 Task: Create a repository and manage access tokens.
Action: Mouse moved to (1050, 79)
Screenshot: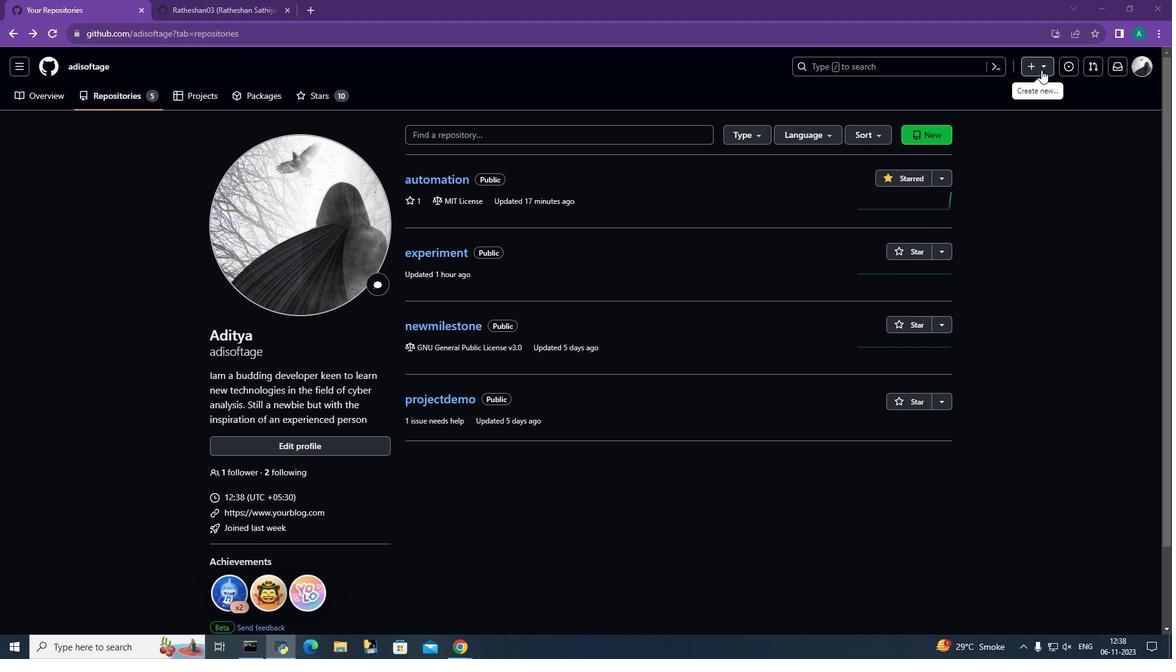 
Action: Mouse pressed left at (1050, 79)
Screenshot: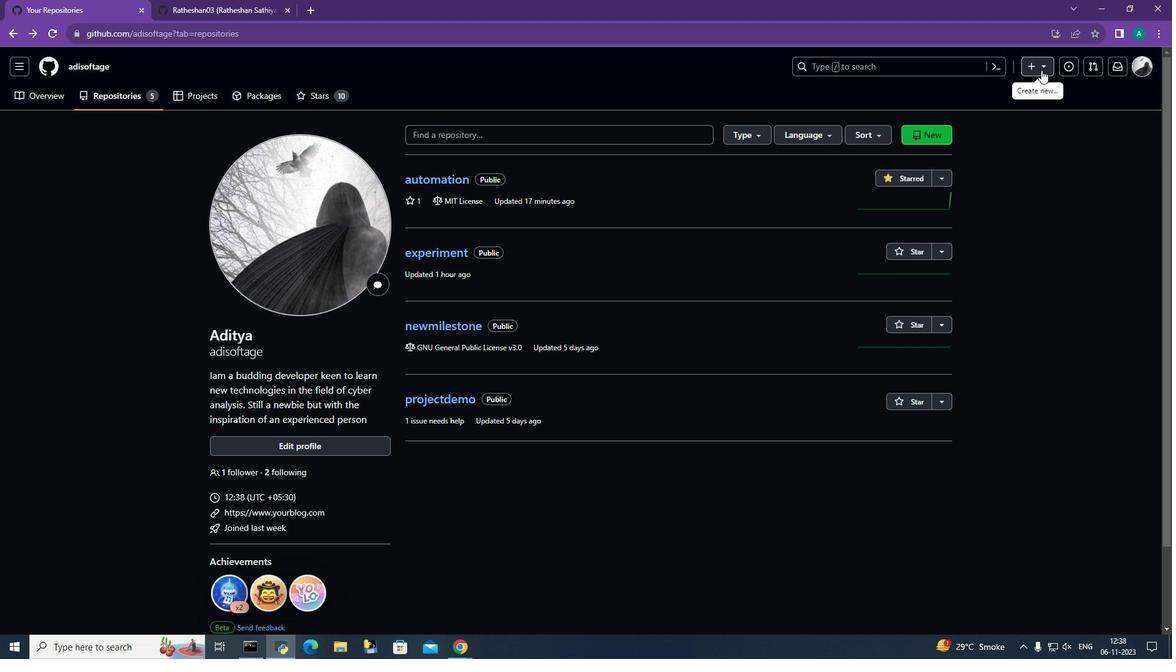 
Action: Mouse moved to (1027, 106)
Screenshot: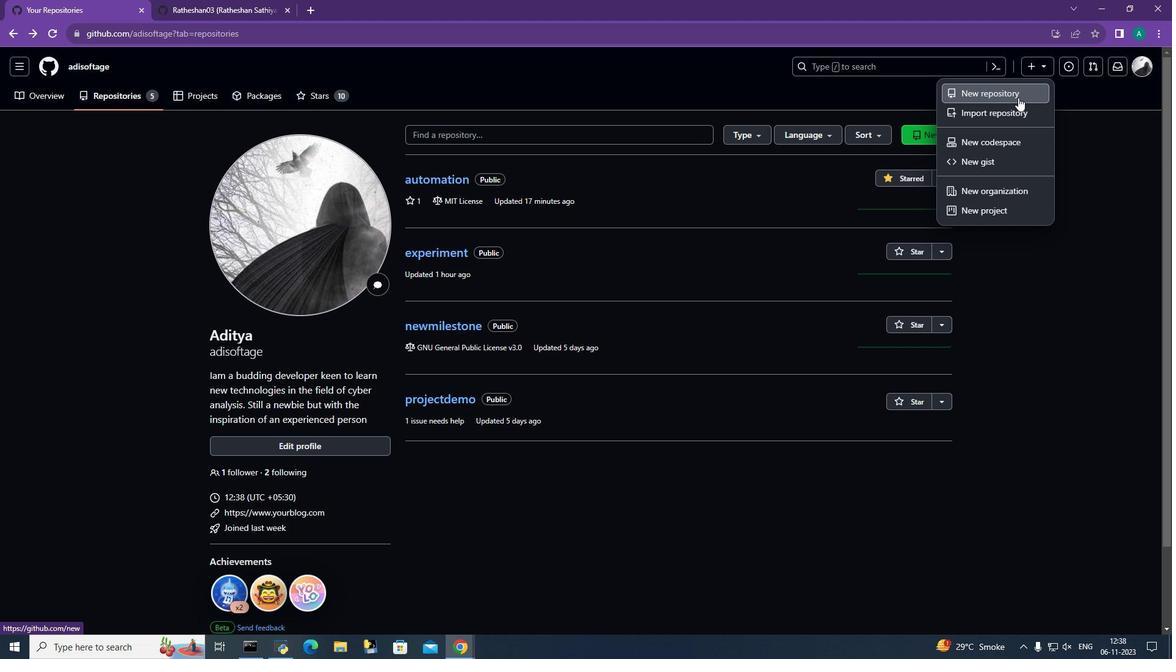 
Action: Mouse pressed left at (1027, 106)
Screenshot: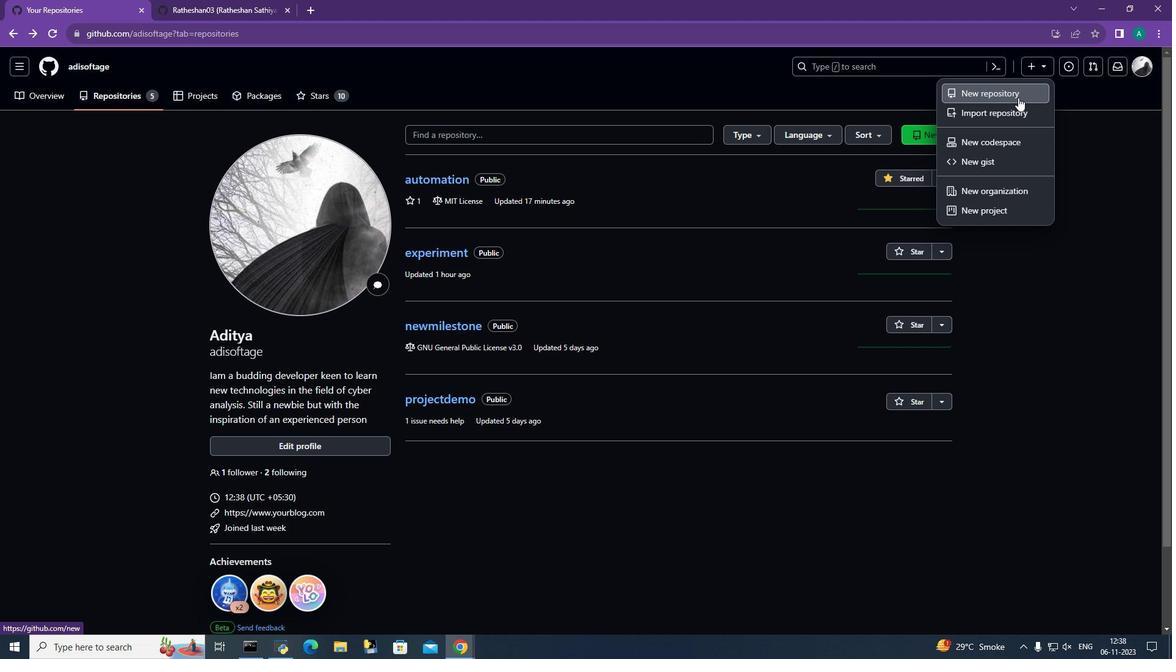 
Action: Mouse moved to (550, 231)
Screenshot: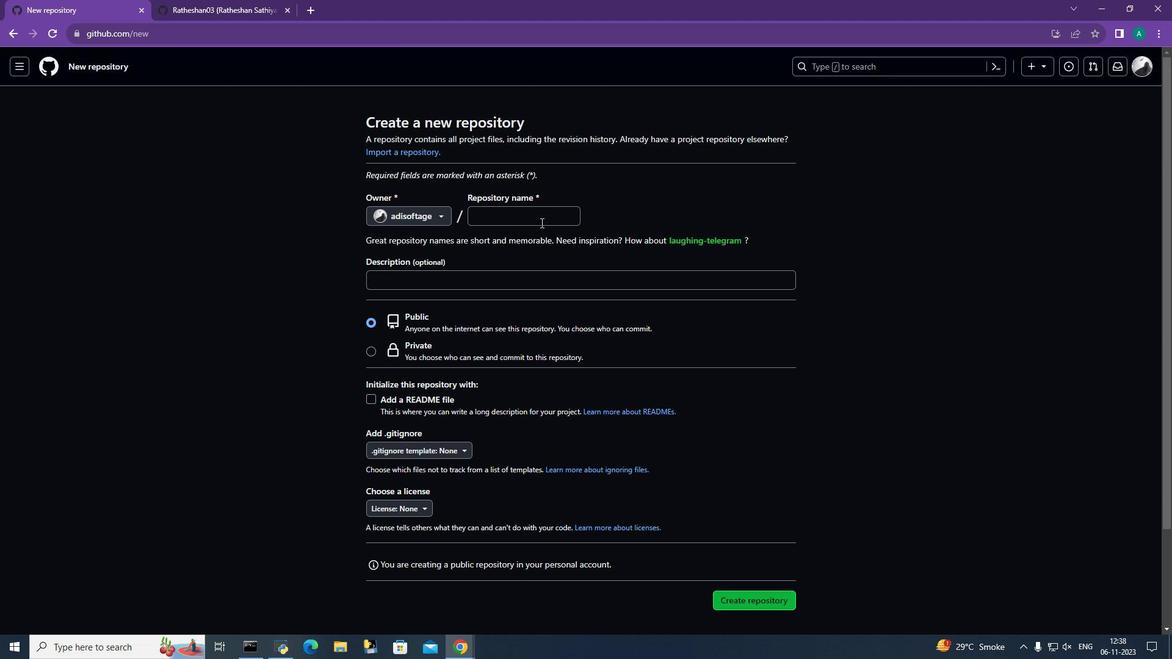 
Action: Mouse pressed left at (550, 231)
Screenshot: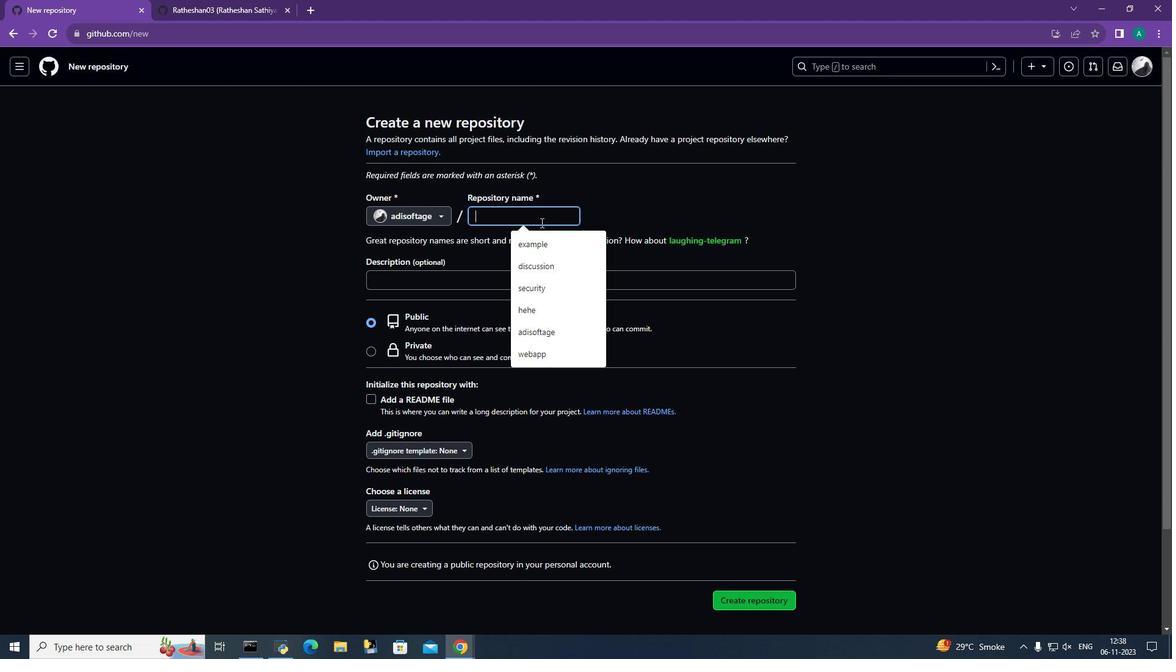 
Action: Key pressed example1
Screenshot: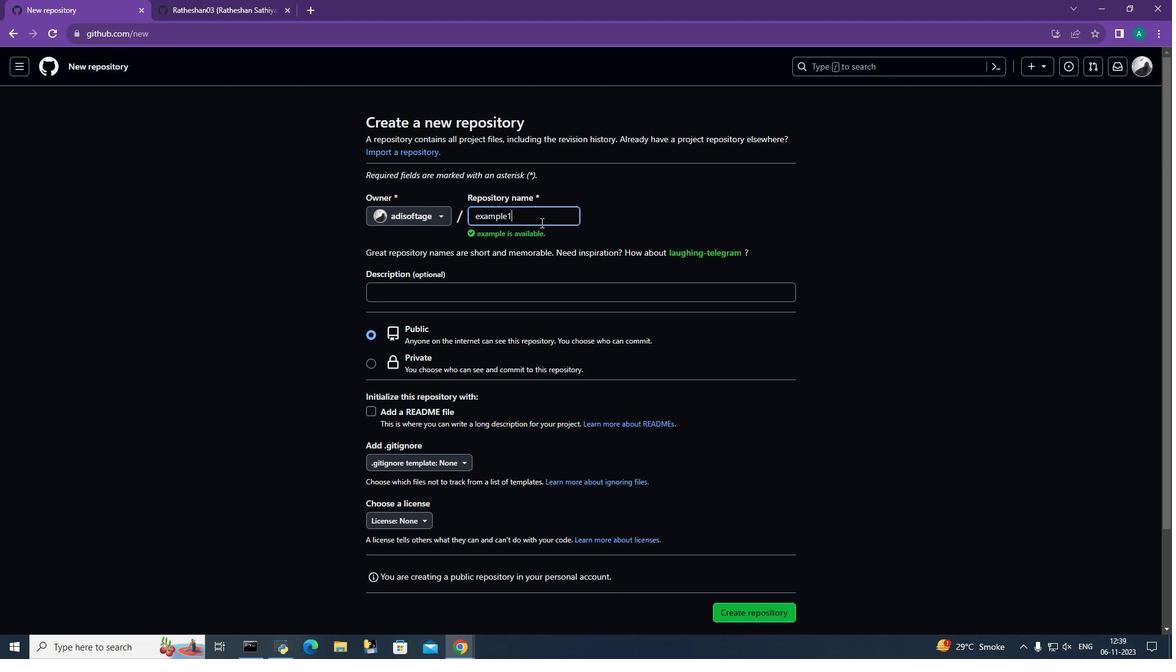 
Action: Mouse scrolled (550, 231) with delta (0, 0)
Screenshot: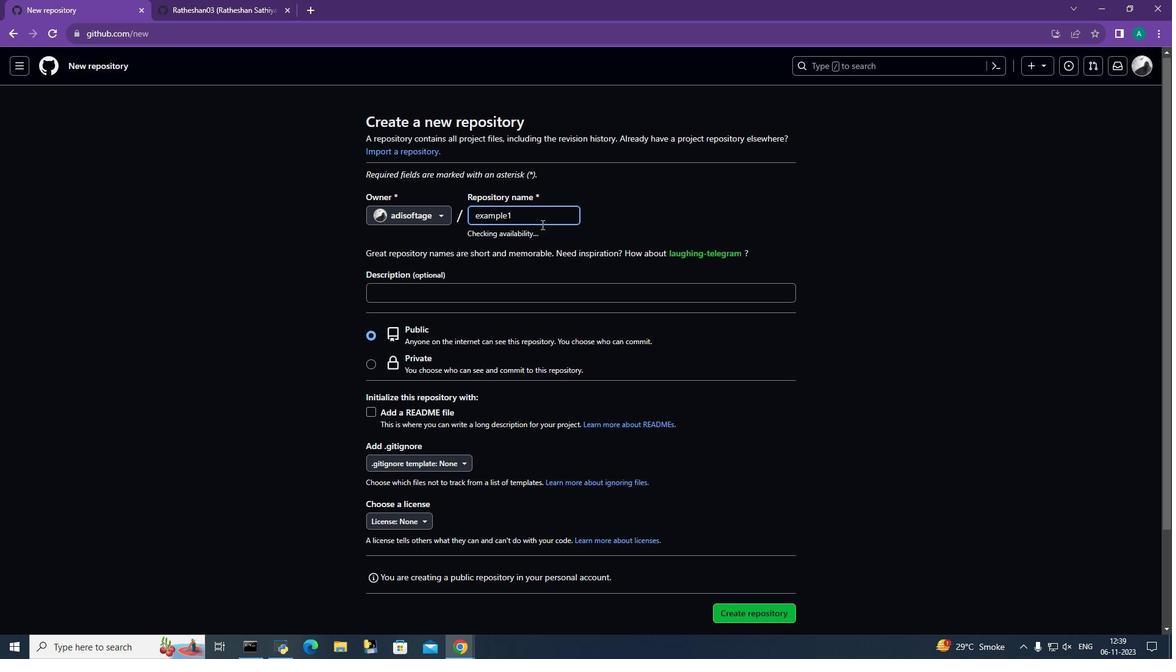 
Action: Mouse moved to (556, 249)
Screenshot: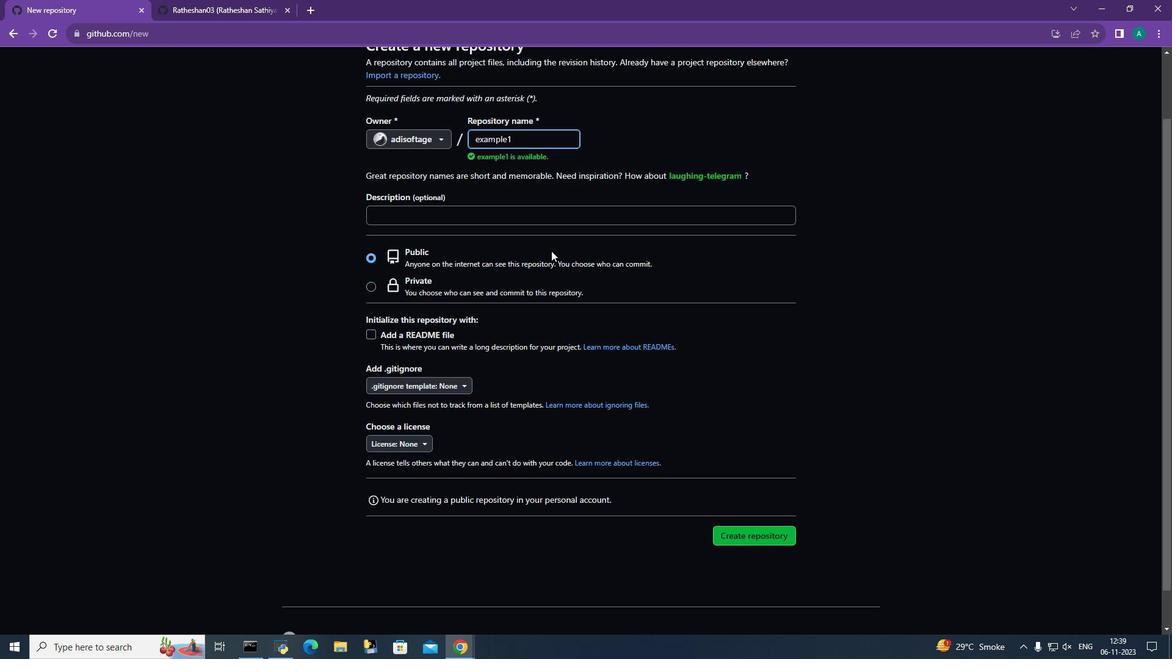 
Action: Mouse scrolled (556, 249) with delta (0, 0)
Screenshot: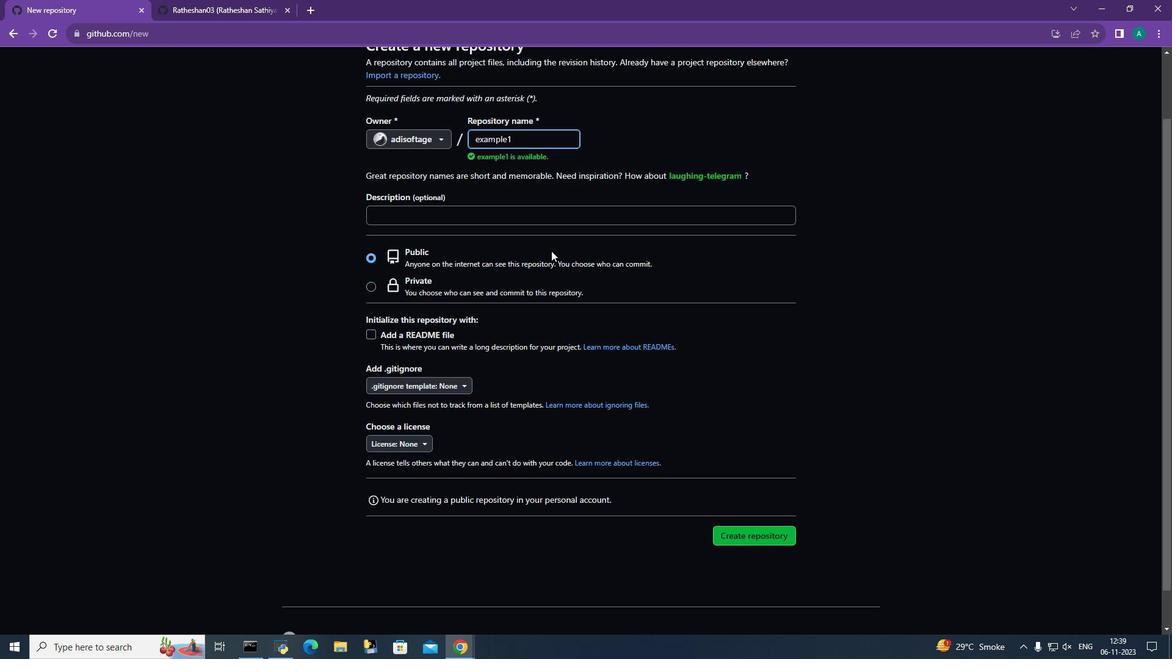 
Action: Mouse moved to (567, 280)
Screenshot: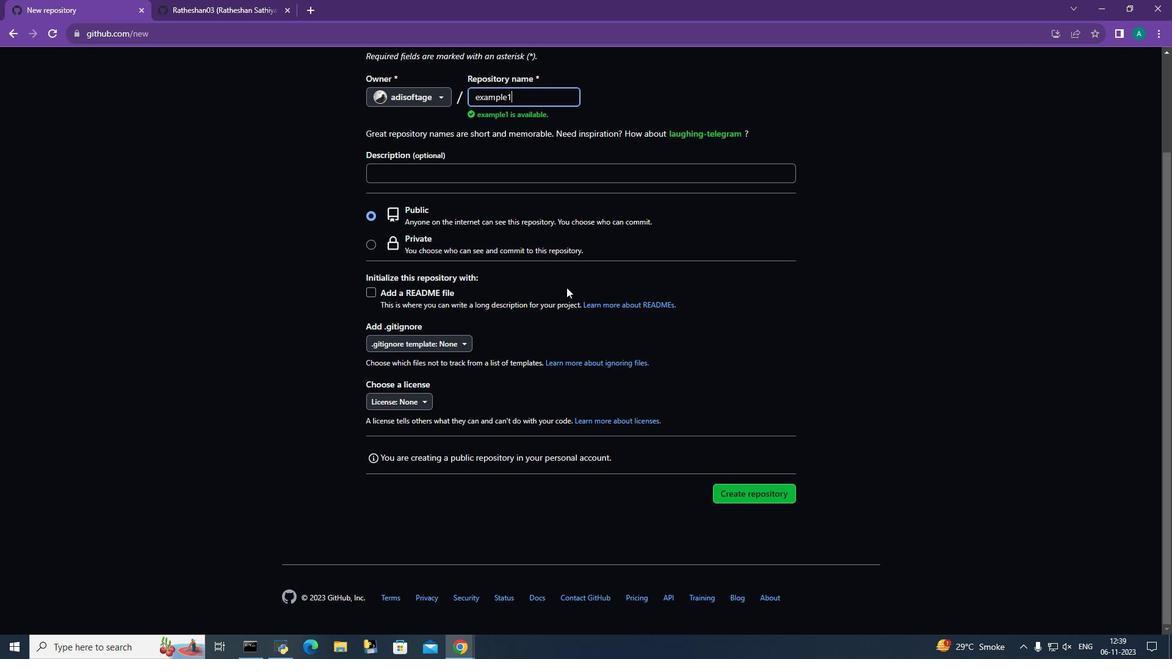 
Action: Mouse scrolled (567, 279) with delta (0, 0)
Screenshot: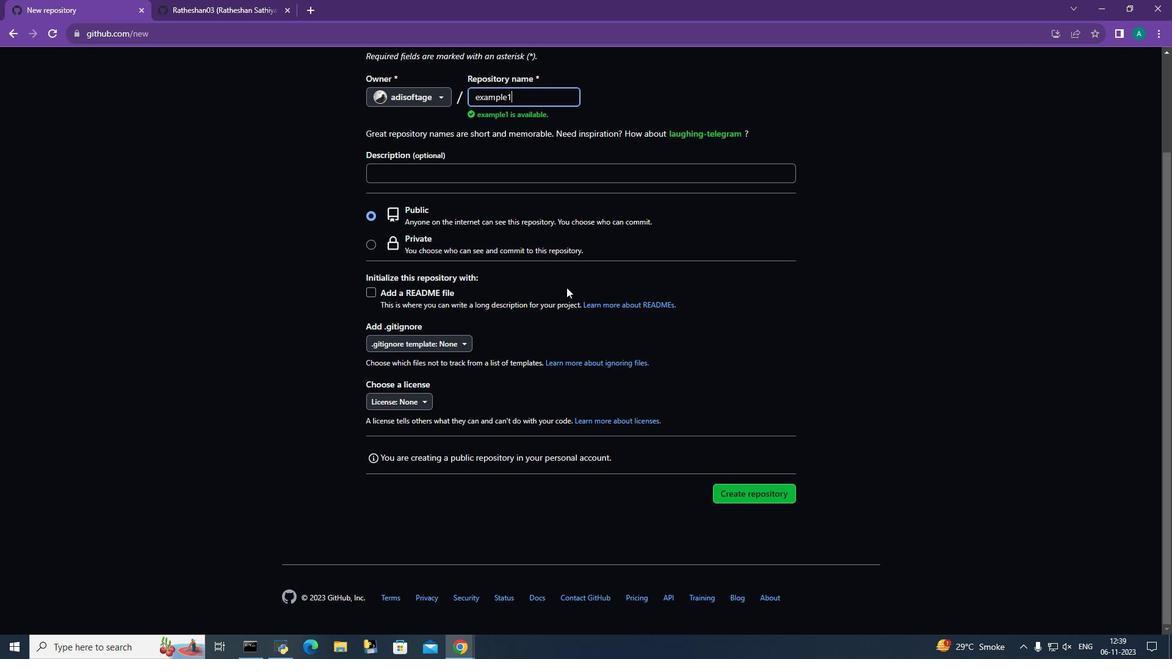 
Action: Mouse moved to (569, 286)
Screenshot: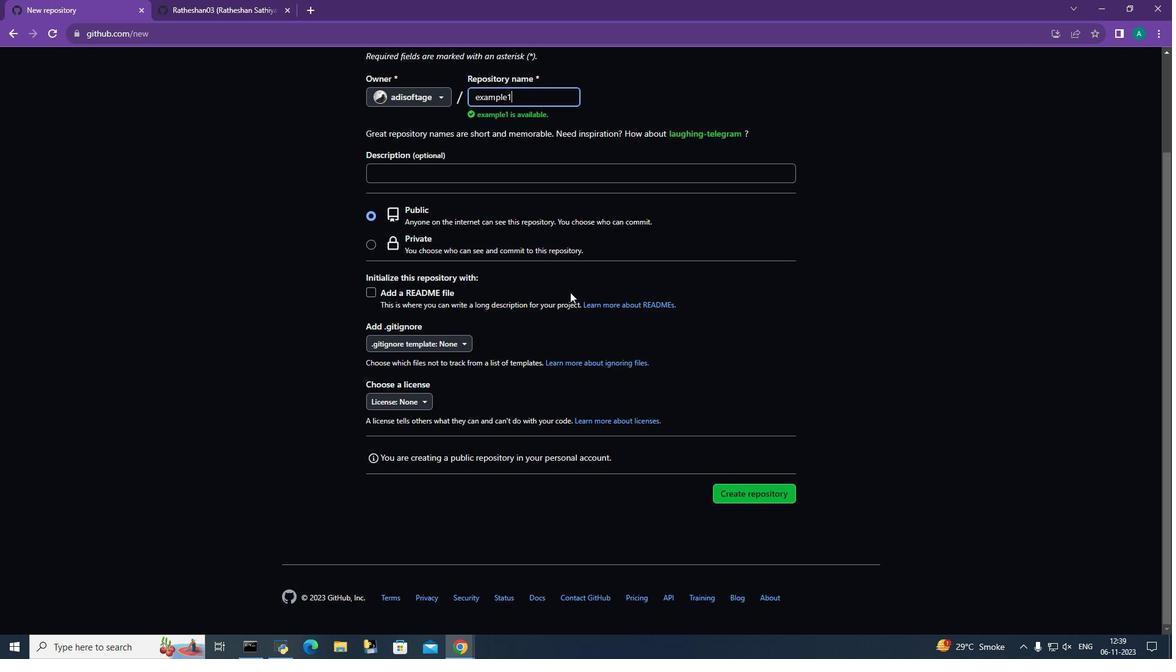 
Action: Mouse scrolled (569, 285) with delta (0, 0)
Screenshot: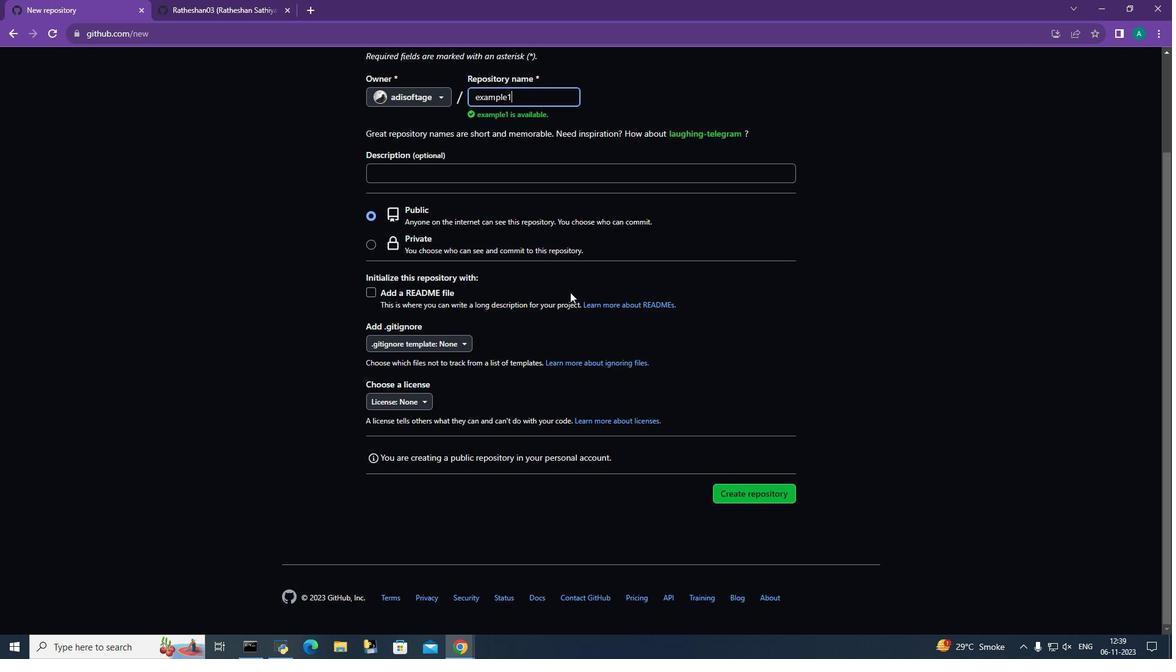 
Action: Mouse moved to (573, 294)
Screenshot: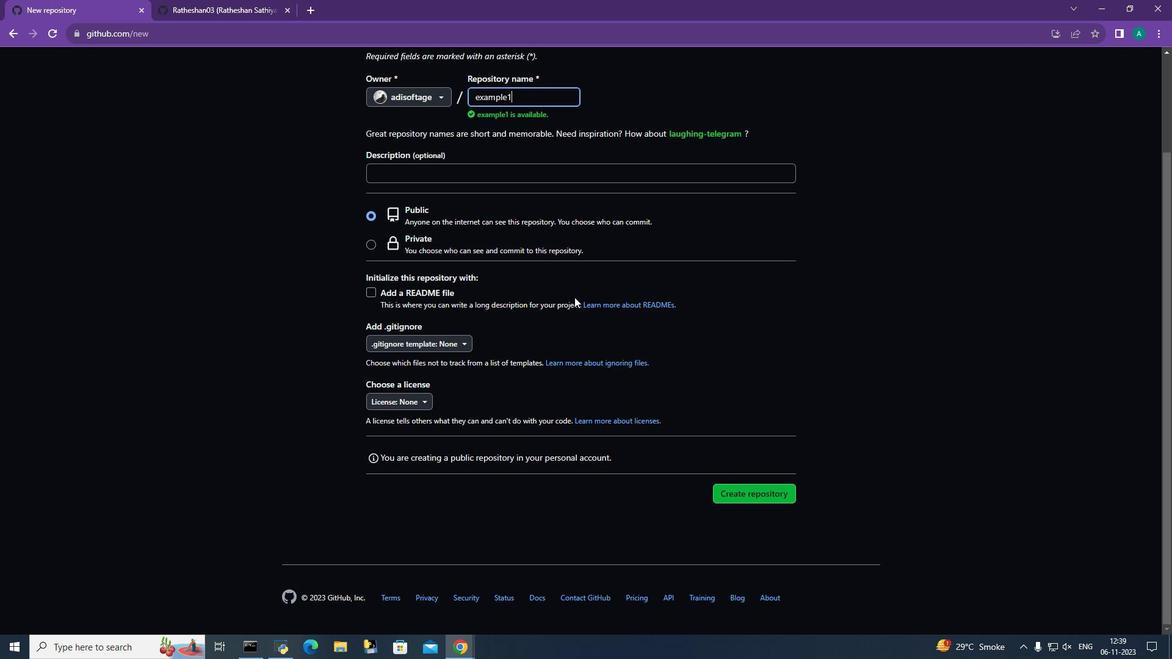 
Action: Mouse scrolled (573, 293) with delta (0, 0)
Screenshot: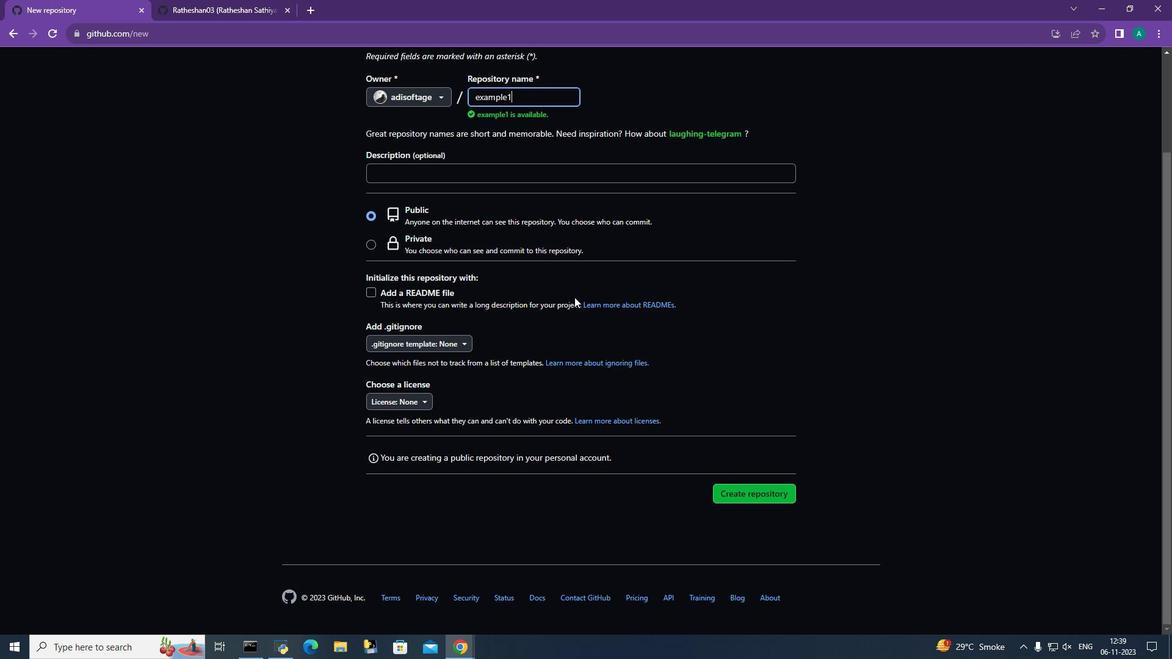
Action: Mouse moved to (577, 299)
Screenshot: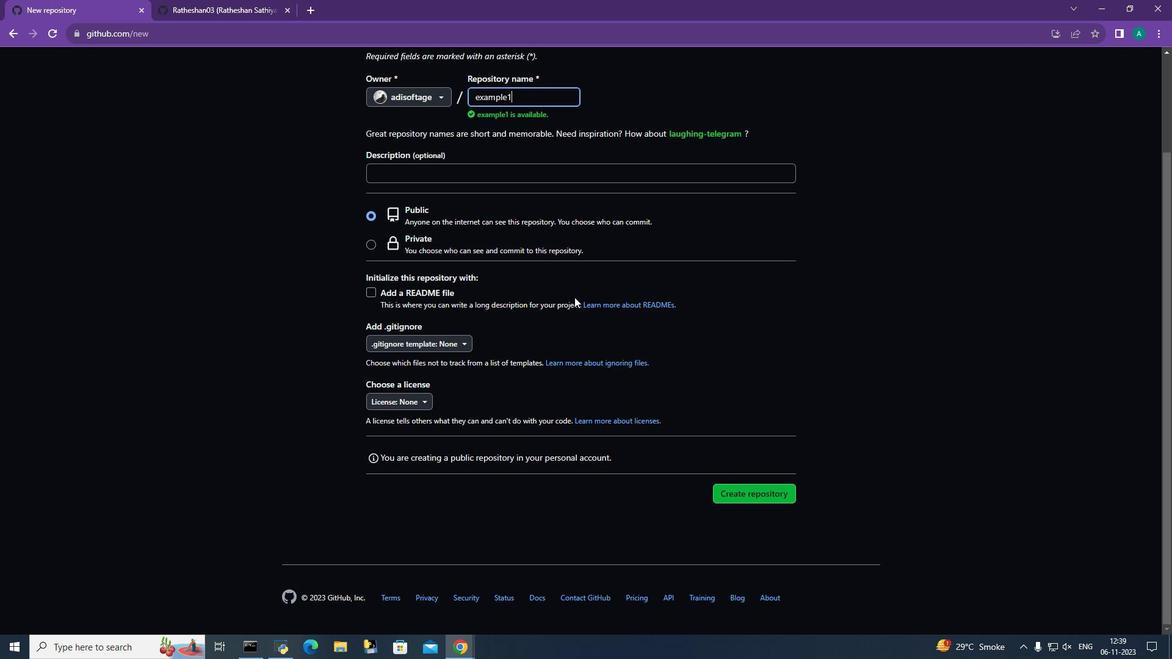 
Action: Mouse scrolled (577, 298) with delta (0, 0)
Screenshot: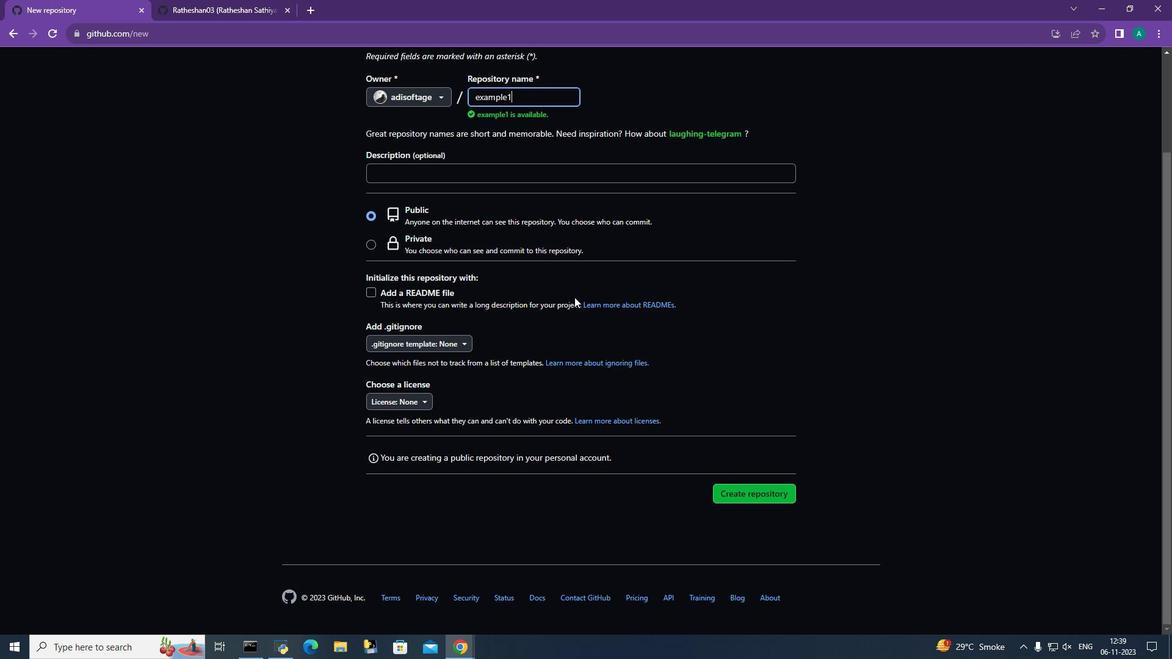 
Action: Mouse moved to (583, 306)
Screenshot: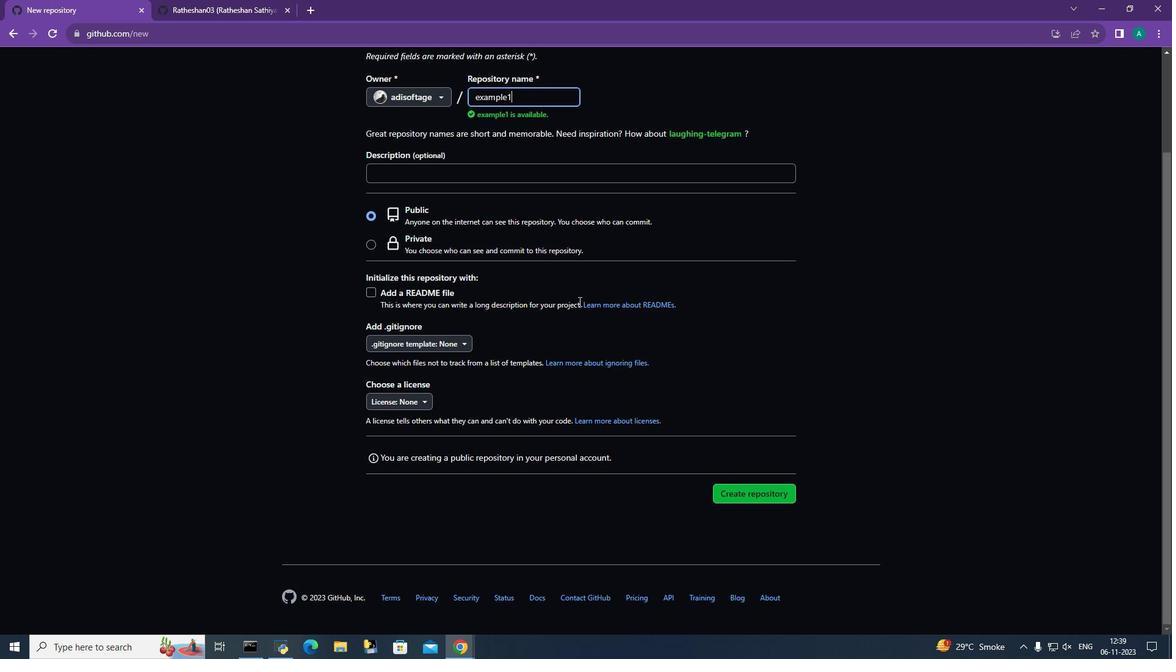
Action: Mouse scrolled (583, 305) with delta (0, 0)
Screenshot: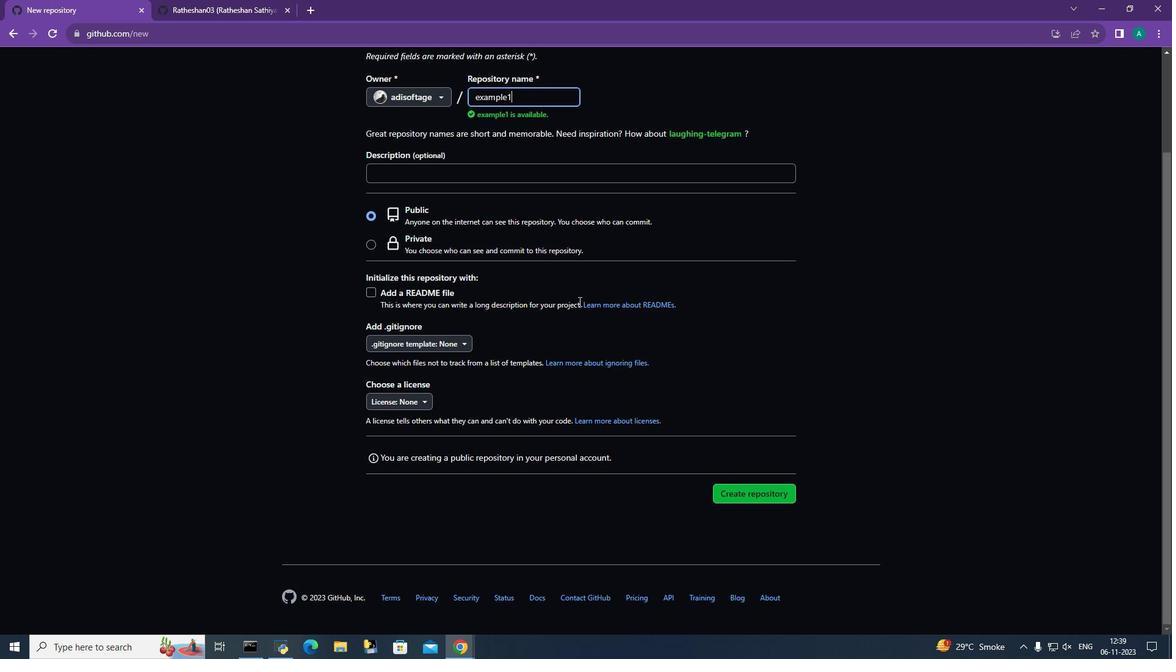 
Action: Mouse moved to (746, 498)
Screenshot: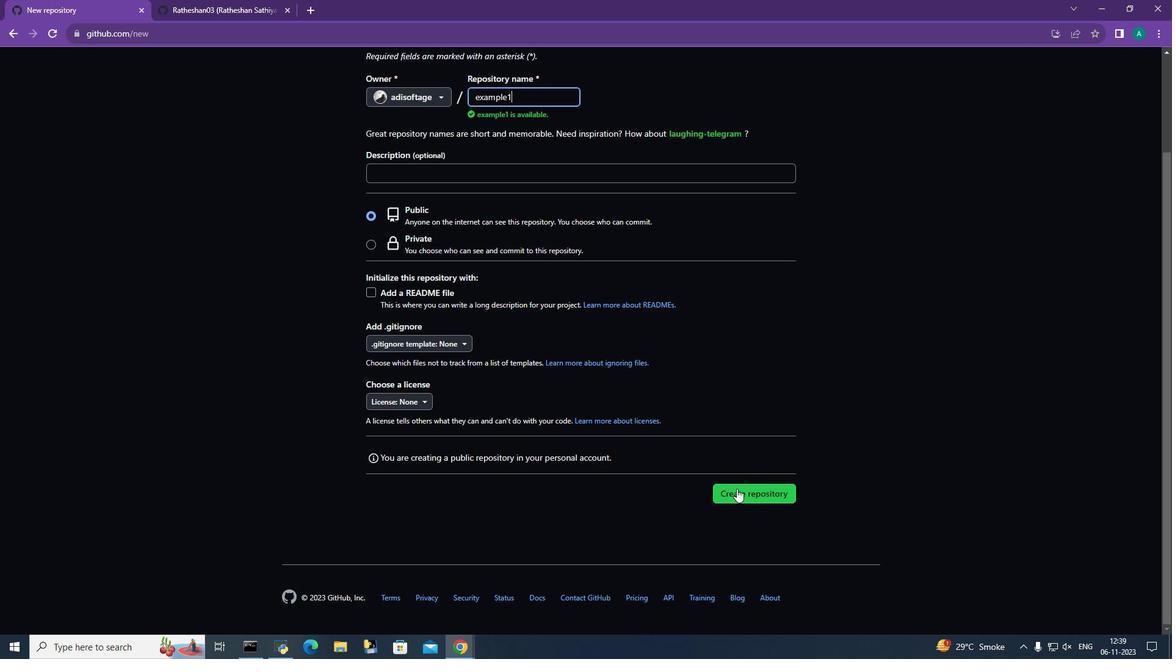 
Action: Mouse pressed left at (746, 498)
Screenshot: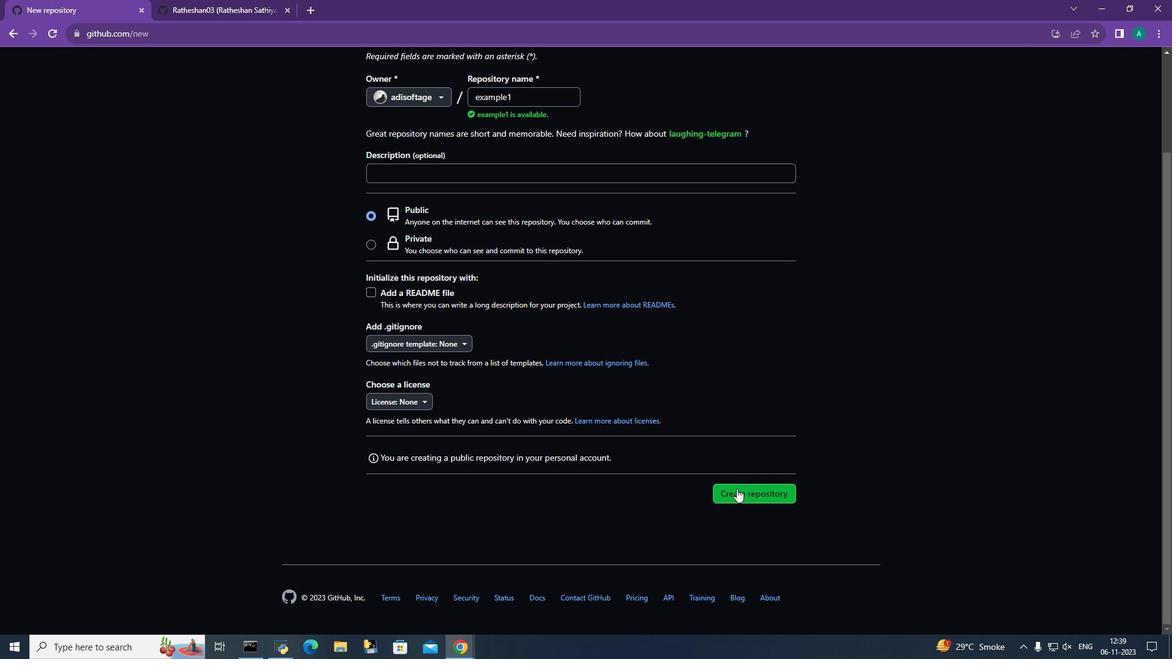 
Action: Mouse moved to (1142, 78)
Screenshot: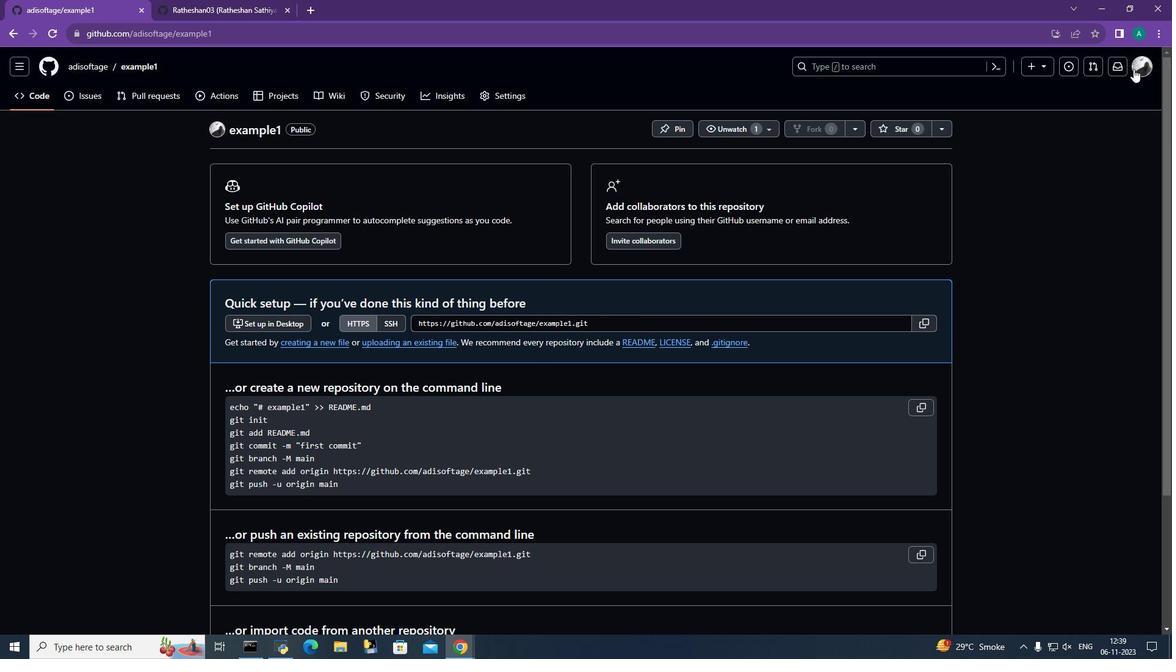 
Action: Mouse pressed left at (1142, 78)
Screenshot: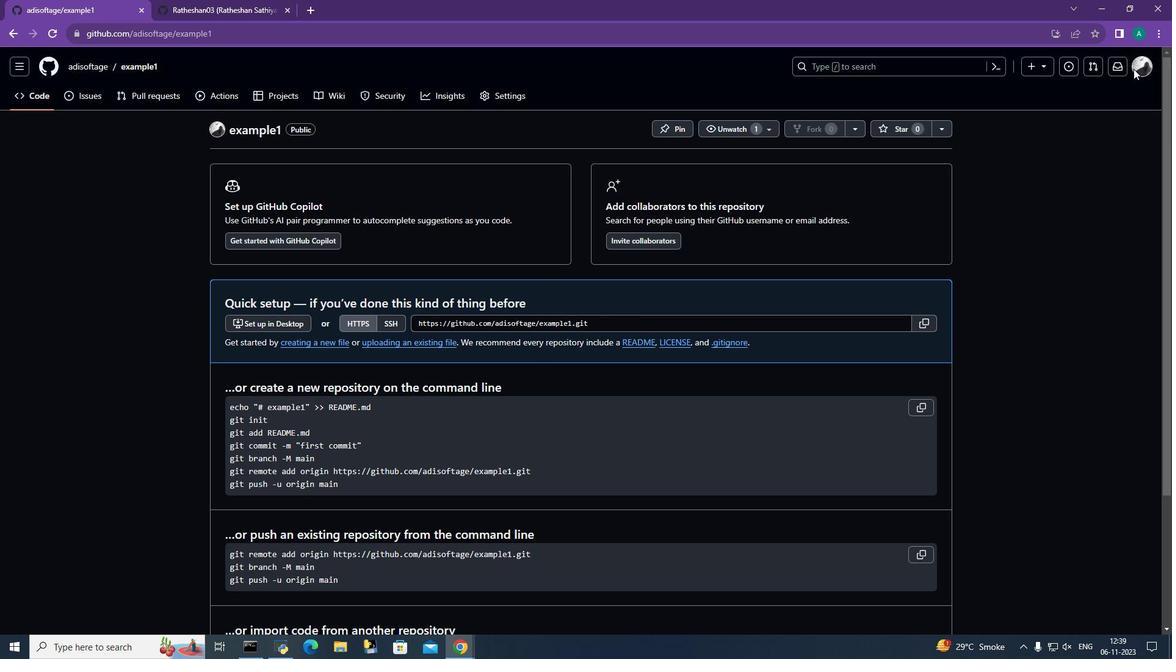 
Action: Mouse moved to (1037, 413)
Screenshot: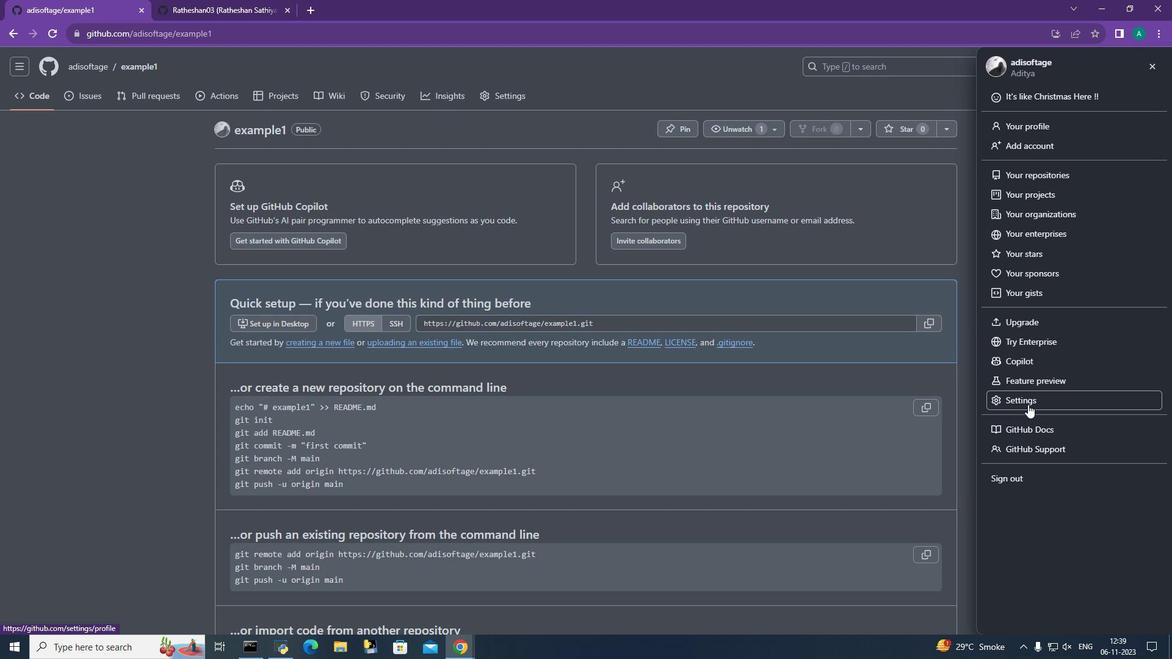 
Action: Mouse pressed left at (1037, 413)
Screenshot: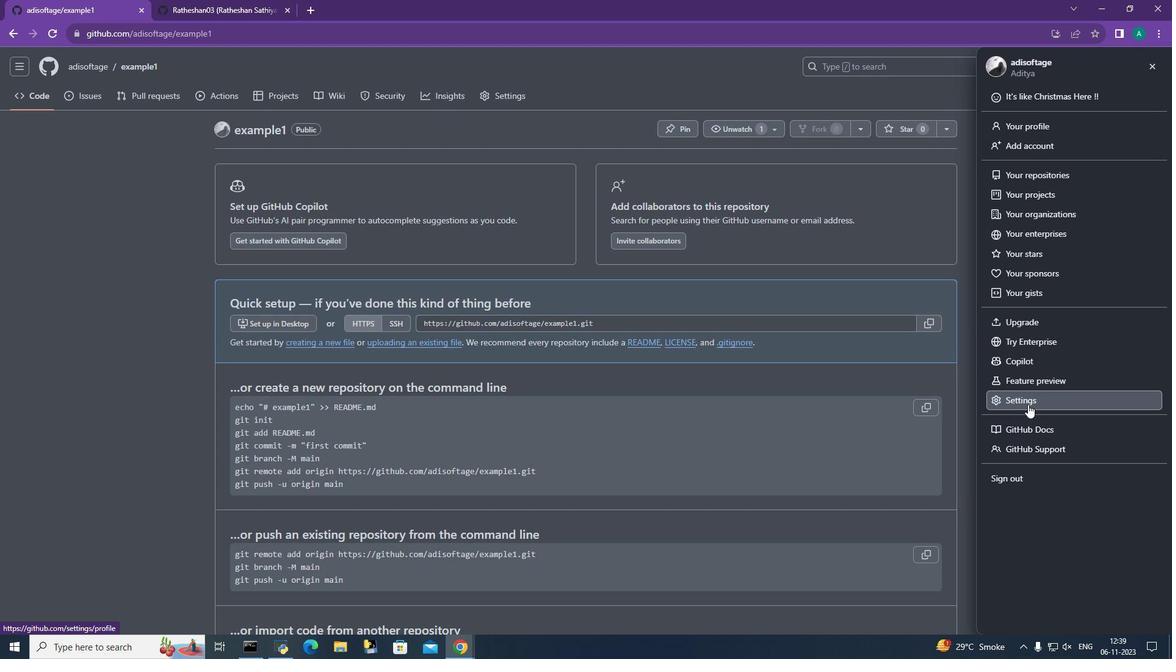 
Action: Mouse moved to (237, 511)
Screenshot: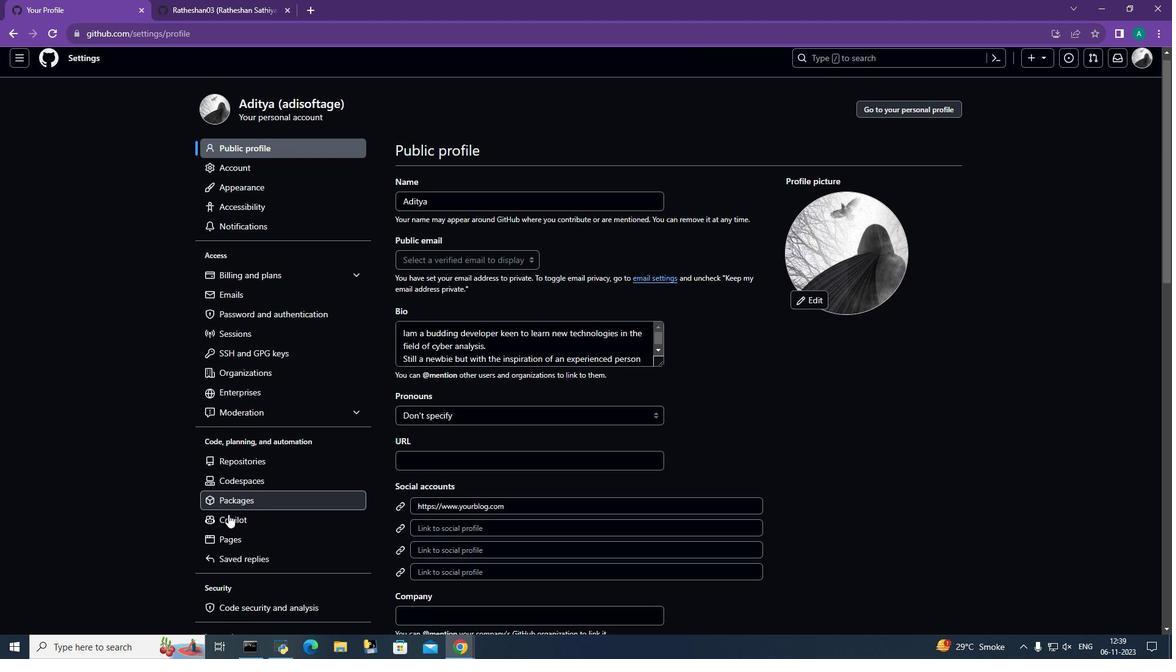 
Action: Mouse scrolled (237, 510) with delta (0, 0)
Screenshot: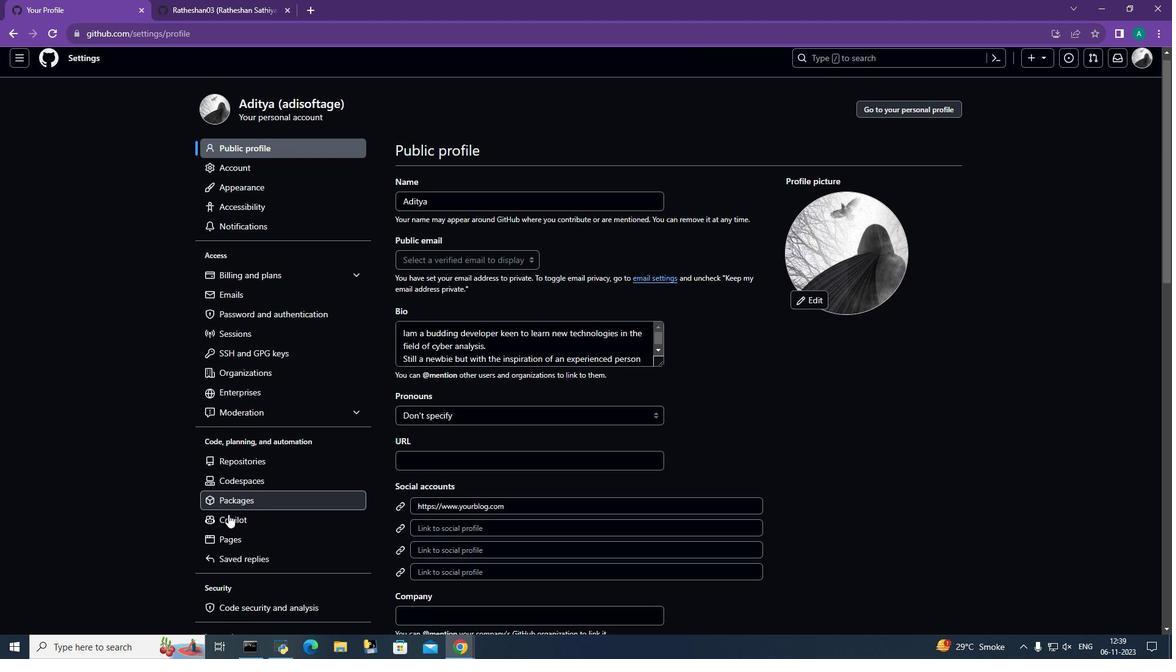 
Action: Mouse moved to (237, 516)
Screenshot: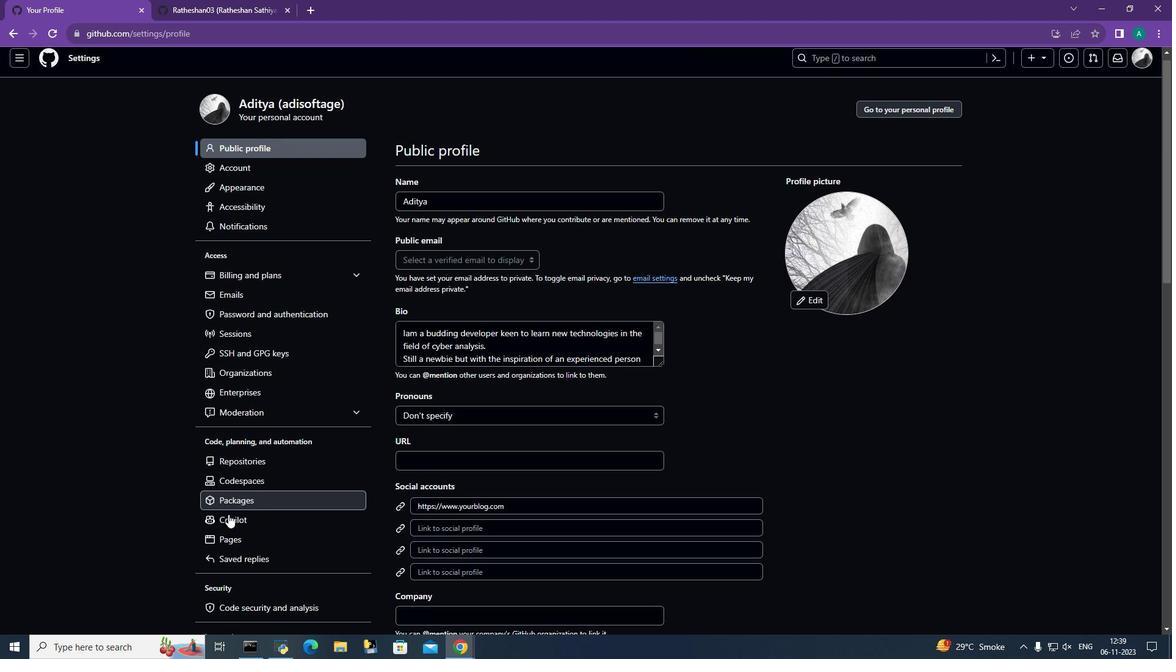 
Action: Mouse scrolled (237, 515) with delta (0, 0)
Screenshot: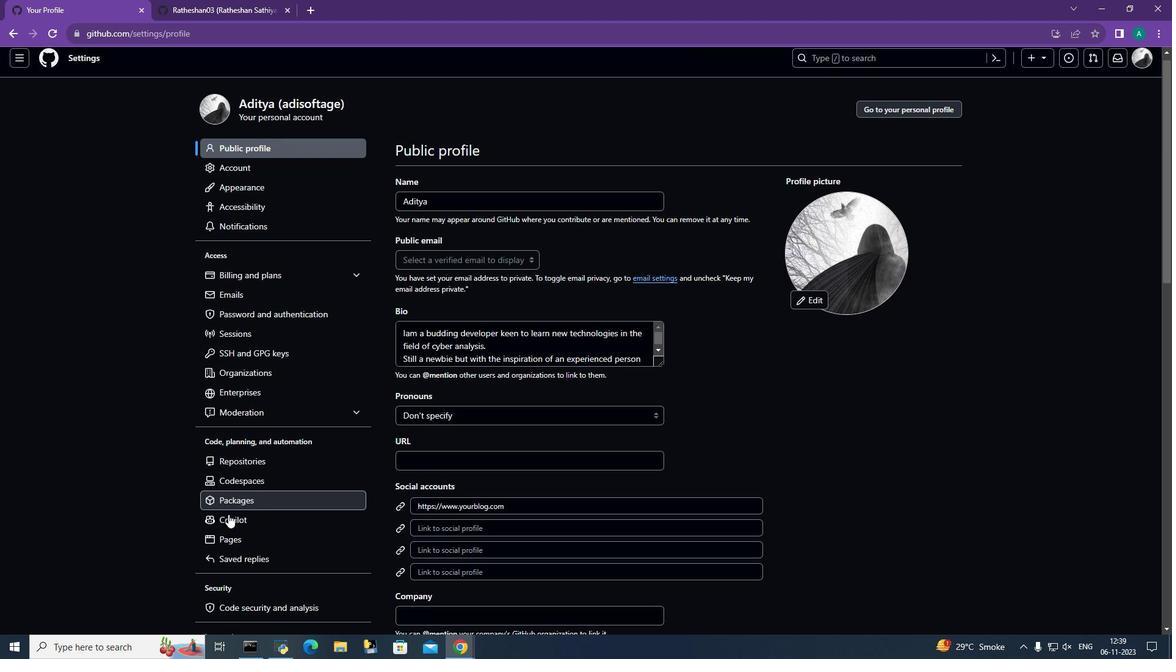 
Action: Mouse moved to (237, 520)
Screenshot: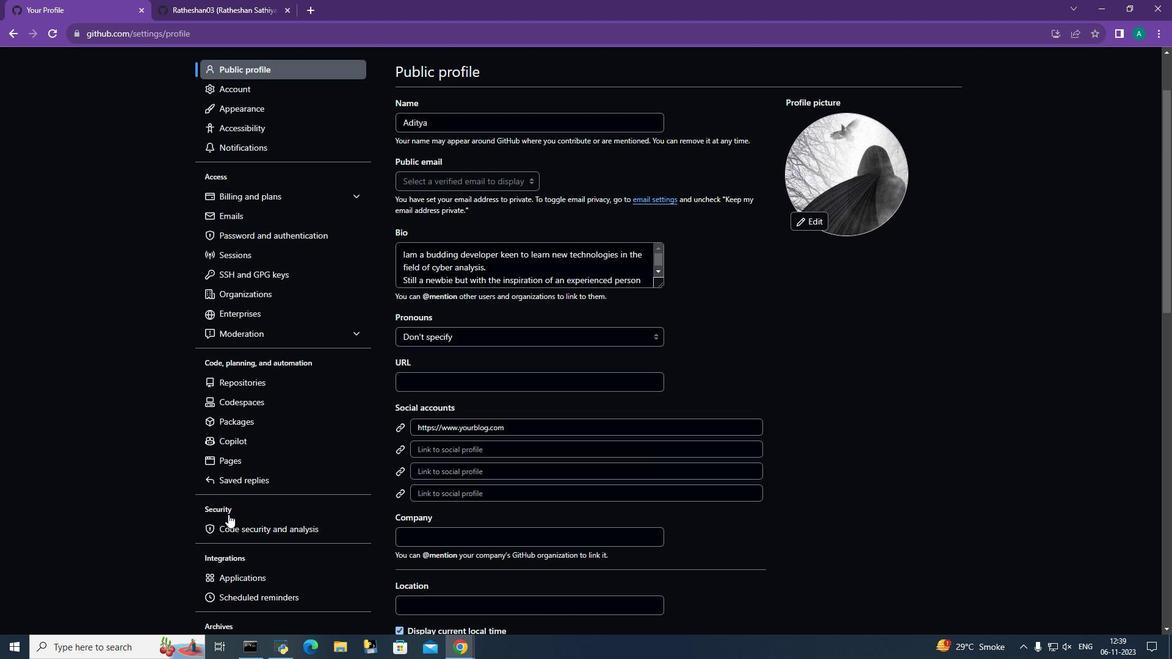 
Action: Mouse scrolled (237, 520) with delta (0, 0)
Screenshot: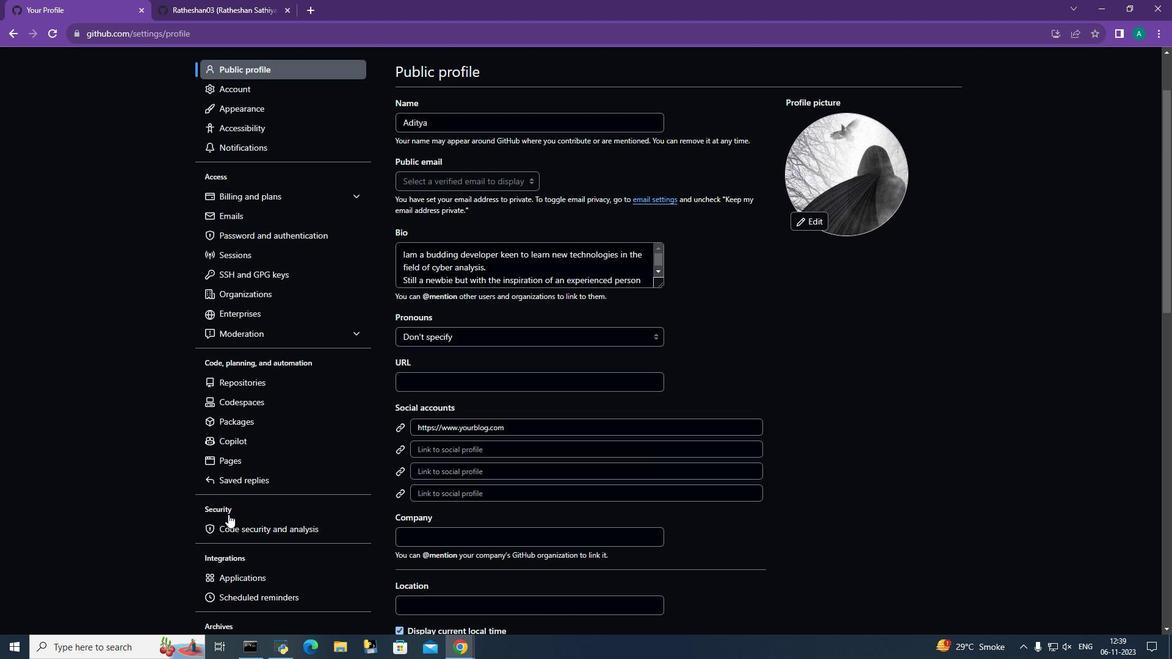 
Action: Mouse moved to (237, 523)
Screenshot: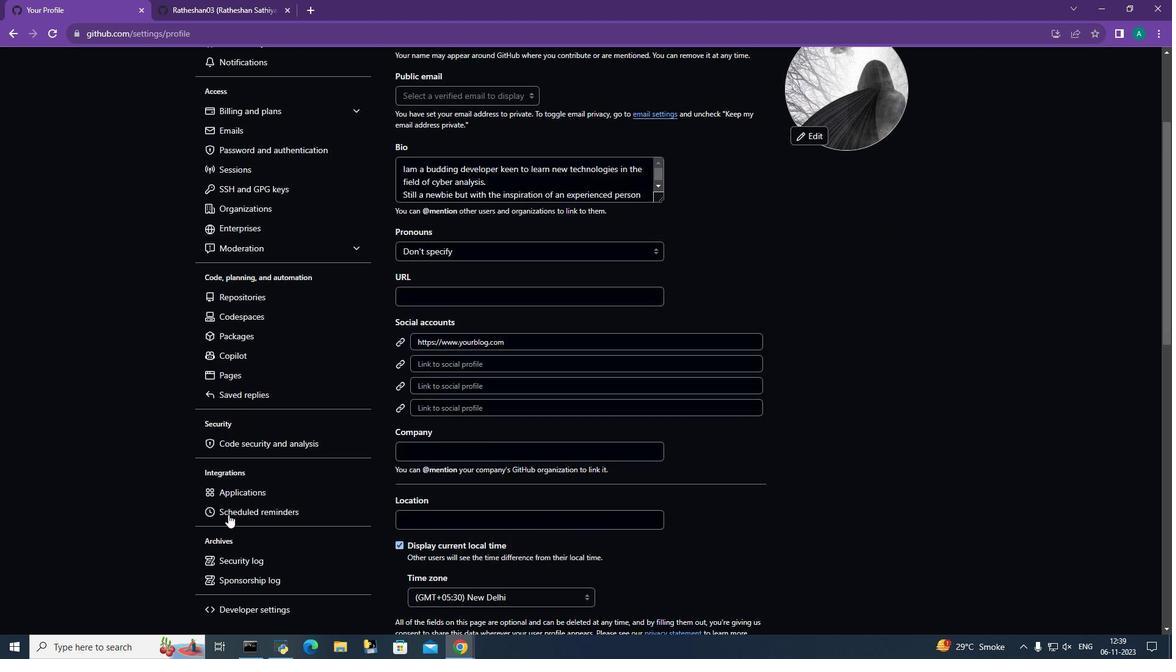 
Action: Mouse scrolled (237, 523) with delta (0, 0)
Screenshot: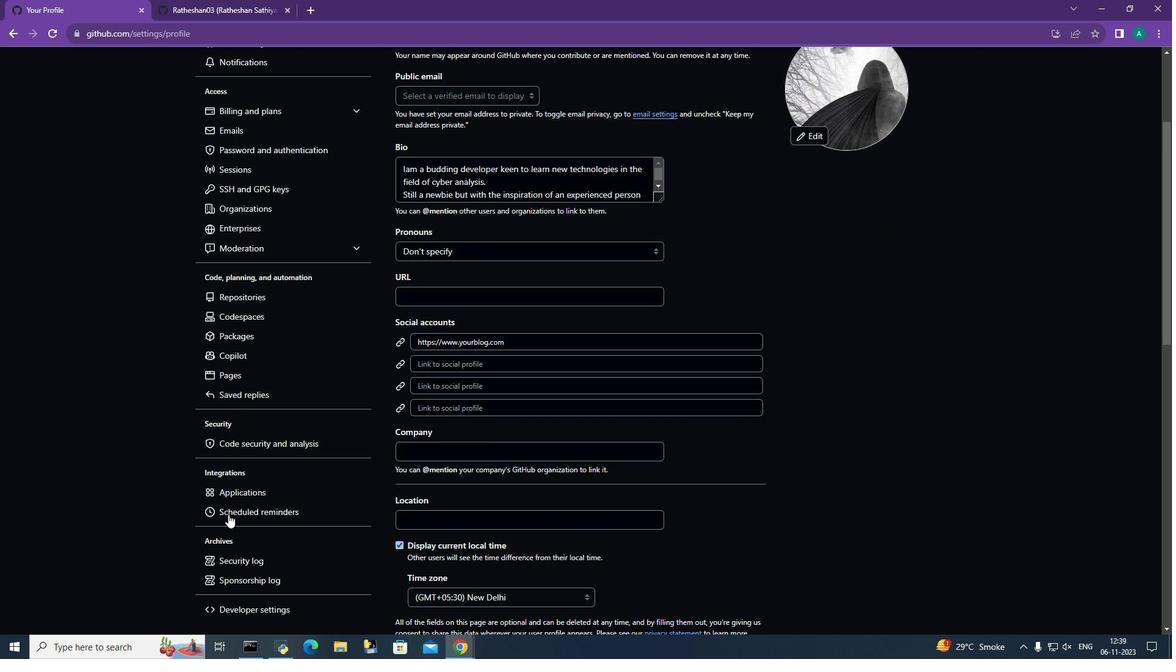 
Action: Mouse moved to (249, 544)
Screenshot: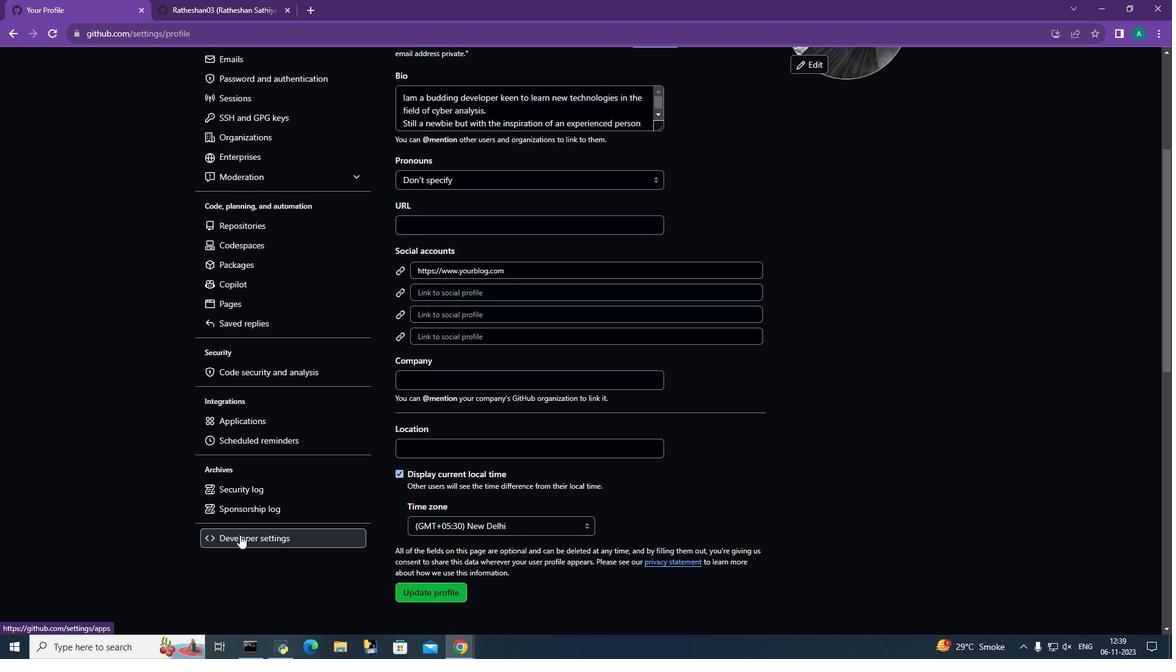 
Action: Mouse pressed left at (249, 544)
Screenshot: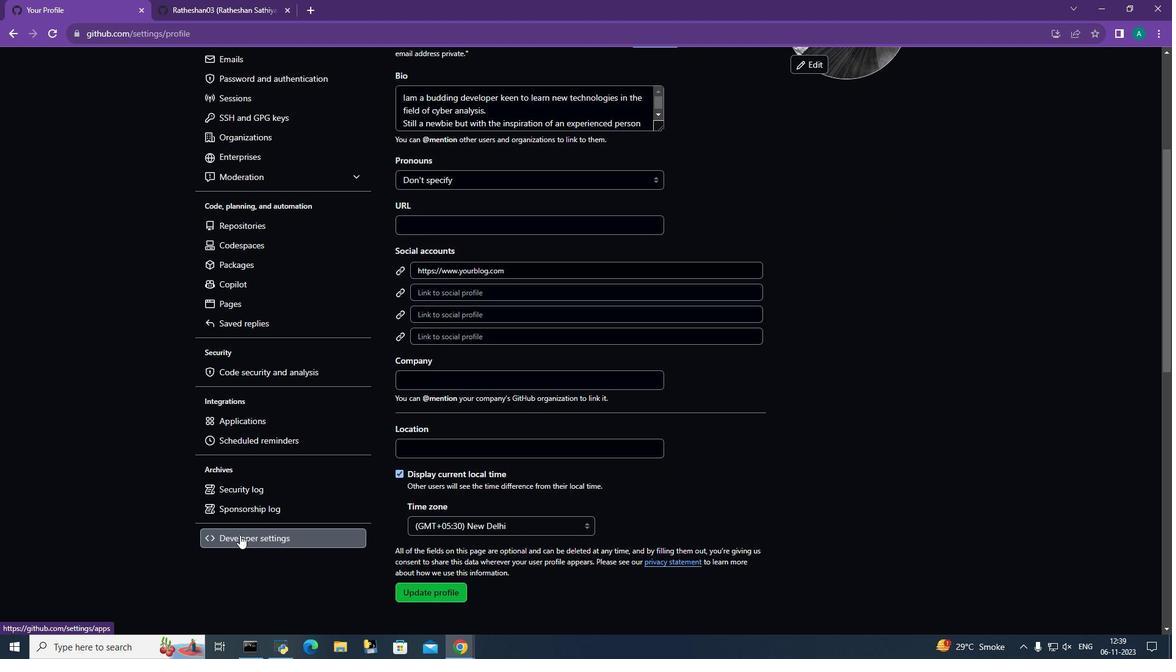 
Action: Mouse moved to (305, 155)
Screenshot: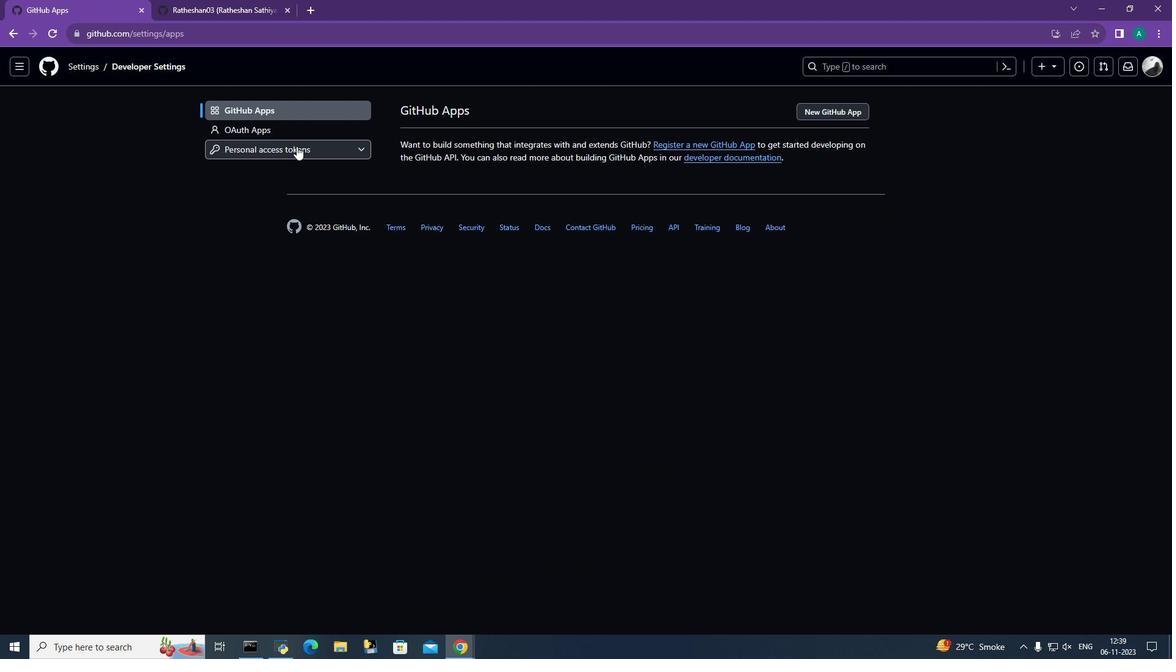
Action: Mouse pressed left at (305, 155)
Screenshot: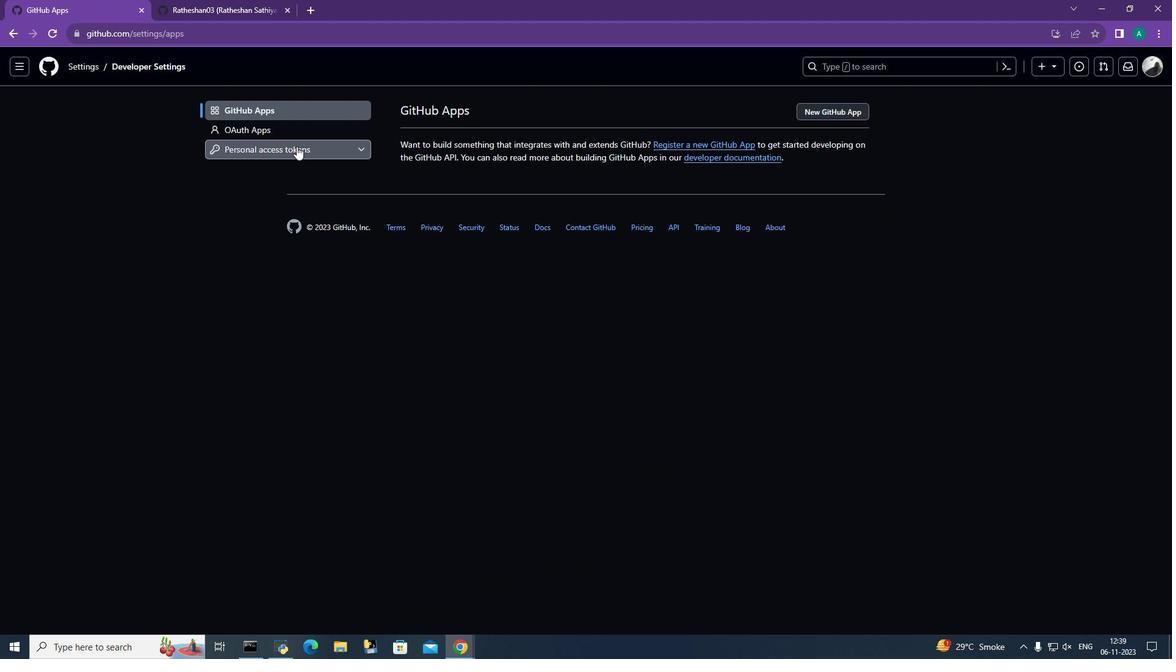 
Action: Mouse moved to (317, 197)
Screenshot: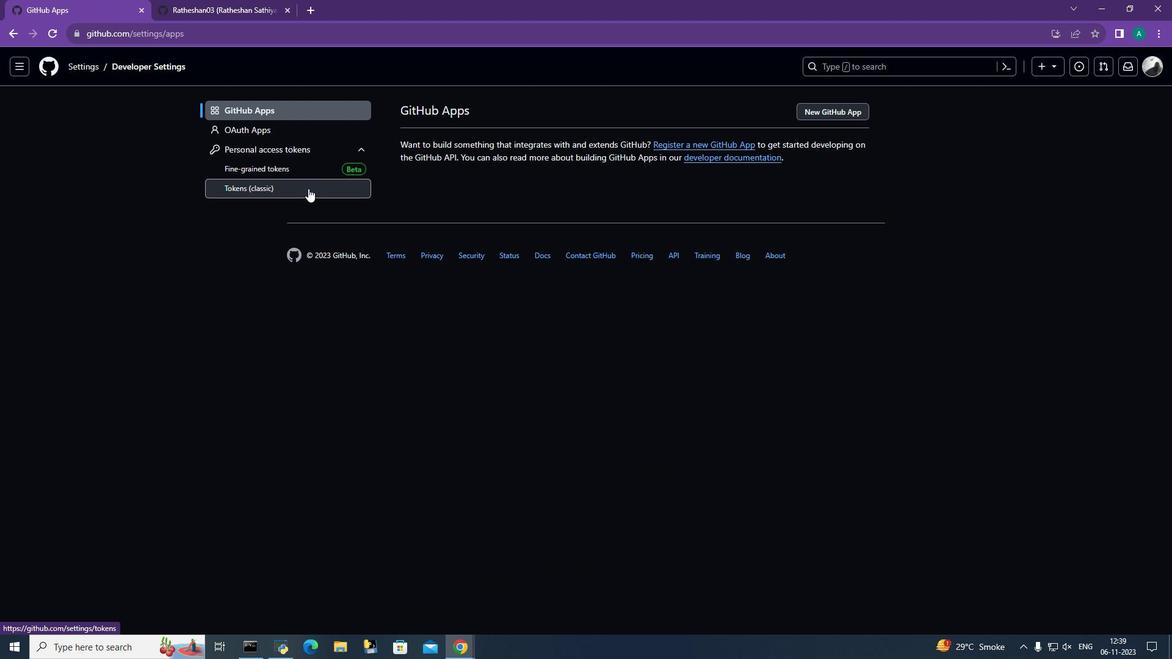 
Action: Mouse pressed left at (317, 197)
Screenshot: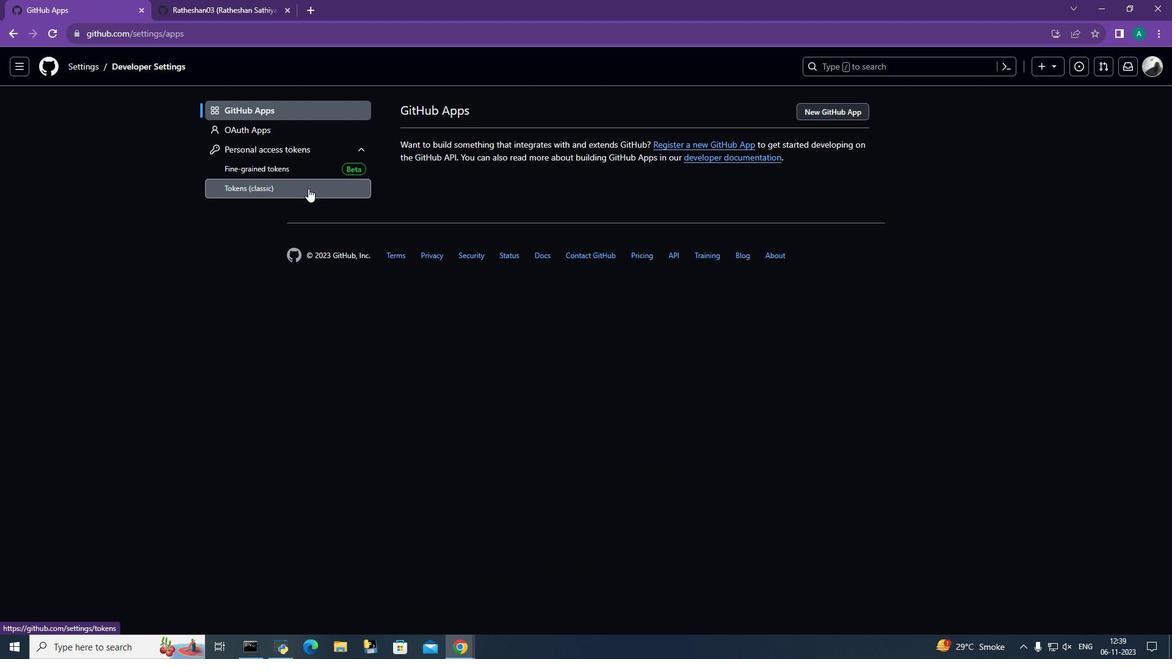 
Action: Mouse moved to (791, 122)
Screenshot: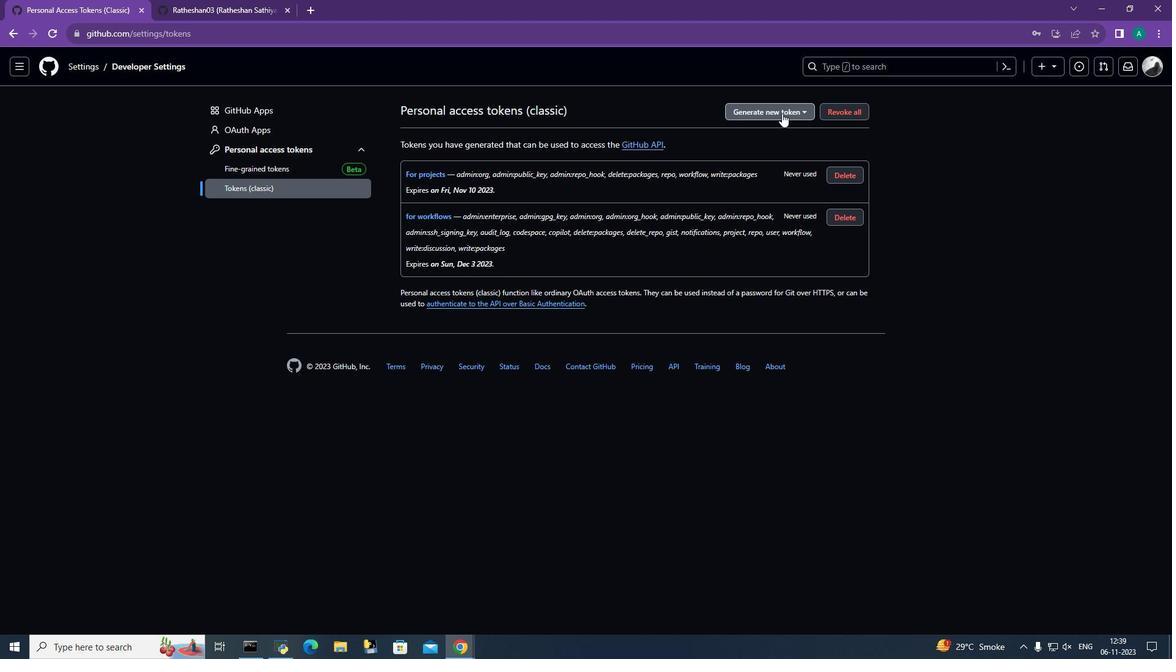 
Action: Mouse pressed left at (791, 122)
Screenshot: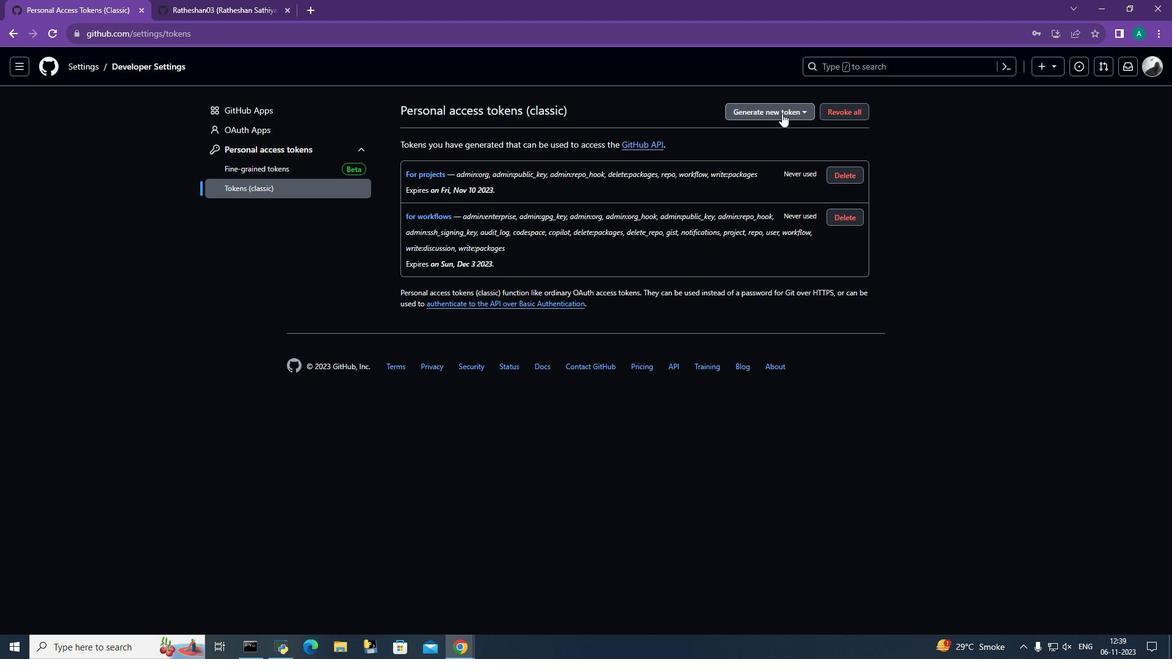 
Action: Mouse moved to (722, 180)
Screenshot: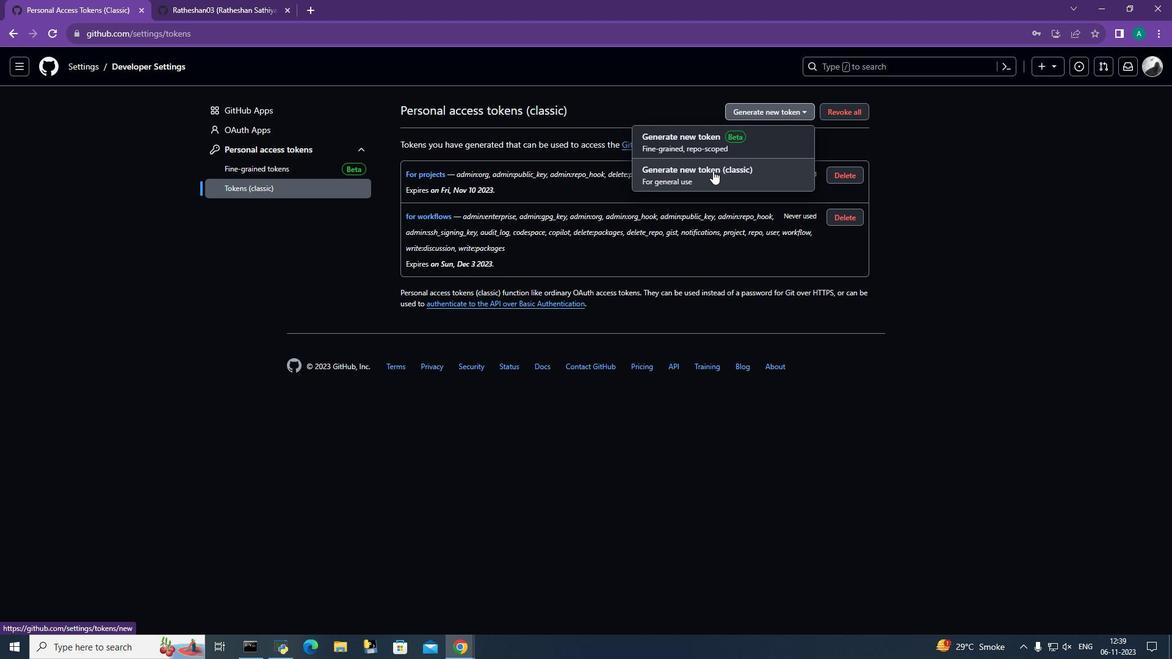 
Action: Mouse pressed left at (722, 180)
Screenshot: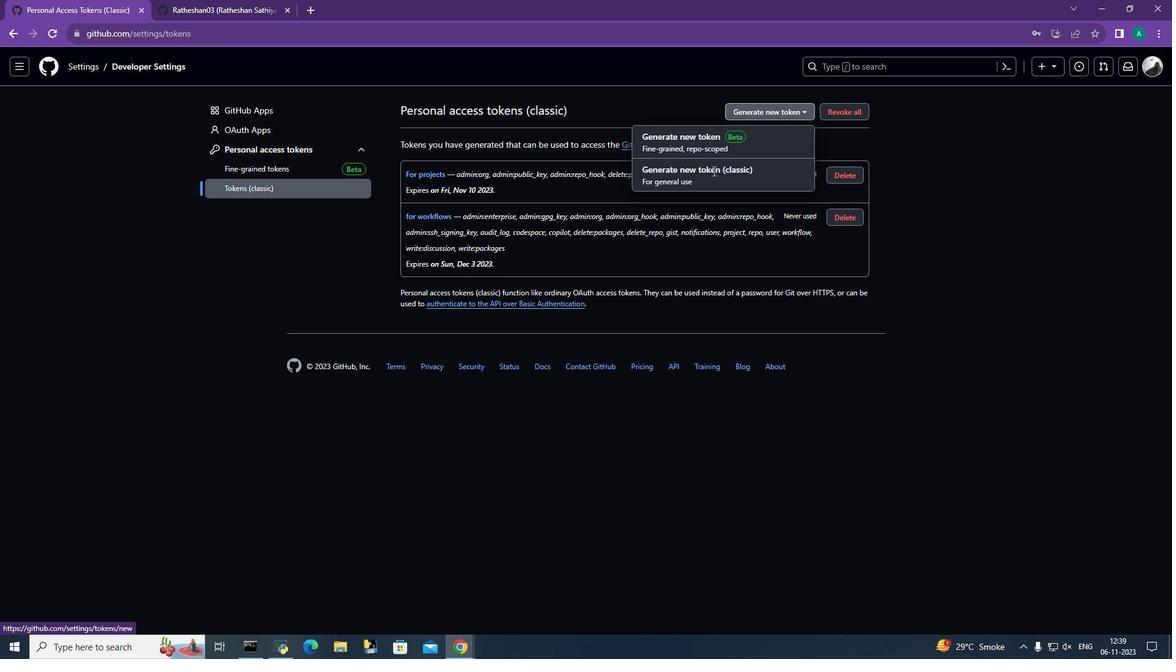 
Action: Mouse moved to (508, 207)
Screenshot: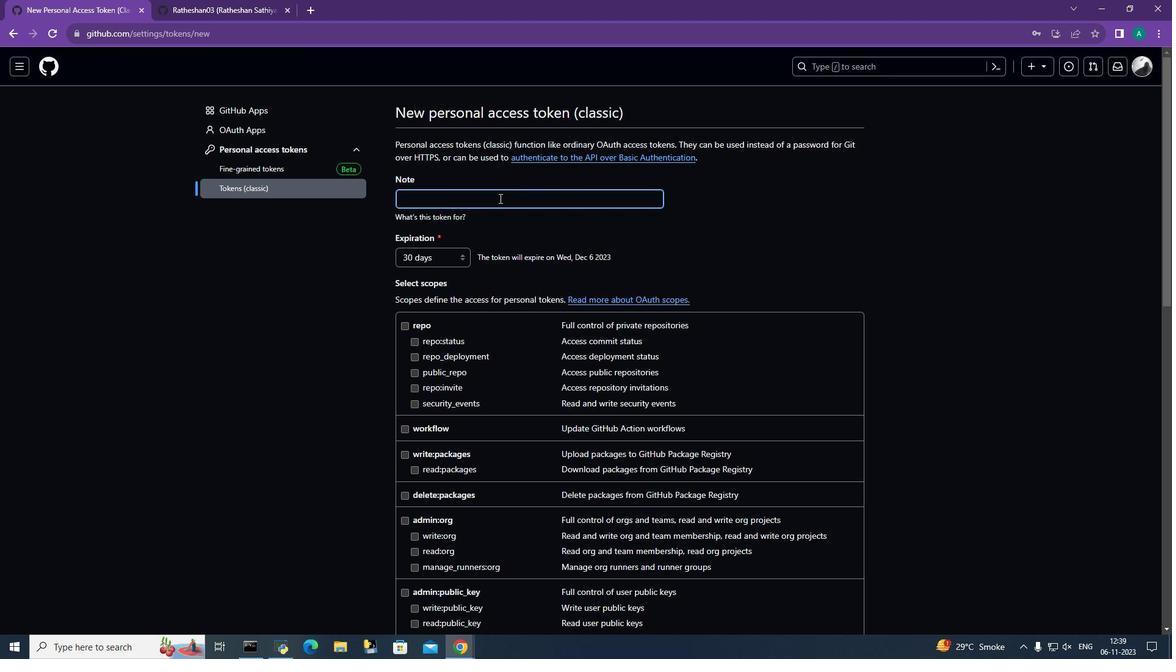 
Action: Mouse pressed left at (508, 207)
Screenshot: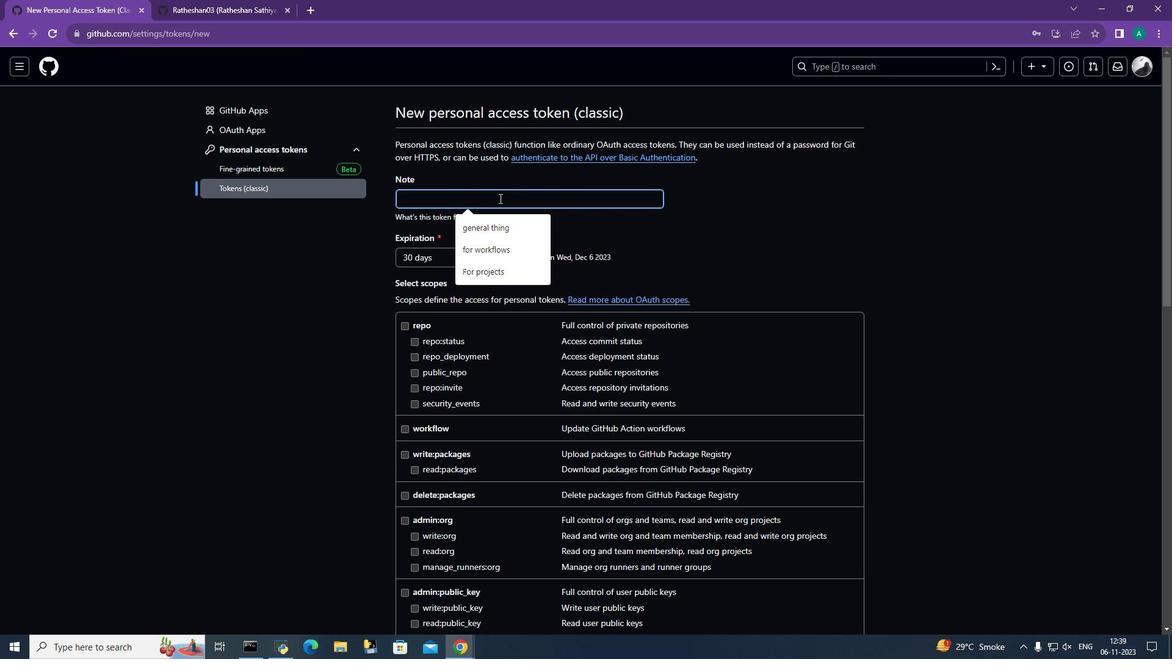
Action: Key pressed for<Key.shift><Key.shift>example1
Screenshot: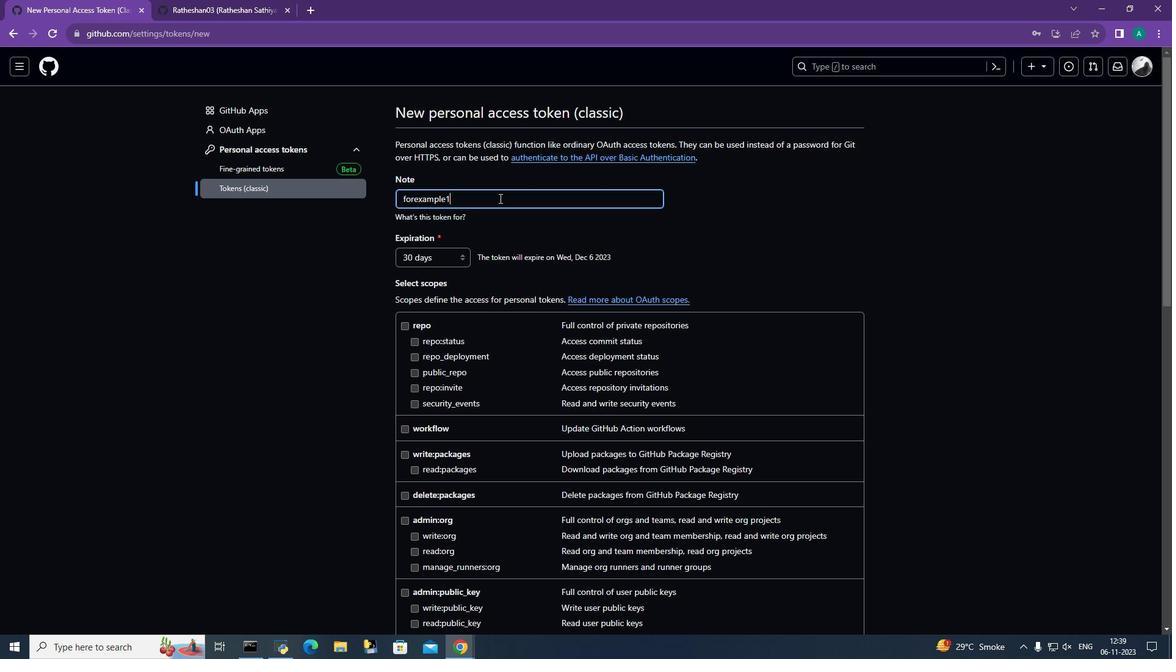 
Action: Mouse moved to (437, 270)
Screenshot: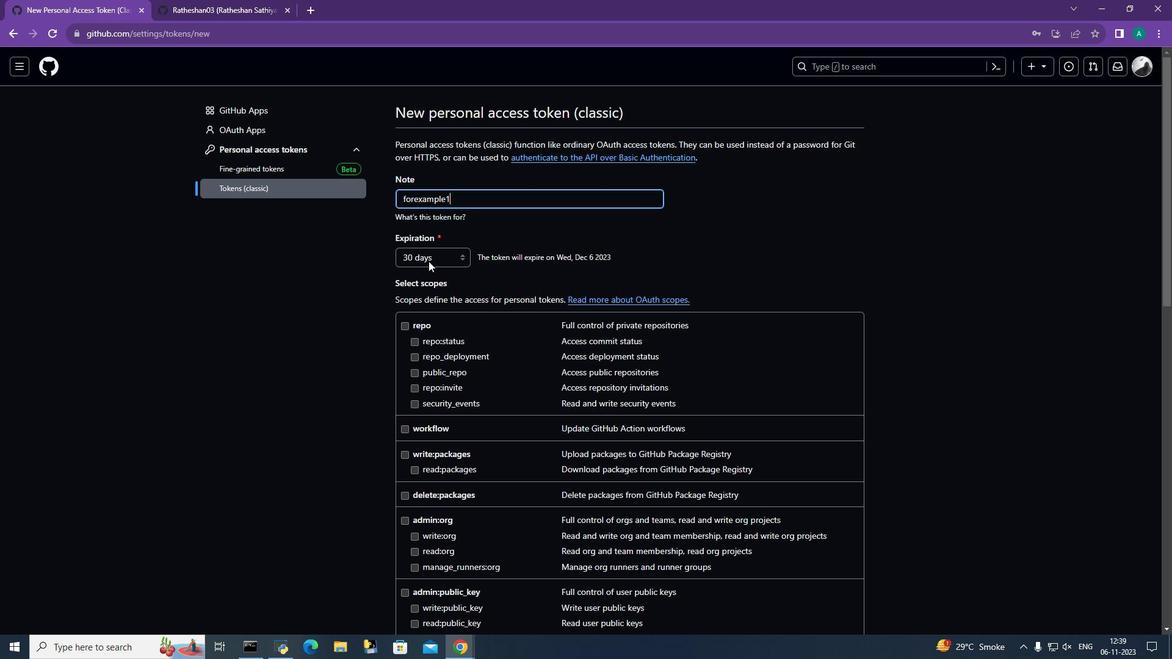
Action: Mouse pressed left at (437, 270)
Screenshot: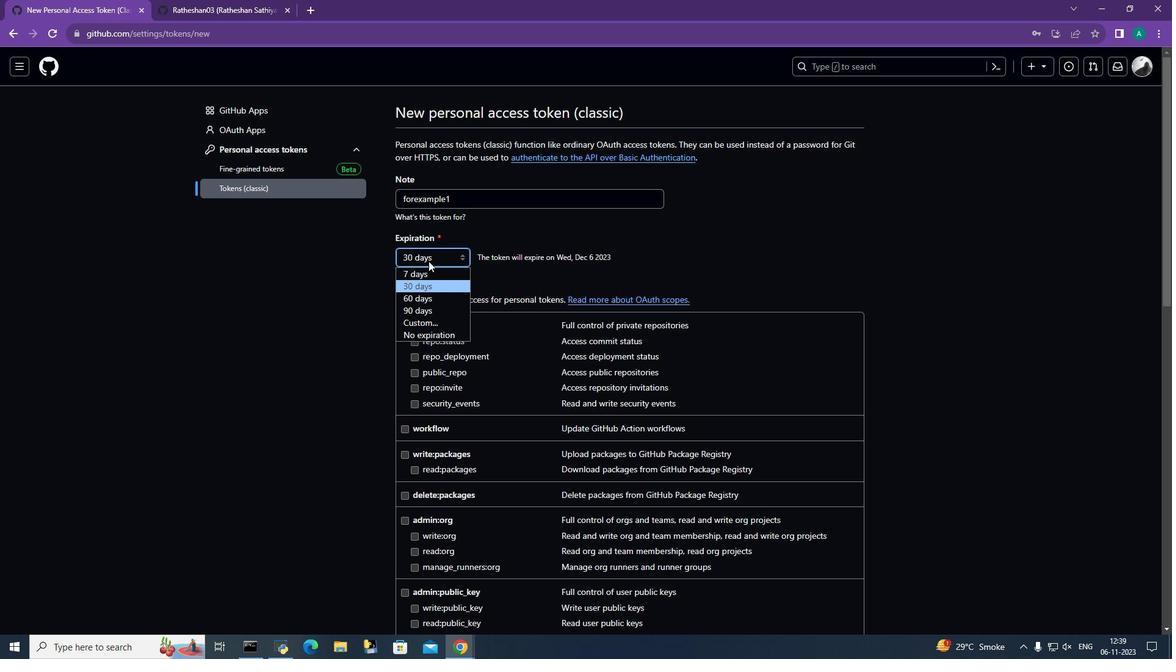 
Action: Mouse moved to (431, 283)
Screenshot: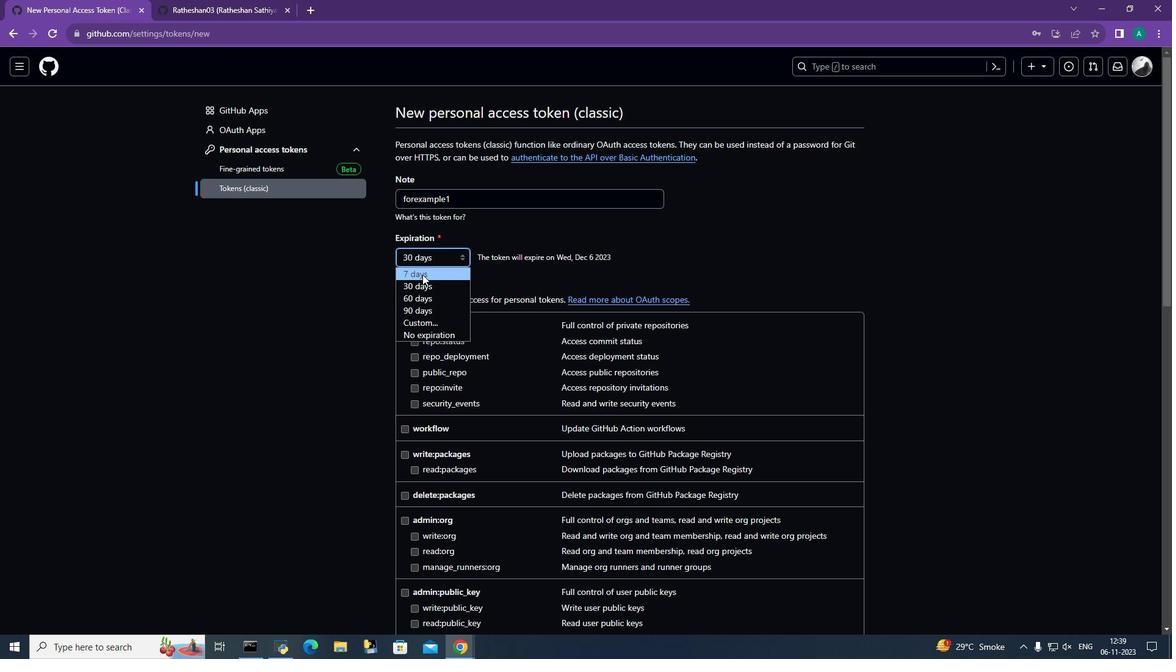 
Action: Mouse pressed left at (431, 283)
Screenshot: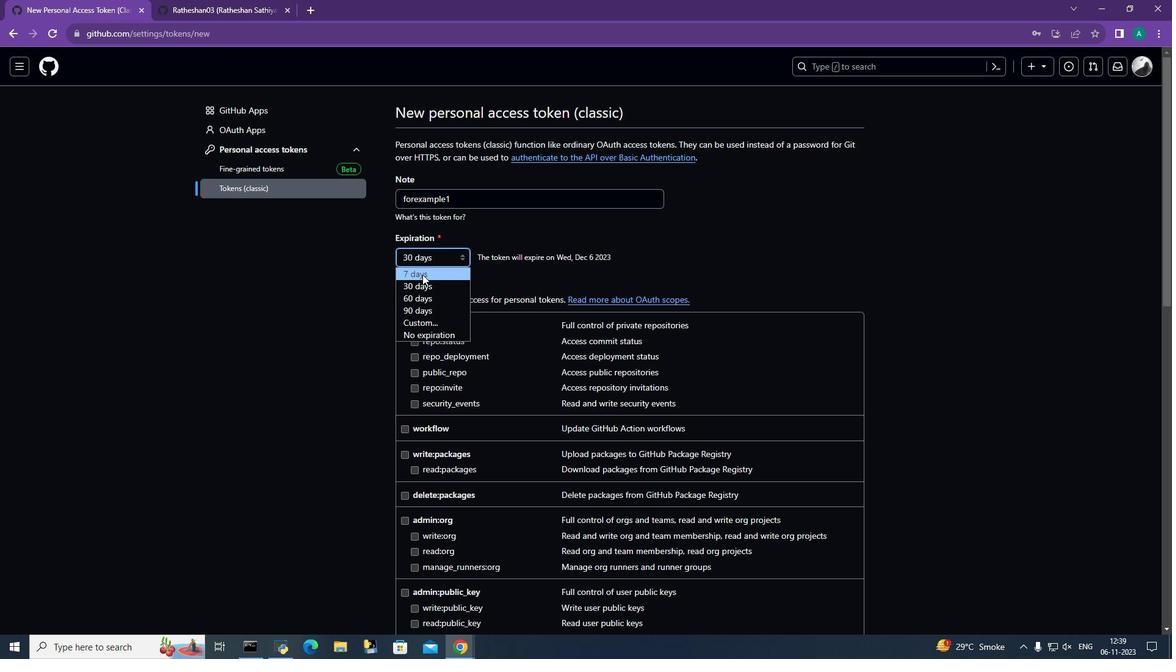 
Action: Mouse moved to (412, 336)
Screenshot: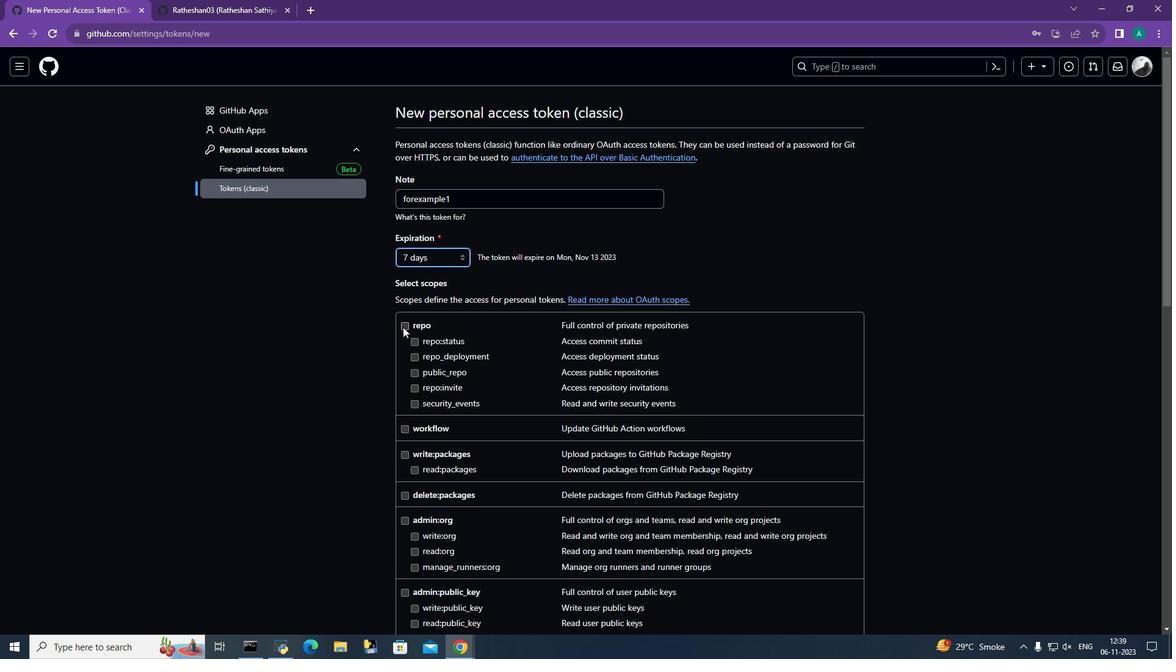 
Action: Mouse pressed left at (412, 336)
Screenshot: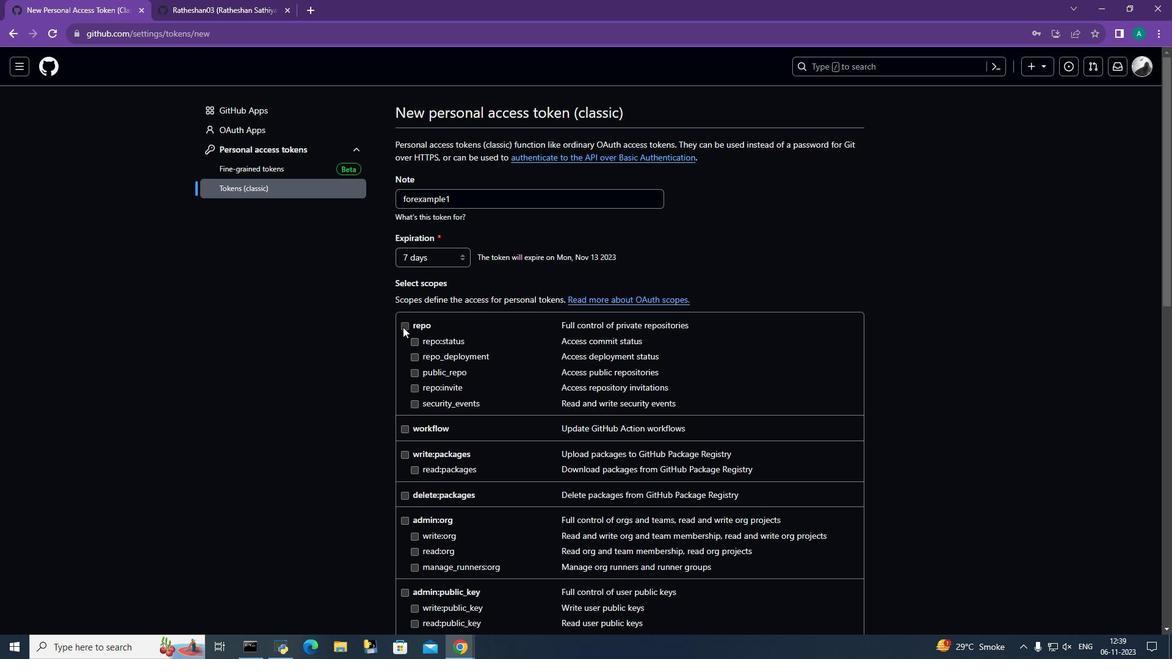 
Action: Mouse moved to (409, 369)
Screenshot: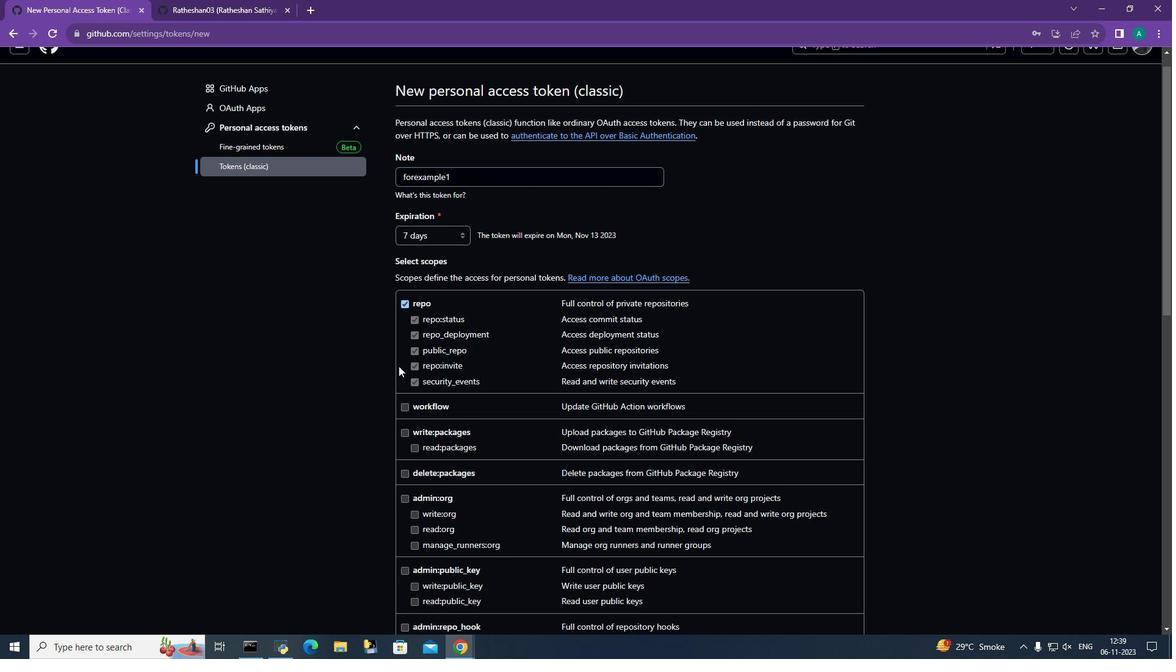 
Action: Mouse scrolled (409, 369) with delta (0, 0)
Screenshot: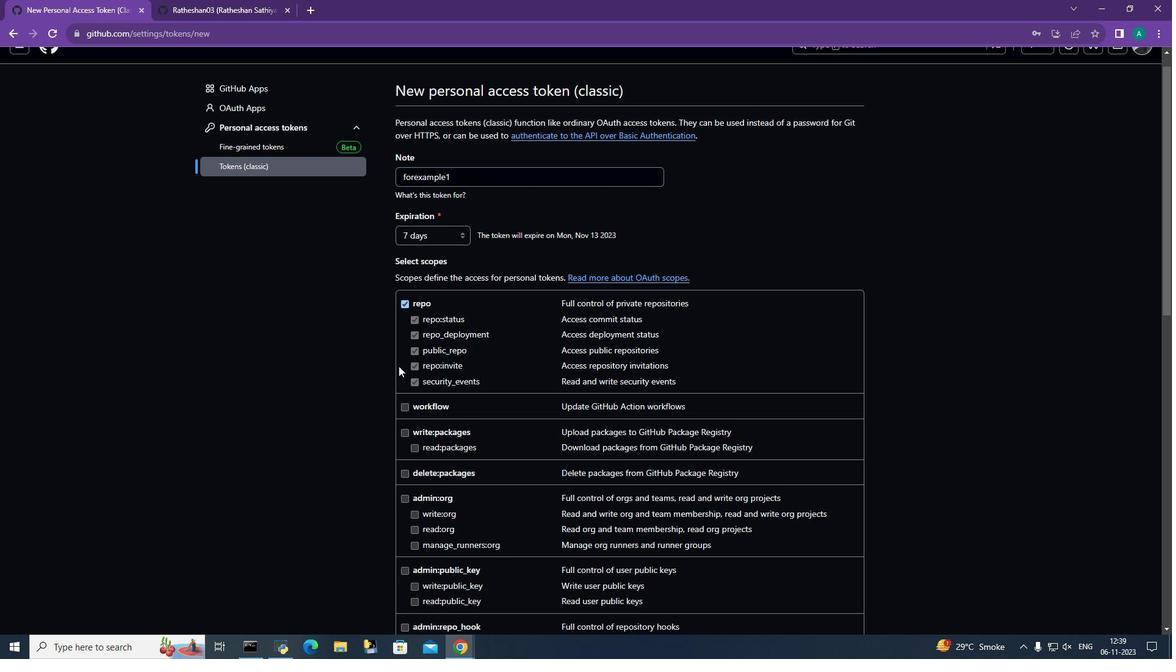 
Action: Mouse moved to (407, 375)
Screenshot: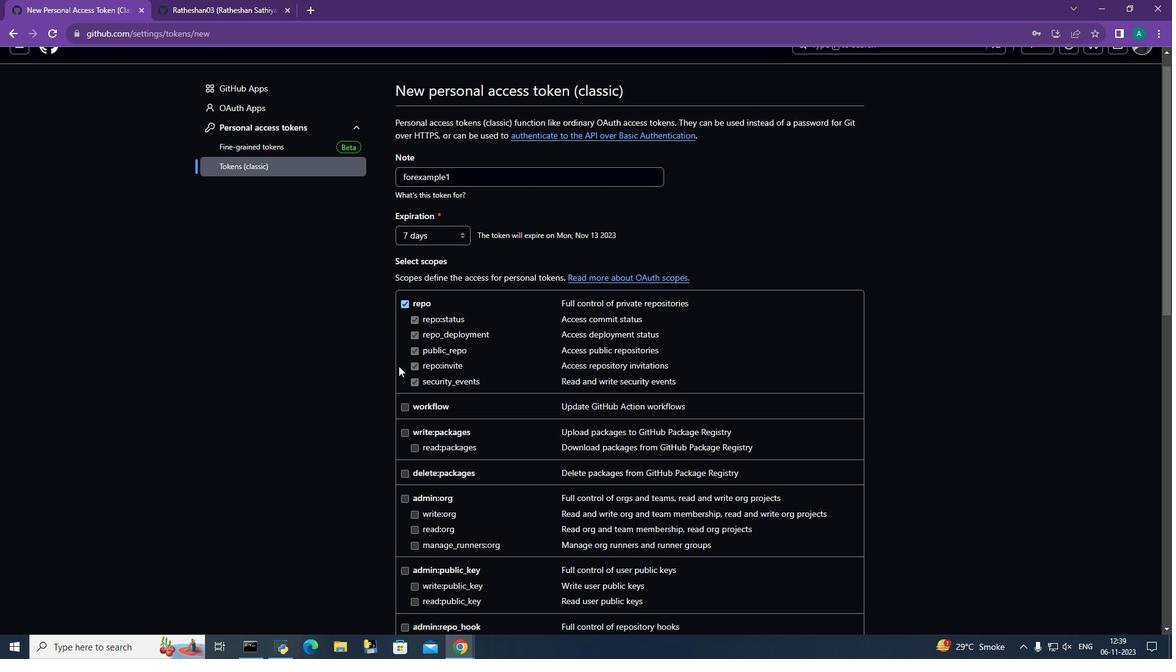
Action: Mouse scrolled (407, 374) with delta (0, 0)
Screenshot: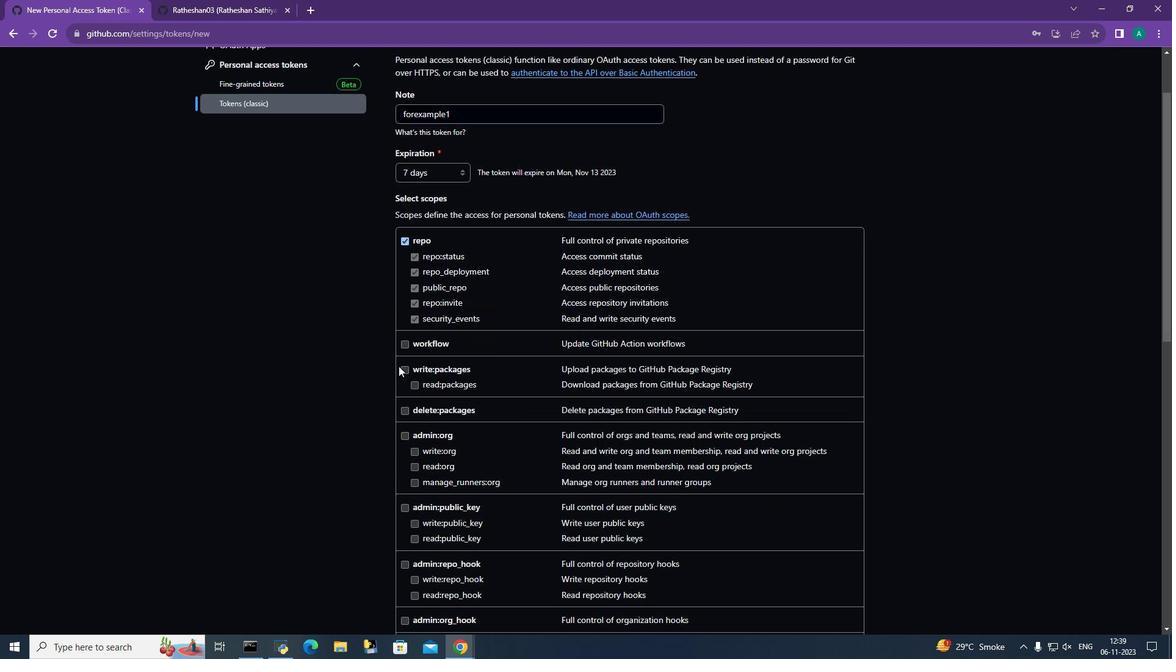 
Action: Mouse moved to (409, 314)
Screenshot: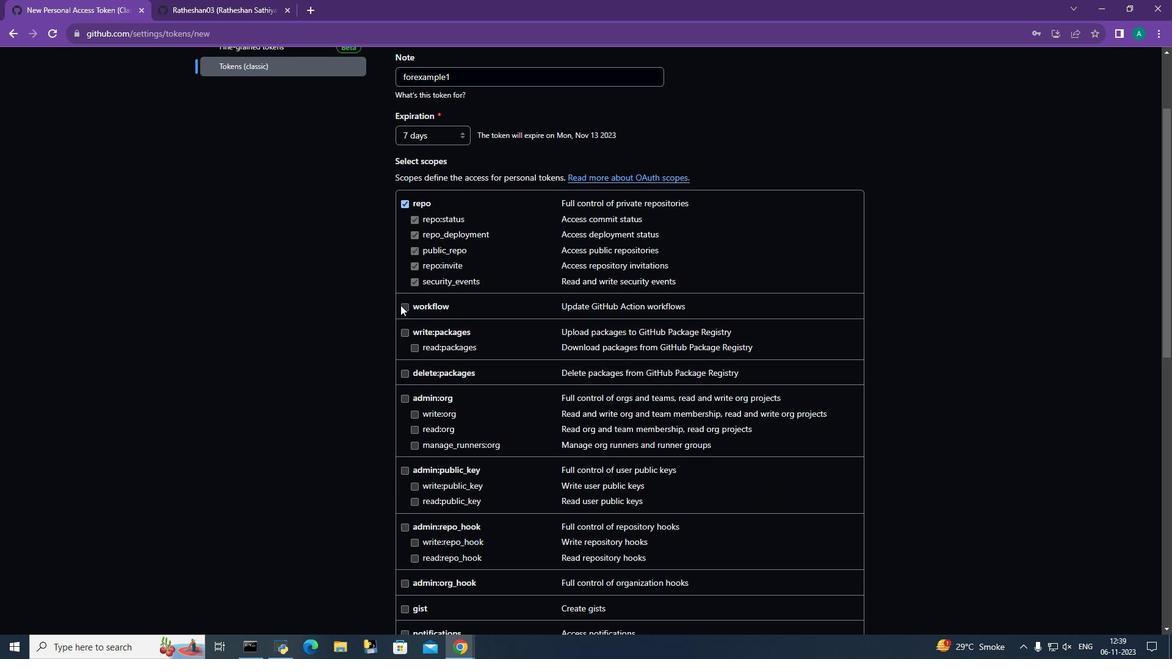 
Action: Mouse pressed left at (409, 314)
Screenshot: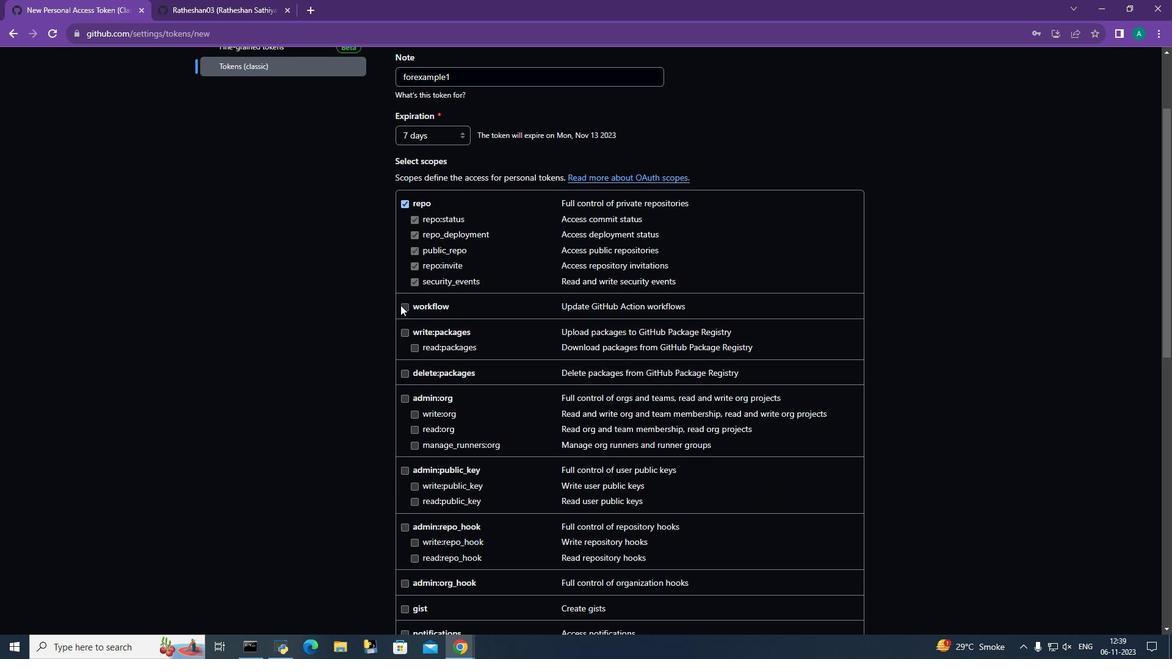
Action: Mouse moved to (409, 337)
Screenshot: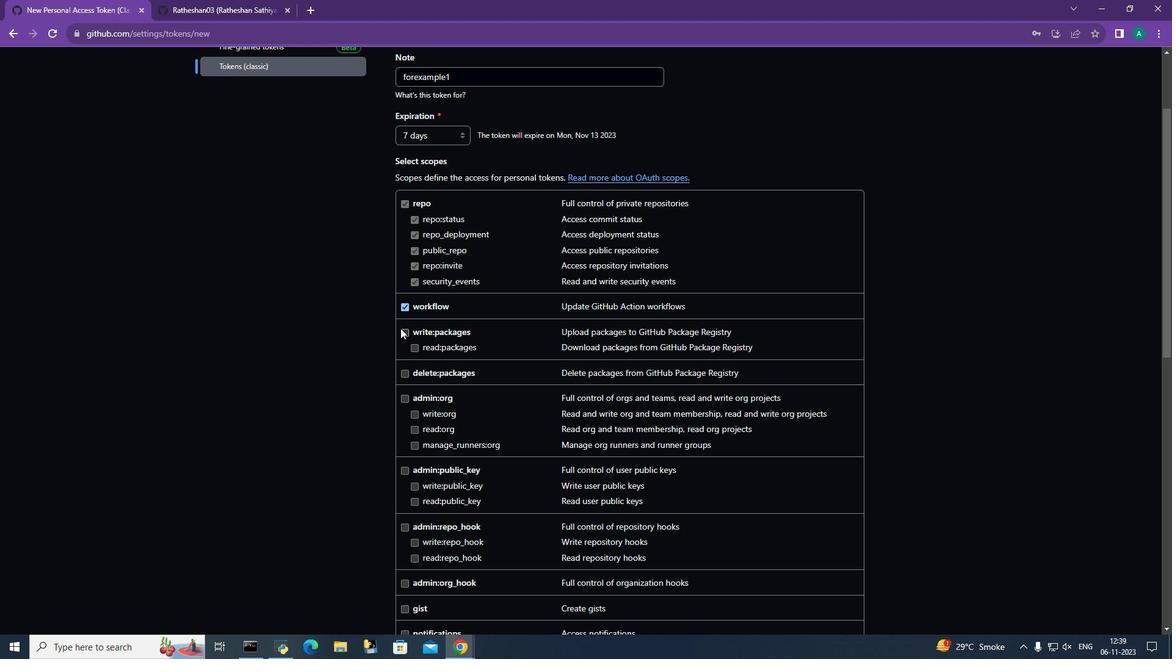 
Action: Mouse pressed left at (409, 337)
Screenshot: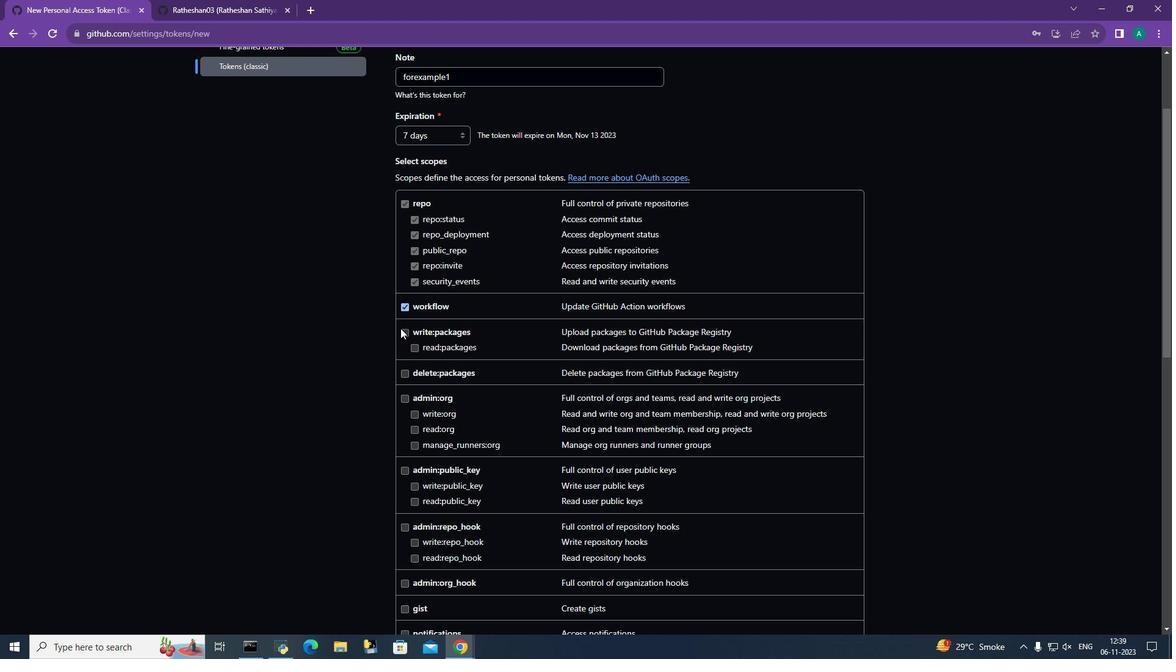 
Action: Mouse moved to (413, 383)
Screenshot: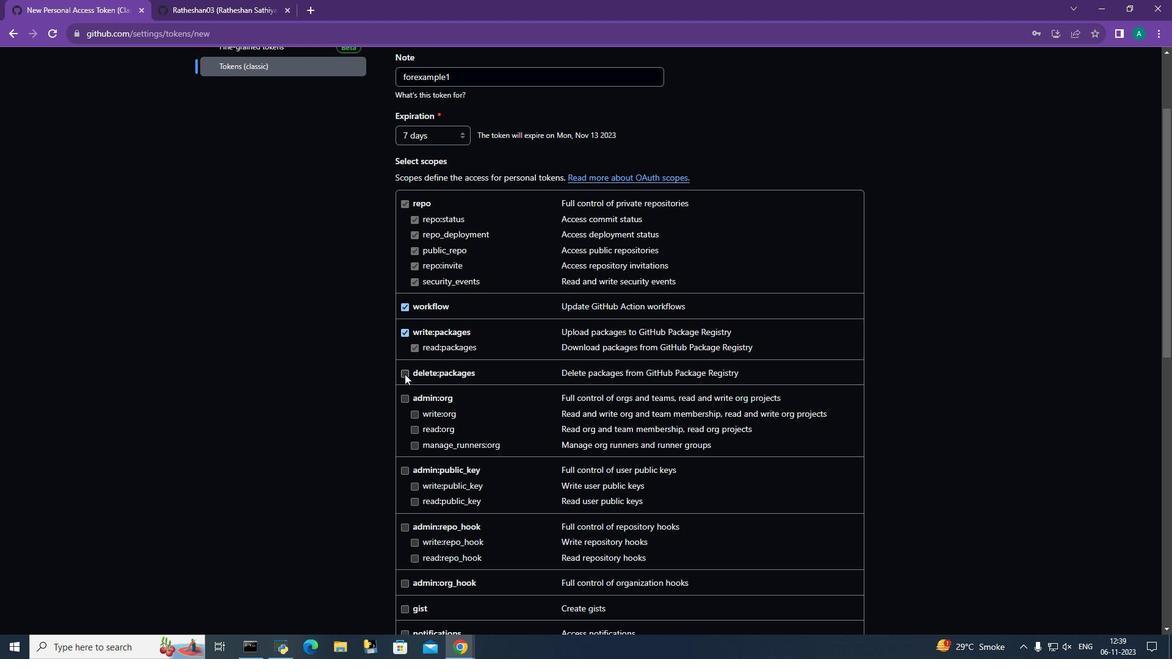
Action: Mouse pressed left at (413, 383)
Screenshot: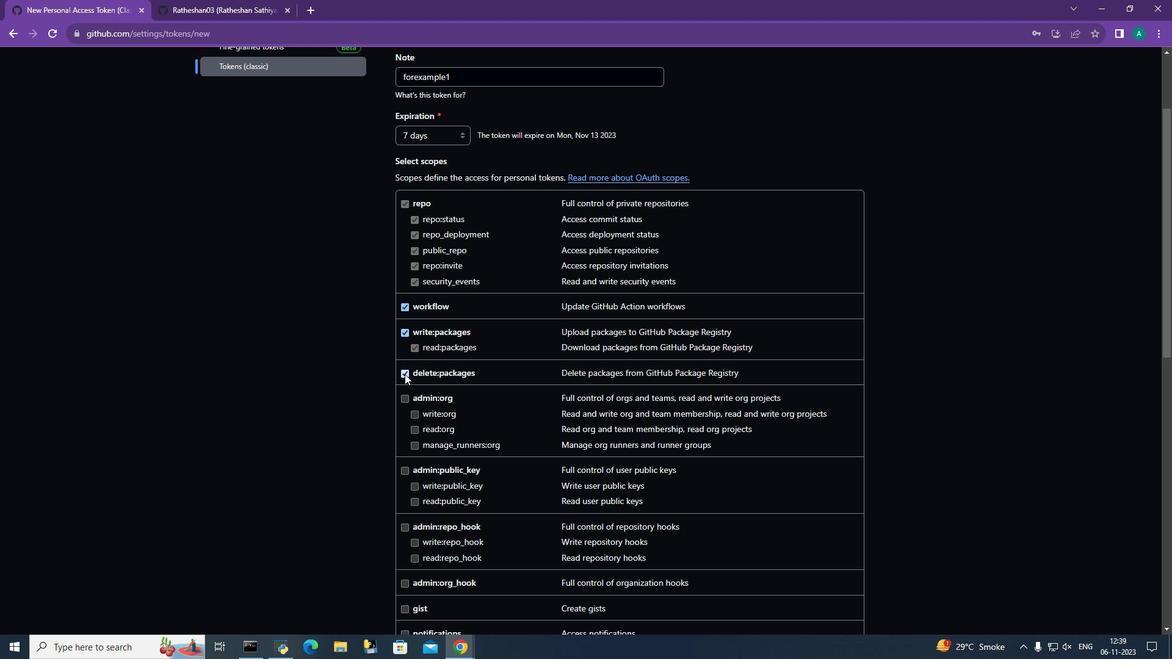 
Action: Mouse moved to (415, 412)
Screenshot: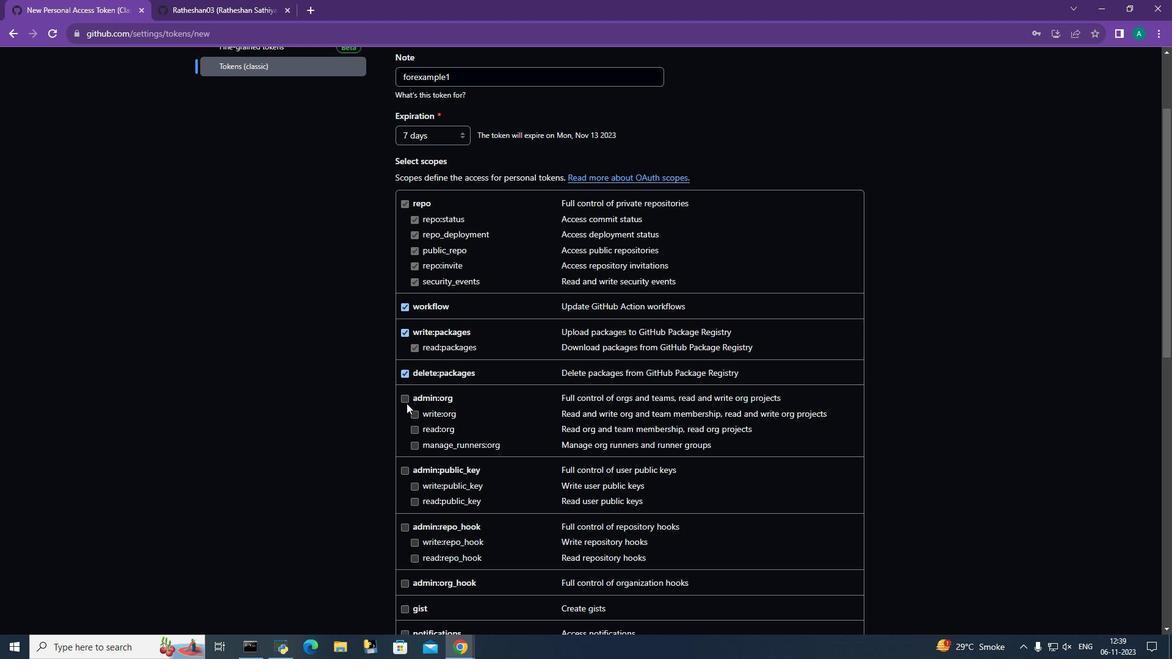 
Action: Mouse pressed left at (415, 412)
Screenshot: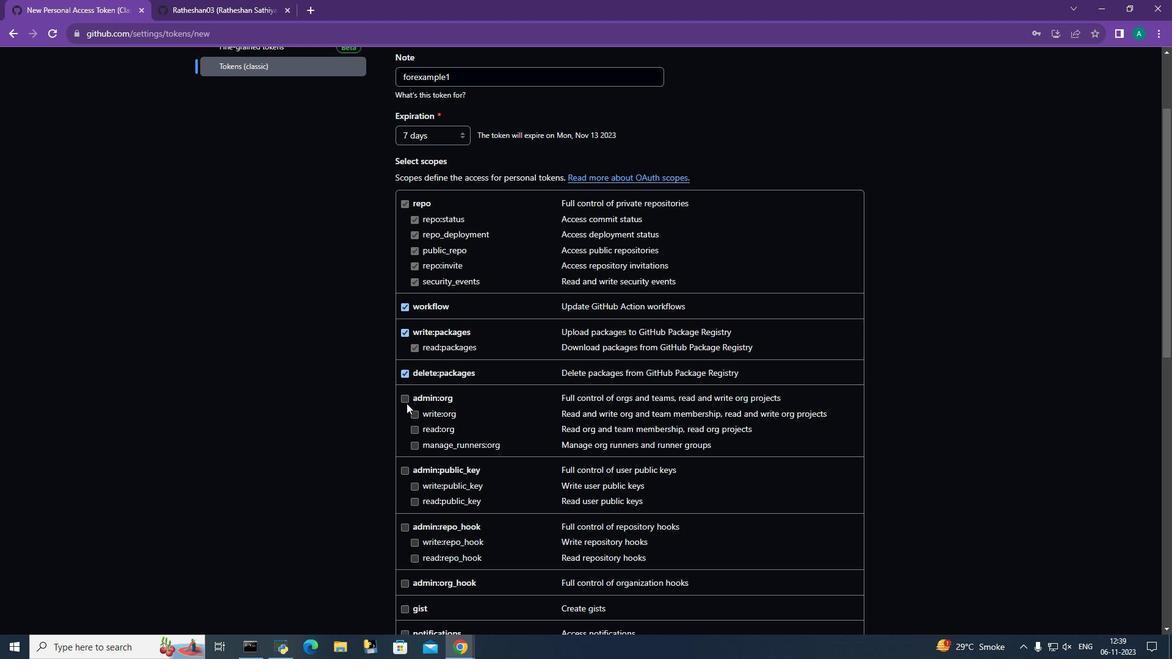 
Action: Mouse moved to (415, 411)
Screenshot: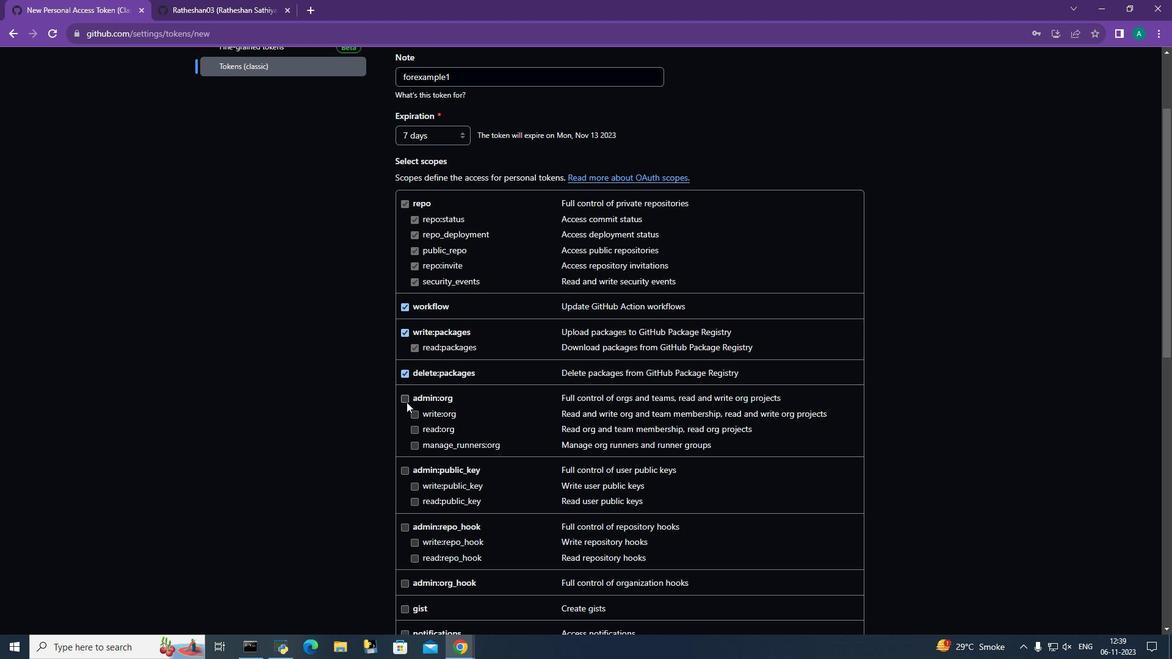 
Action: Mouse pressed left at (415, 411)
Screenshot: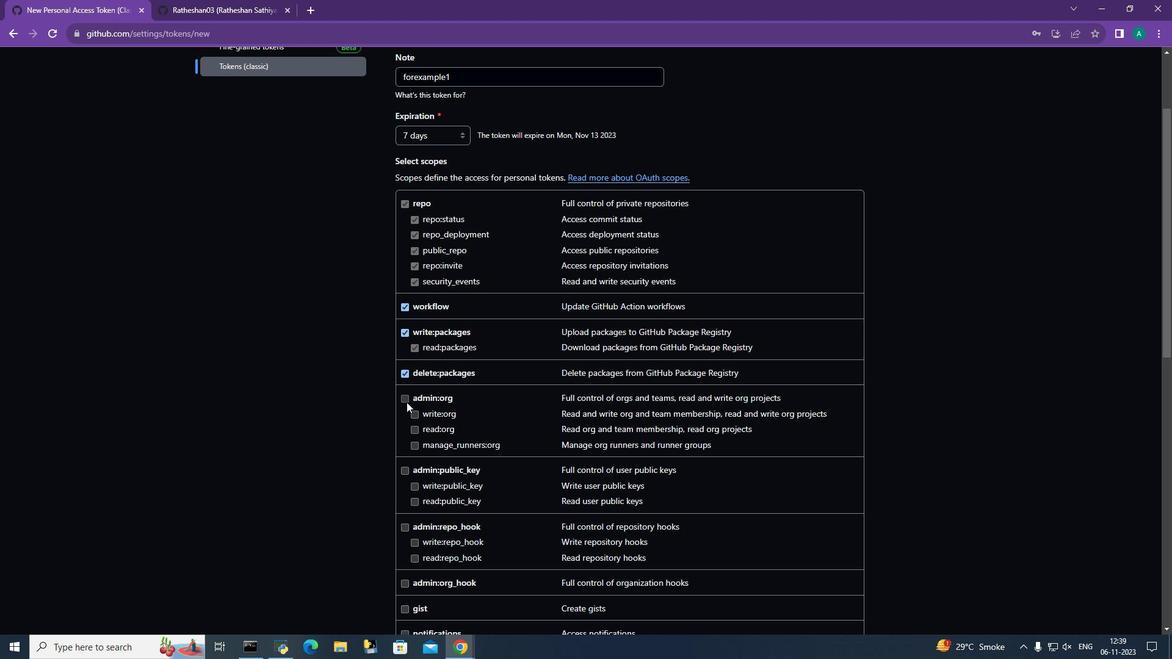 
Action: Mouse moved to (416, 478)
Screenshot: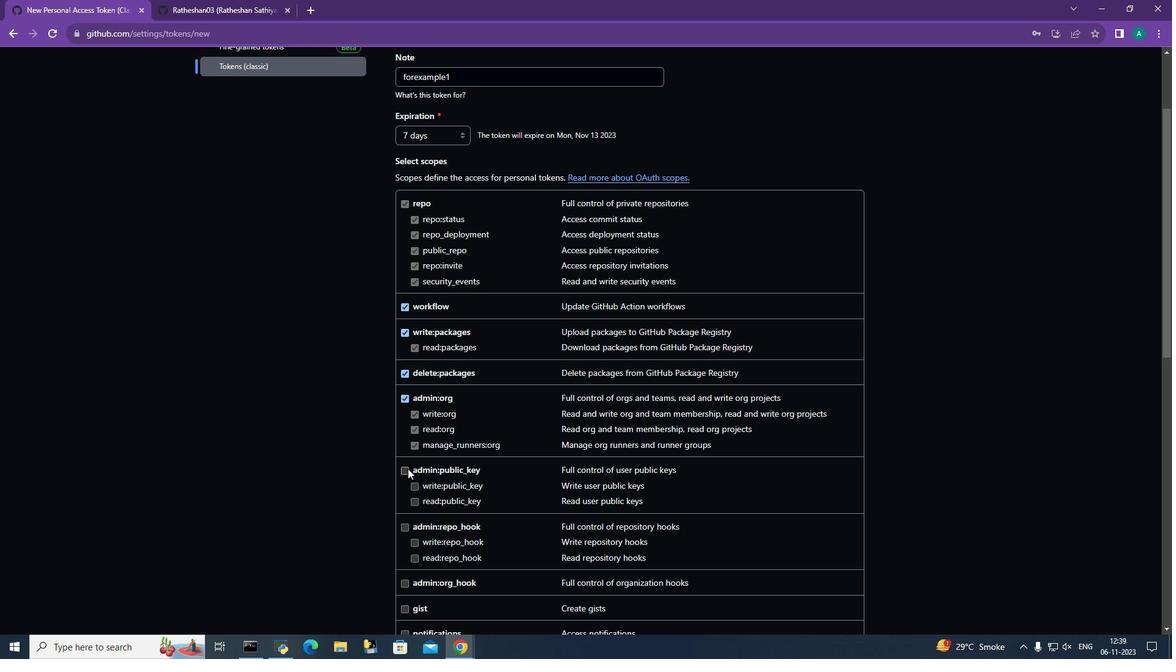 
Action: Mouse pressed left at (416, 478)
Screenshot: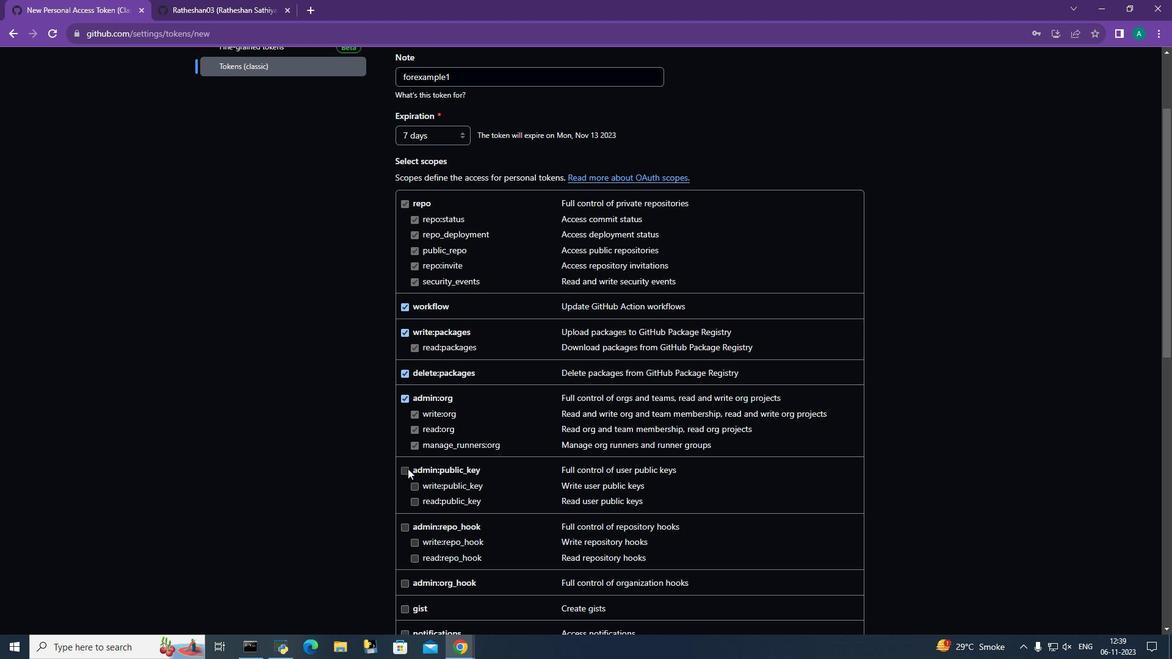 
Action: Mouse moved to (412, 536)
Screenshot: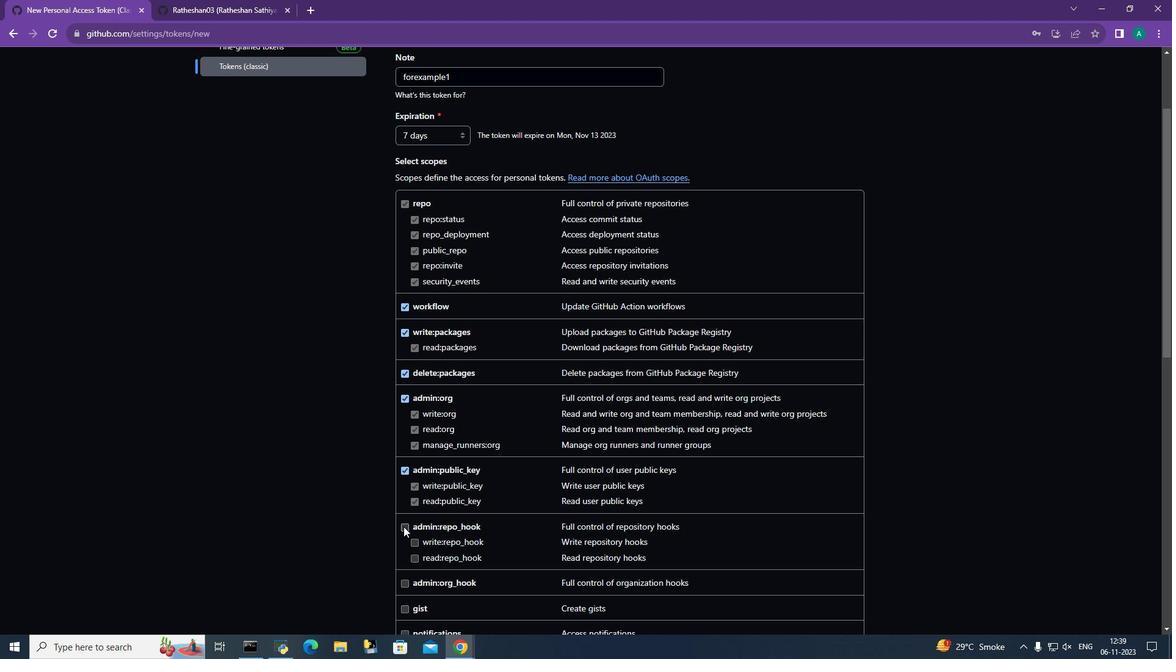 
Action: Mouse pressed left at (412, 536)
Screenshot: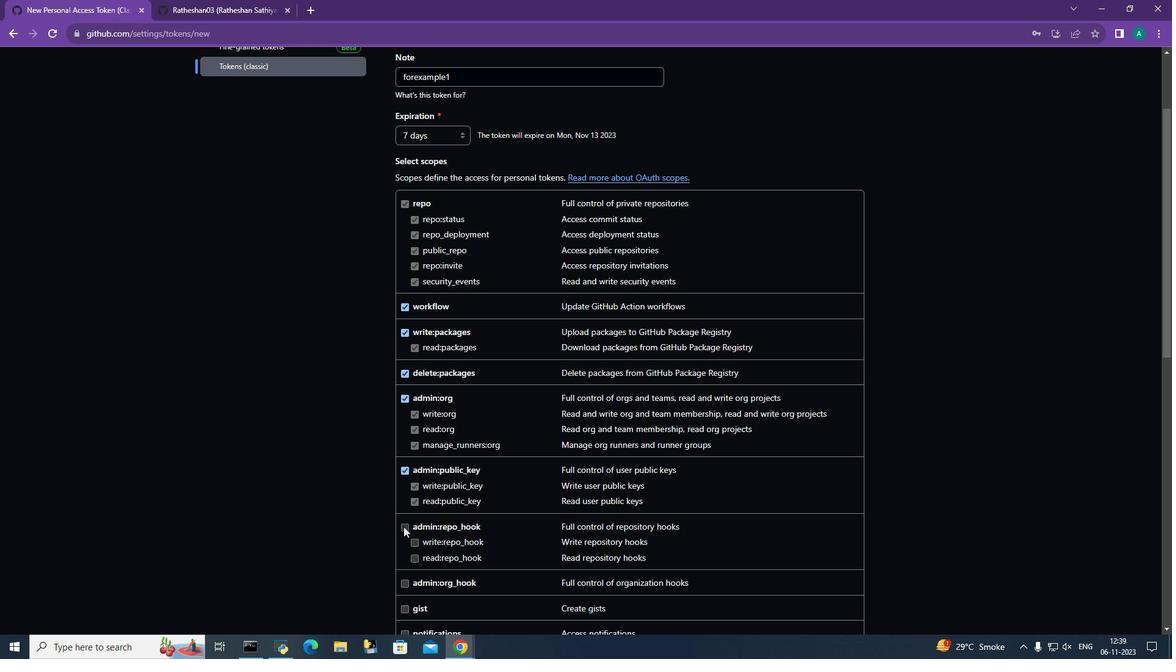 
Action: Mouse moved to (413, 539)
Screenshot: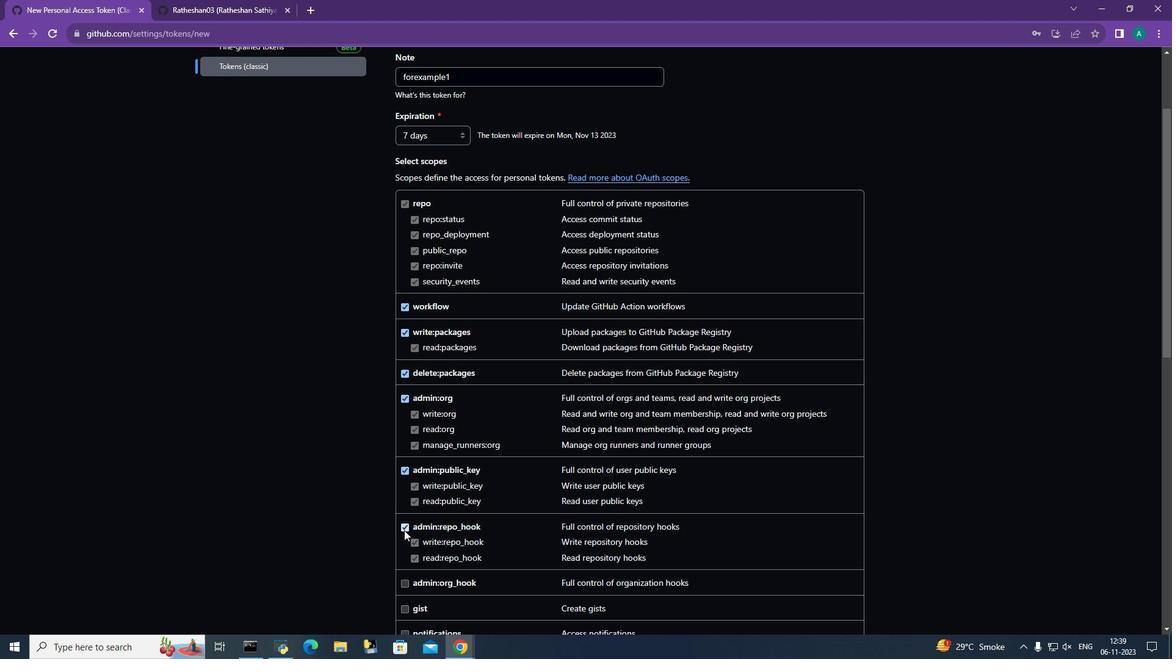 
Action: Mouse scrolled (413, 538) with delta (0, 0)
Screenshot: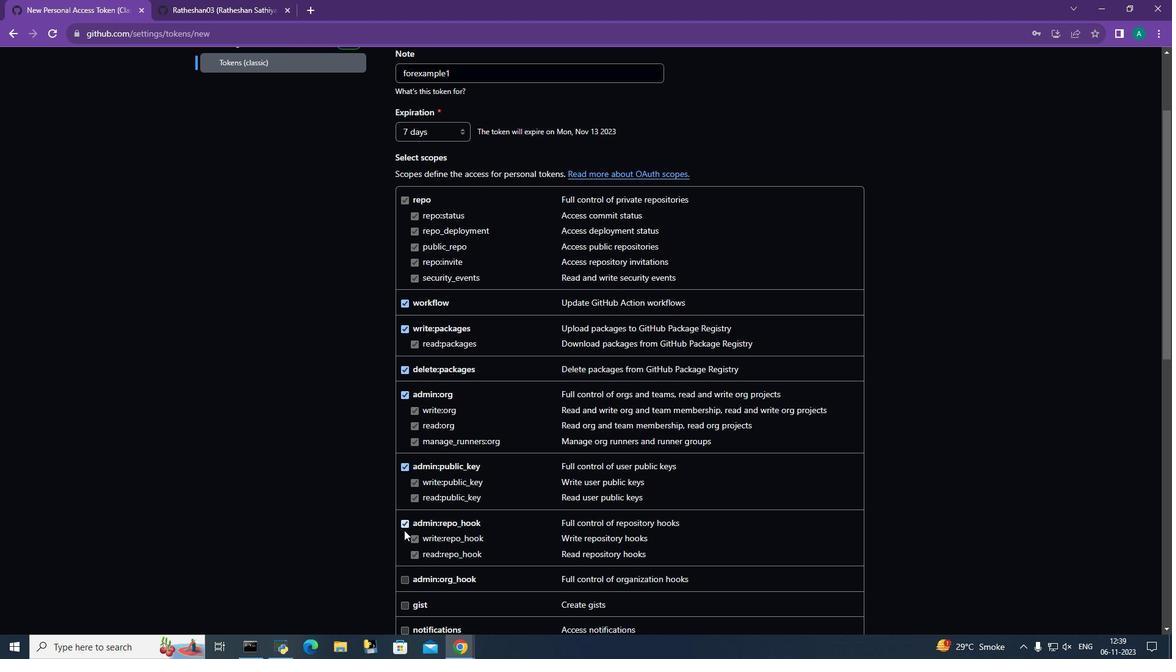 
Action: Mouse moved to (413, 539)
Screenshot: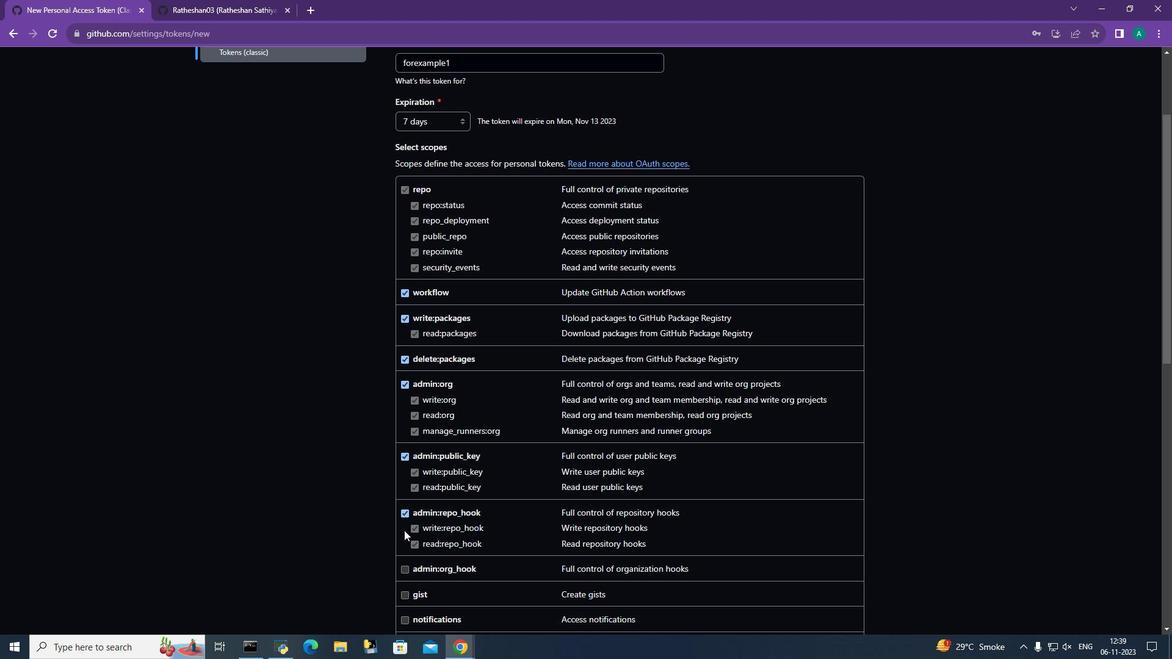 
Action: Mouse scrolled (413, 539) with delta (0, 0)
Screenshot: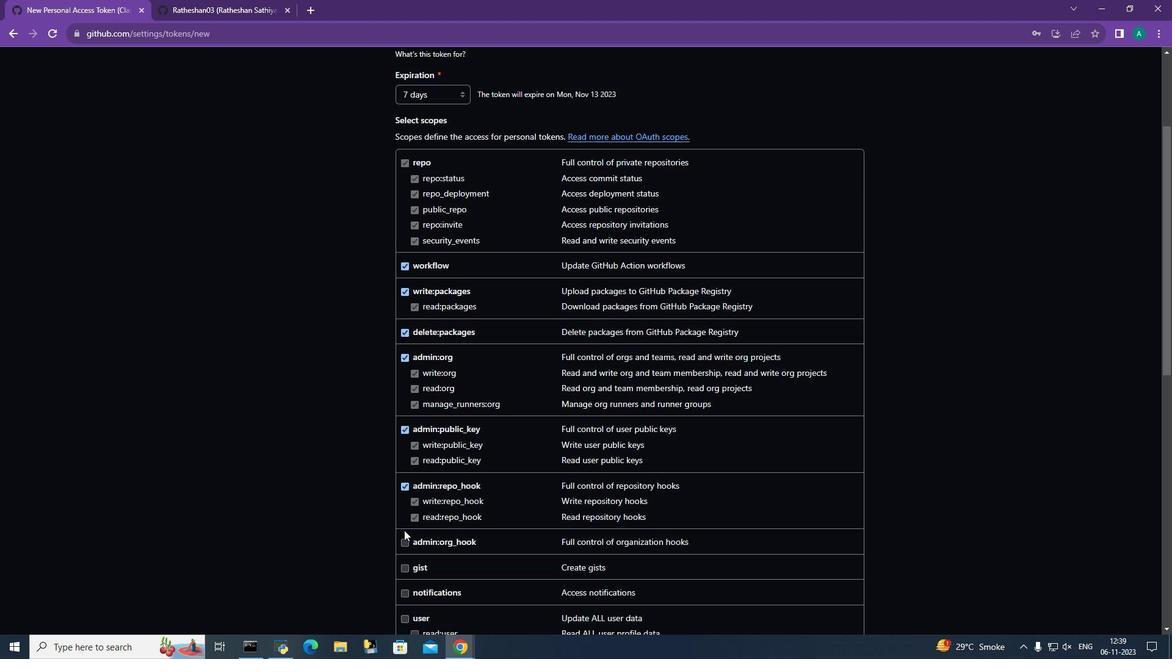 
Action: Mouse scrolled (413, 539) with delta (0, 0)
Screenshot: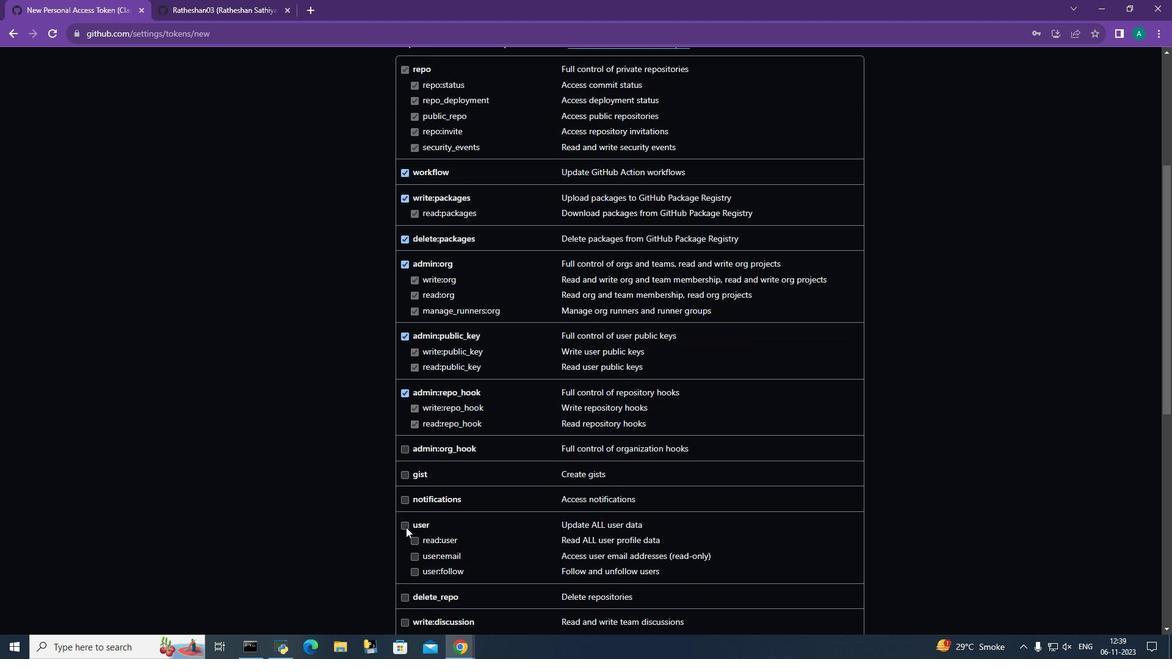 
Action: Mouse moved to (412, 411)
Screenshot: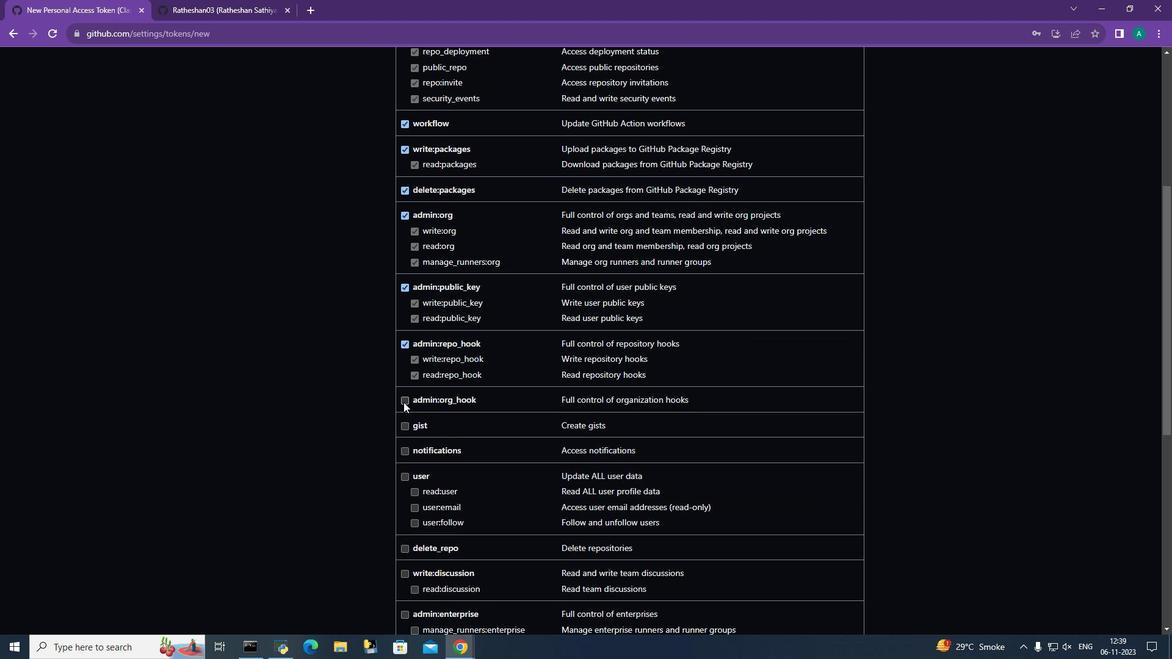 
Action: Mouse pressed left at (412, 411)
Screenshot: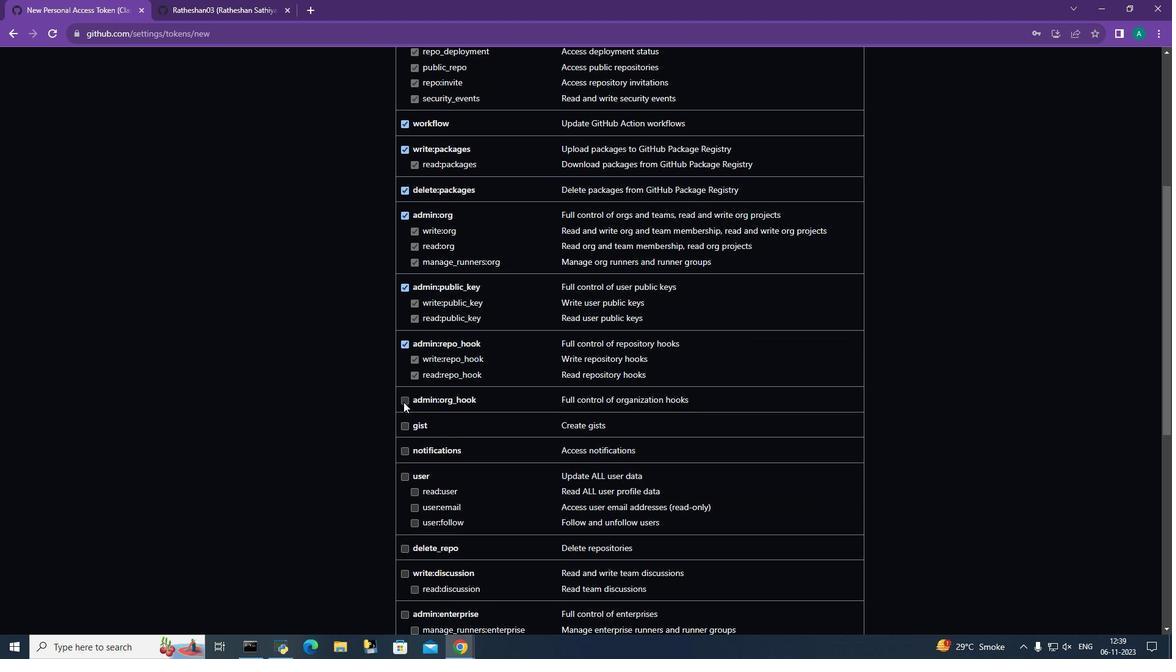 
Action: Mouse moved to (413, 459)
Screenshot: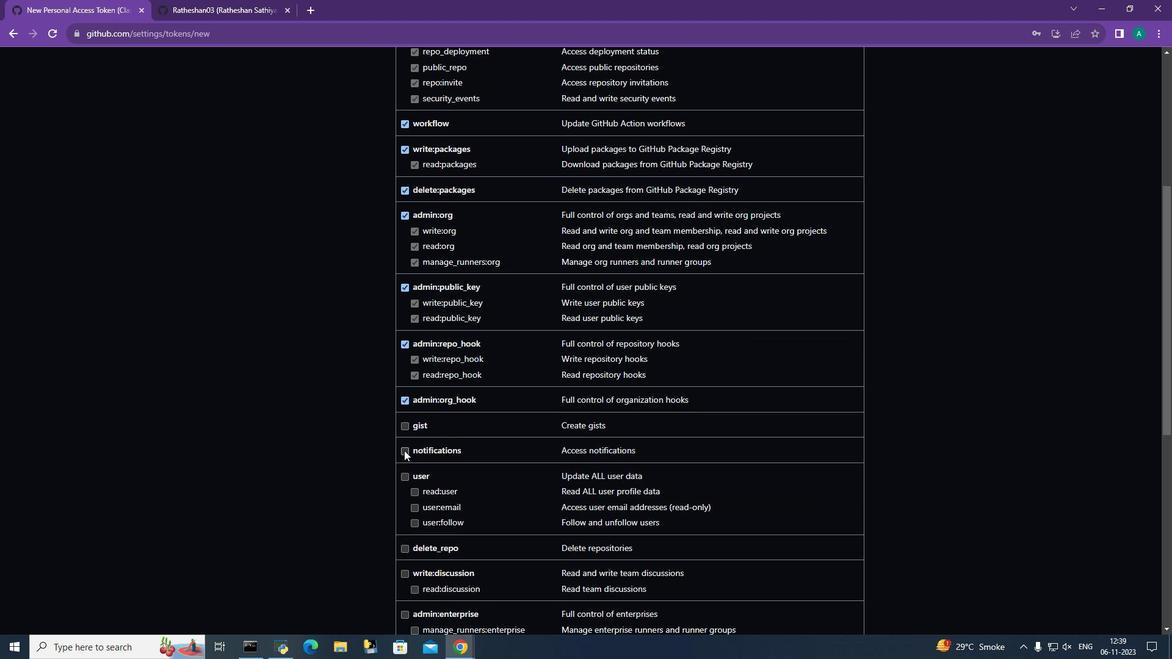 
Action: Mouse pressed left at (413, 459)
Screenshot: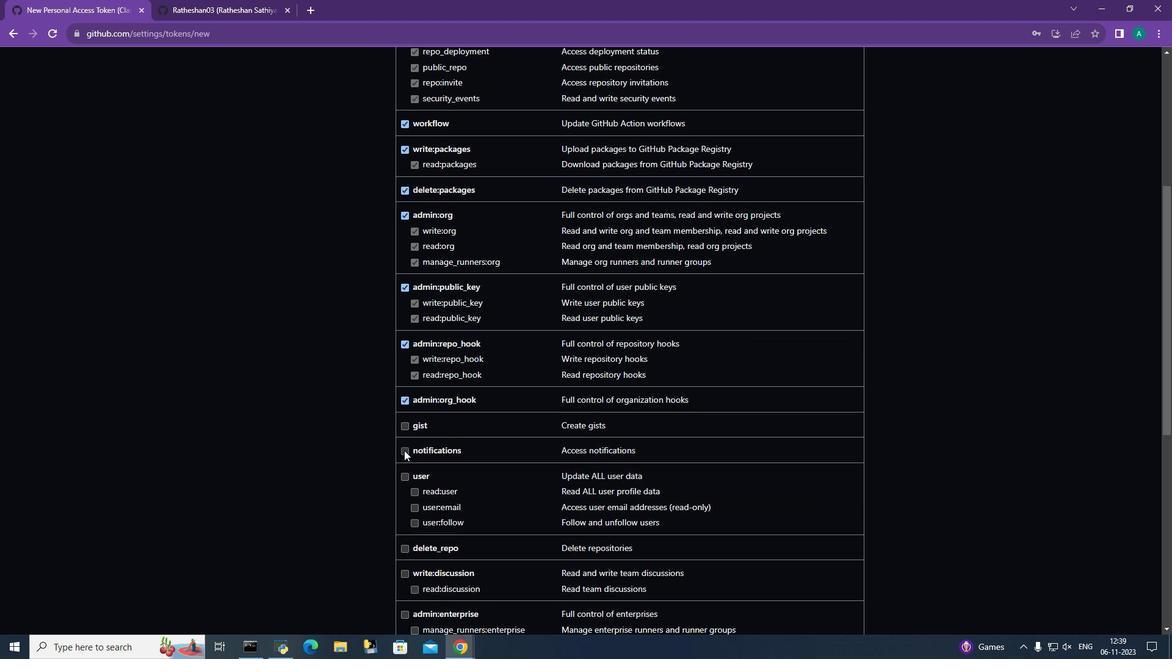 
Action: Mouse moved to (412, 476)
Screenshot: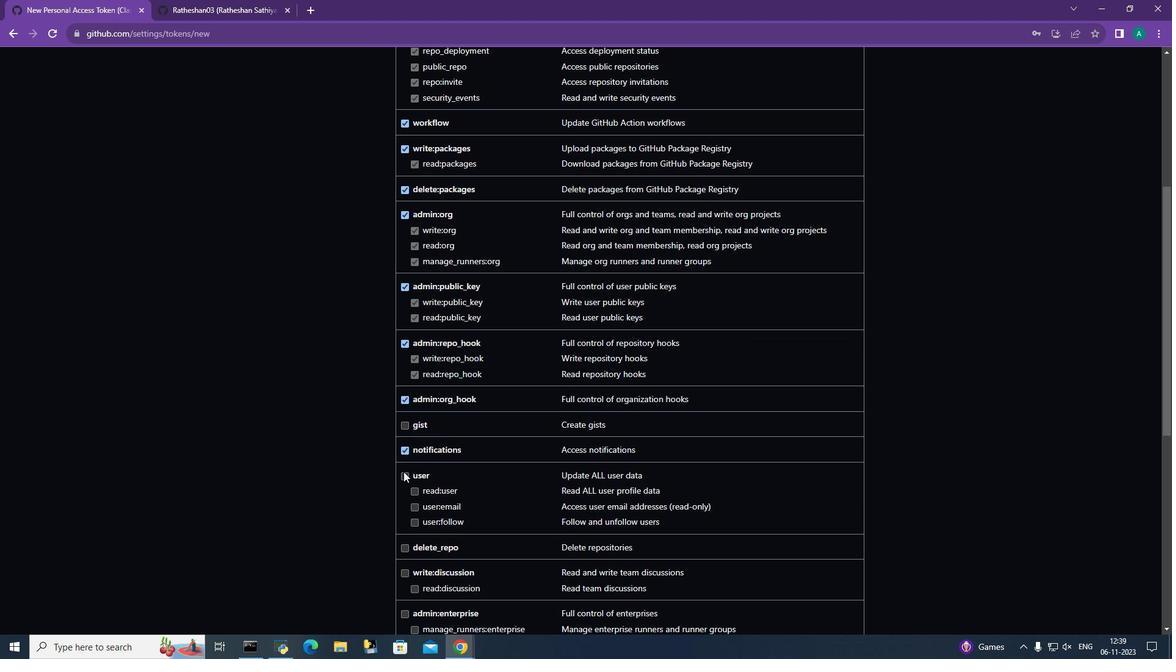 
Action: Mouse scrolled (412, 475) with delta (0, 0)
Screenshot: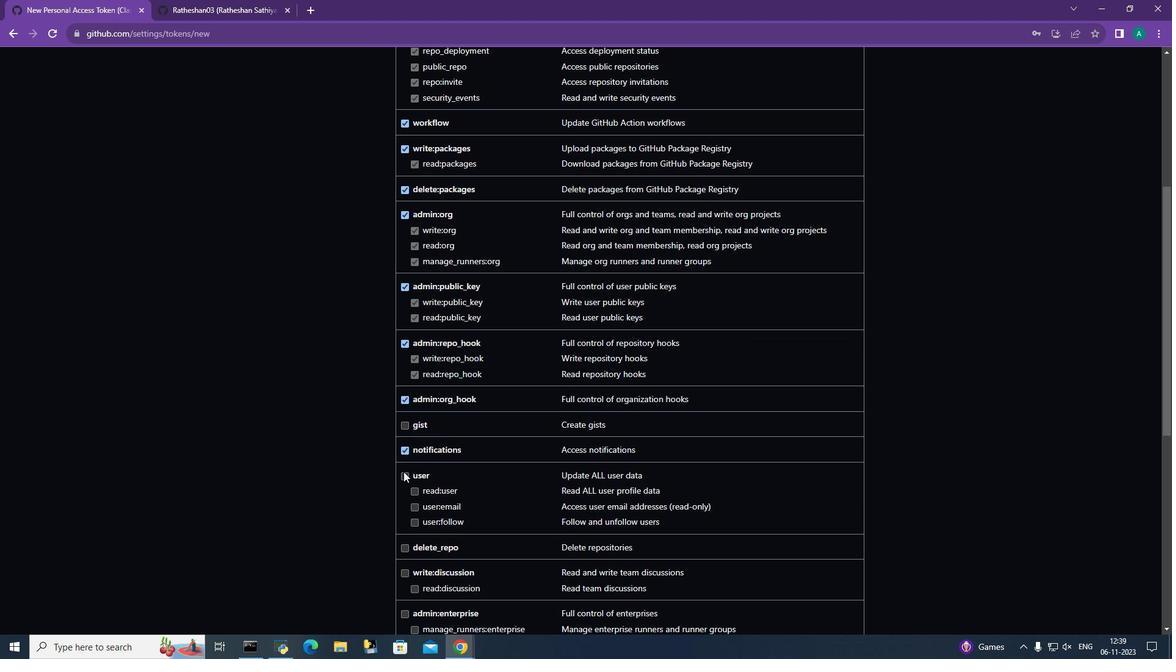 
Action: Mouse moved to (412, 479)
Screenshot: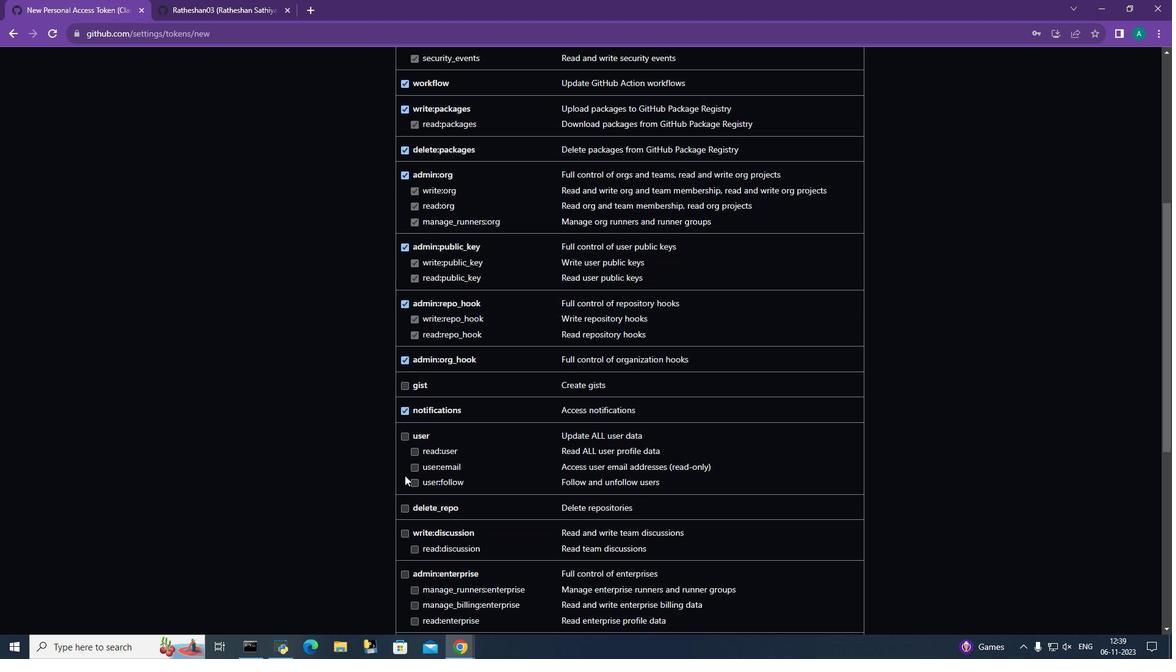 
Action: Mouse scrolled (412, 479) with delta (0, 0)
Screenshot: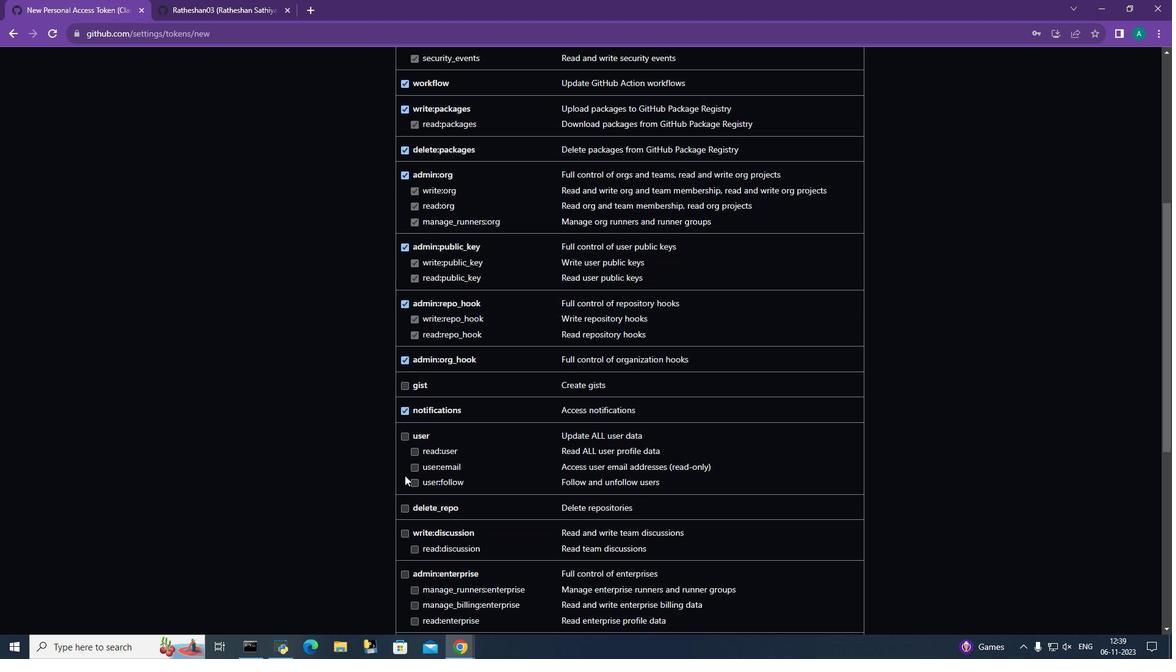 
Action: Mouse moved to (413, 482)
Screenshot: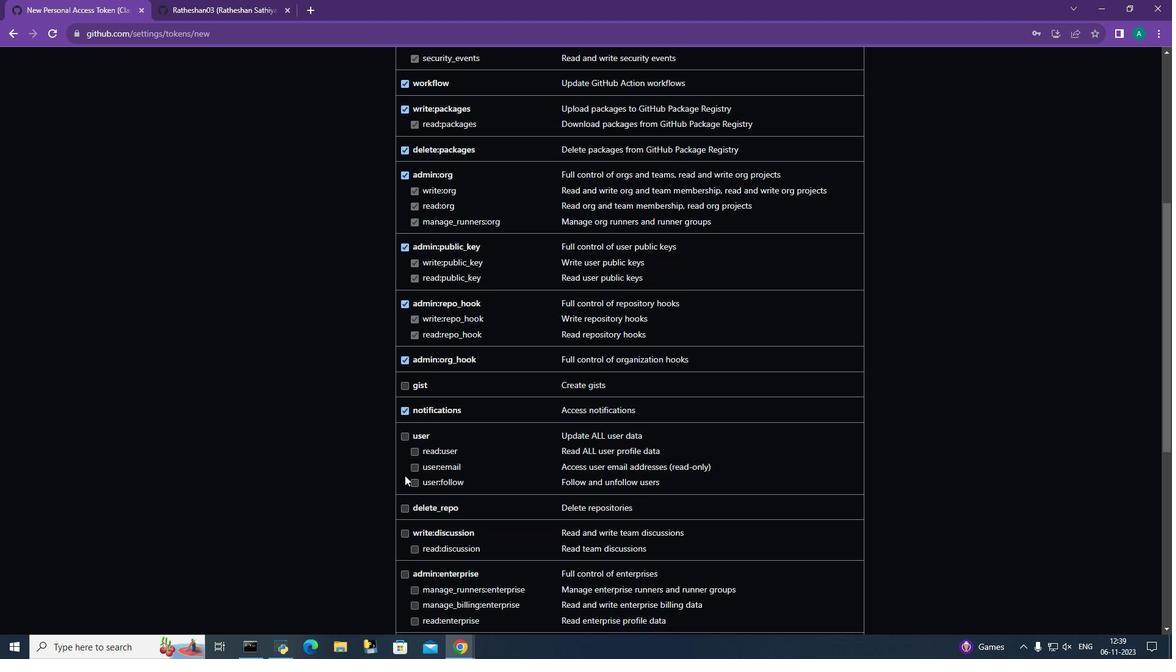 
Action: Mouse scrolled (413, 482) with delta (0, 0)
Screenshot: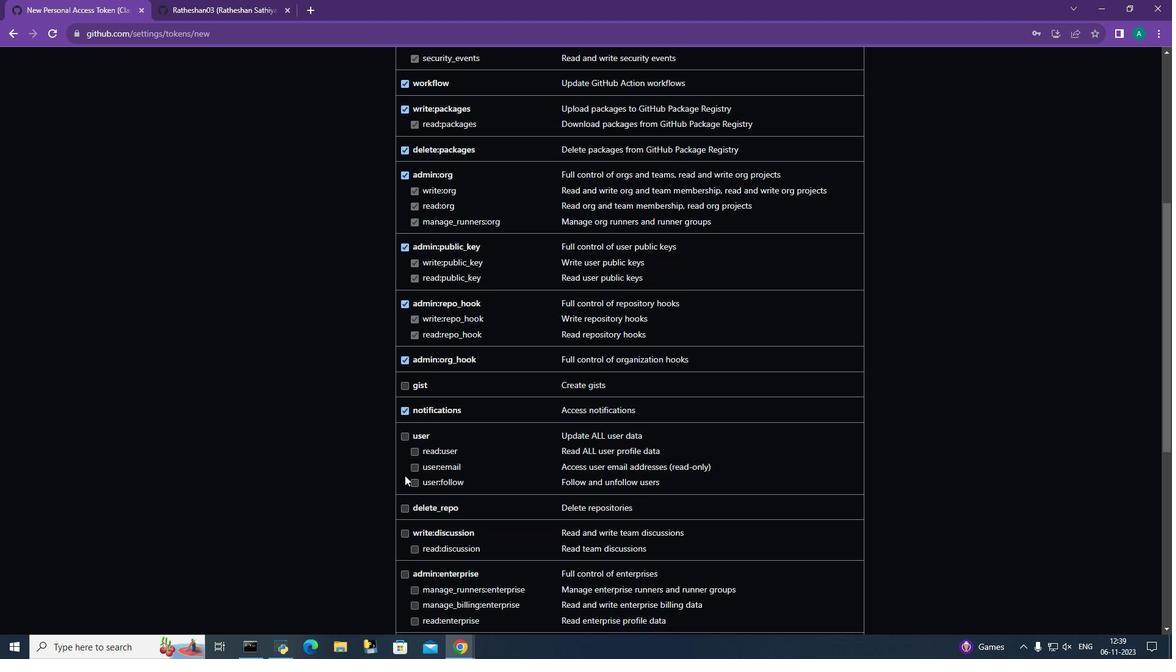
Action: Mouse moved to (413, 484)
Screenshot: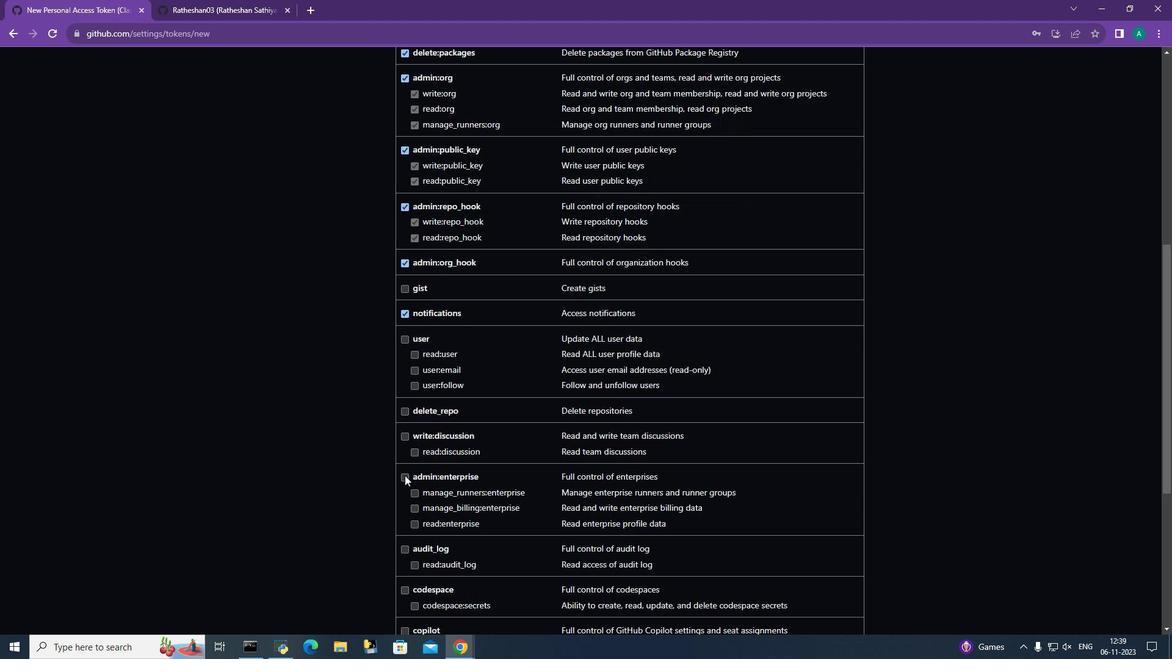 
Action: Mouse scrolled (413, 483) with delta (0, 0)
Screenshot: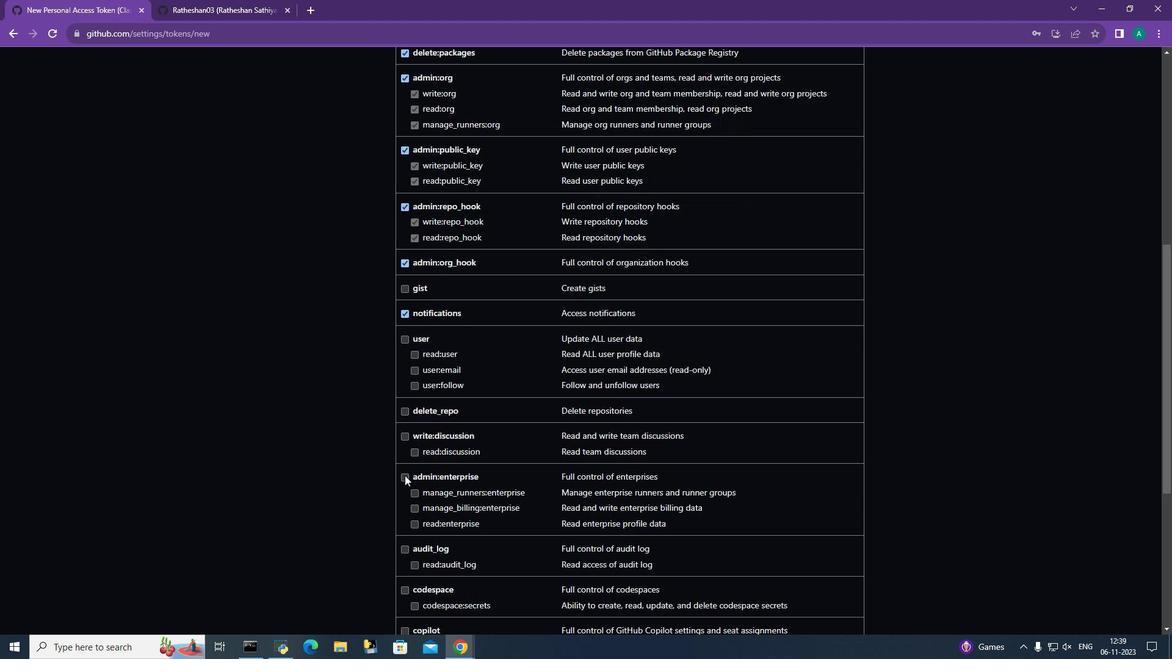 
Action: Mouse moved to (418, 452)
Screenshot: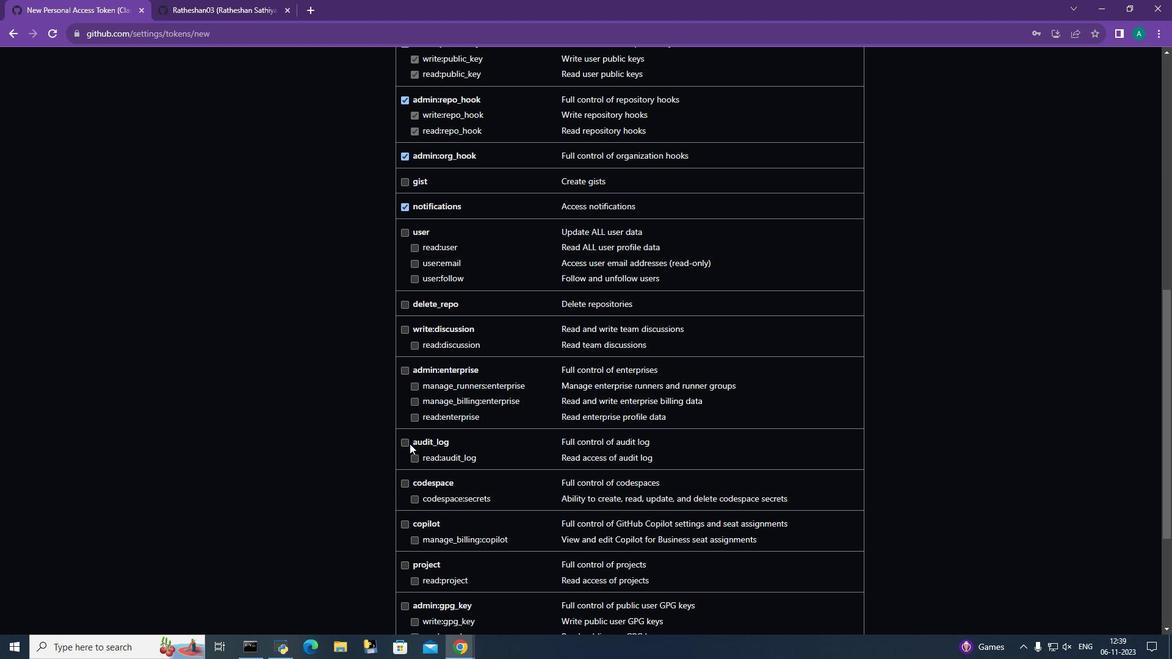 
Action: Mouse pressed left at (418, 452)
Screenshot: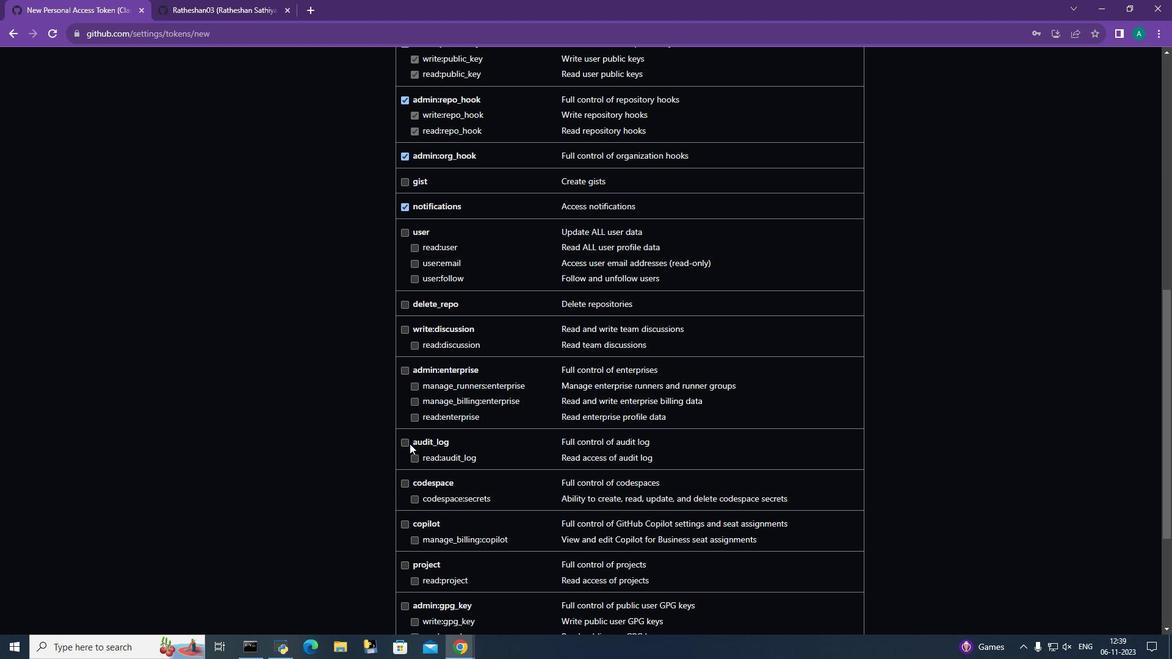 
Action: Mouse moved to (414, 379)
Screenshot: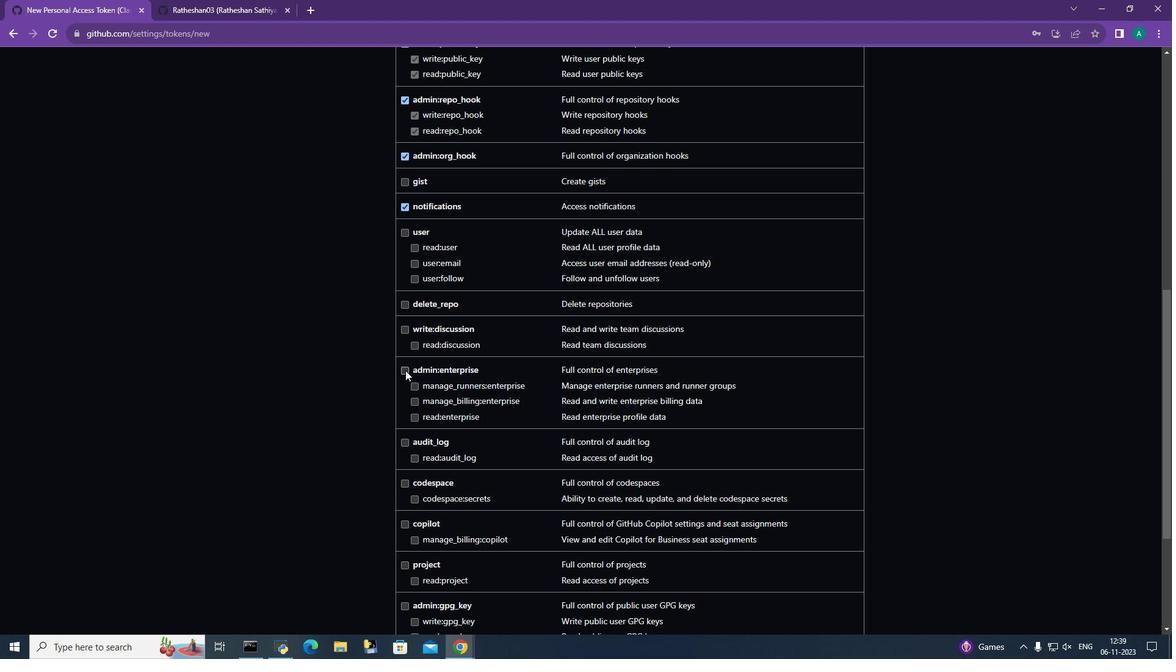 
Action: Mouse pressed left at (414, 379)
Screenshot: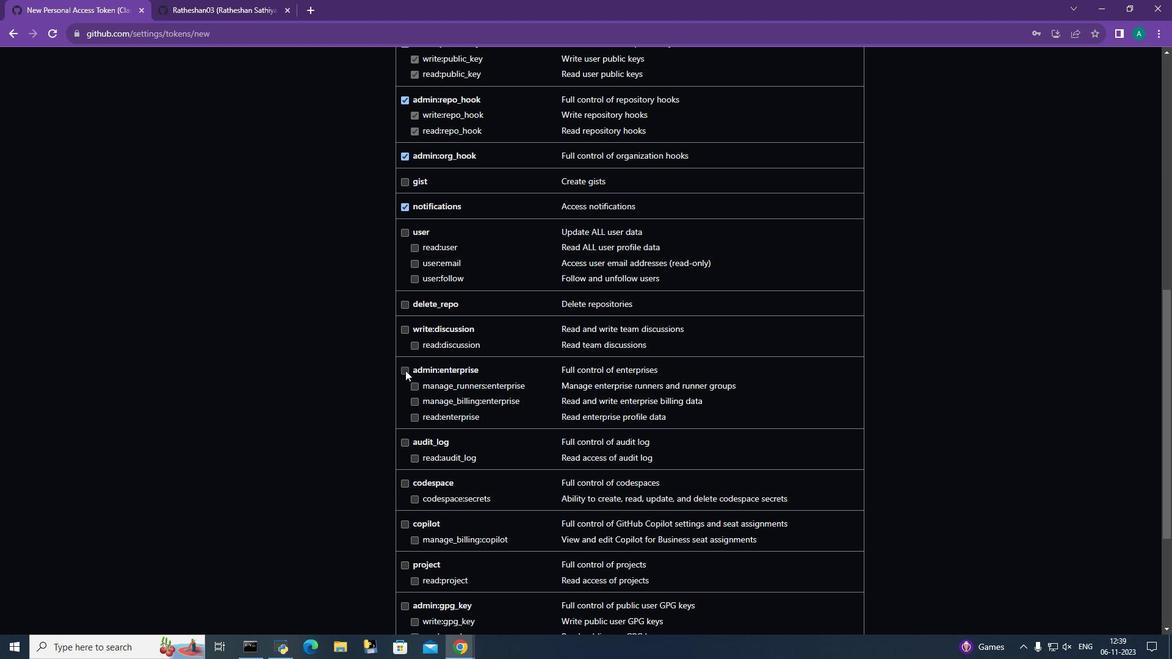 
Action: Mouse moved to (428, 424)
Screenshot: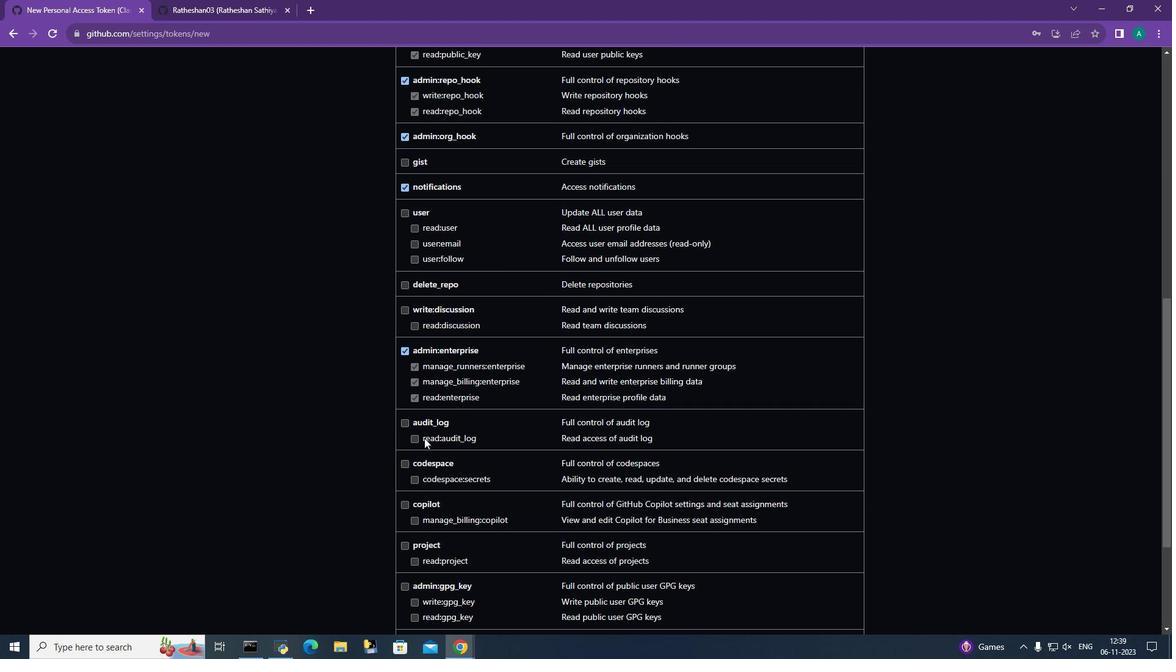 
Action: Mouse scrolled (428, 423) with delta (0, 0)
Screenshot: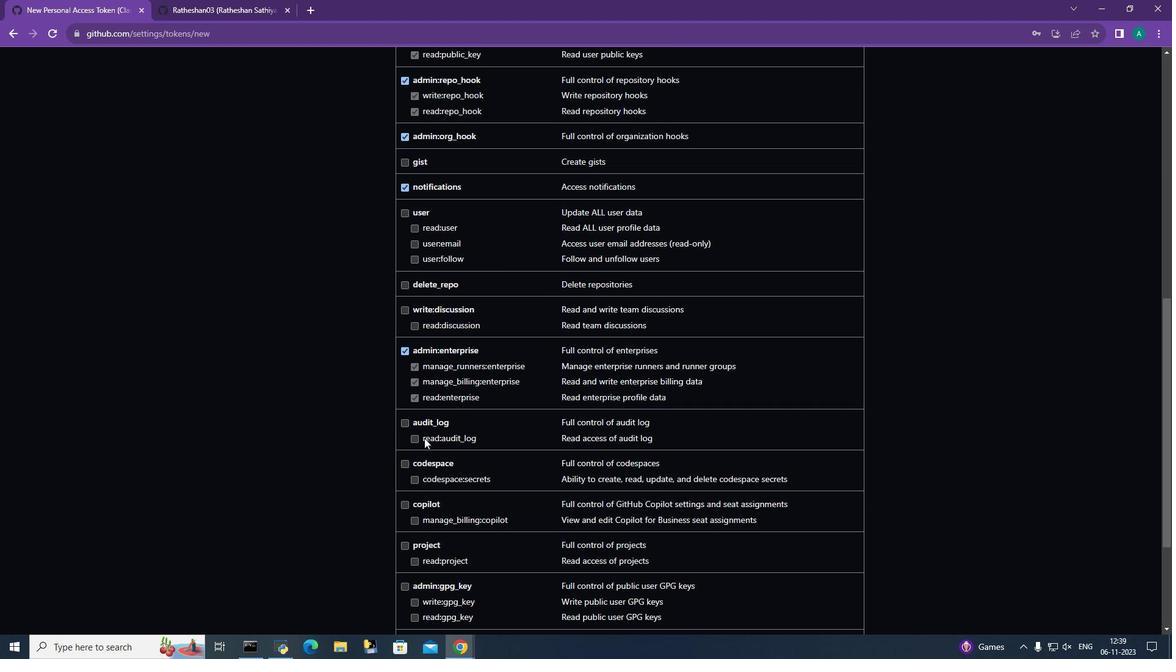 
Action: Mouse moved to (430, 431)
Screenshot: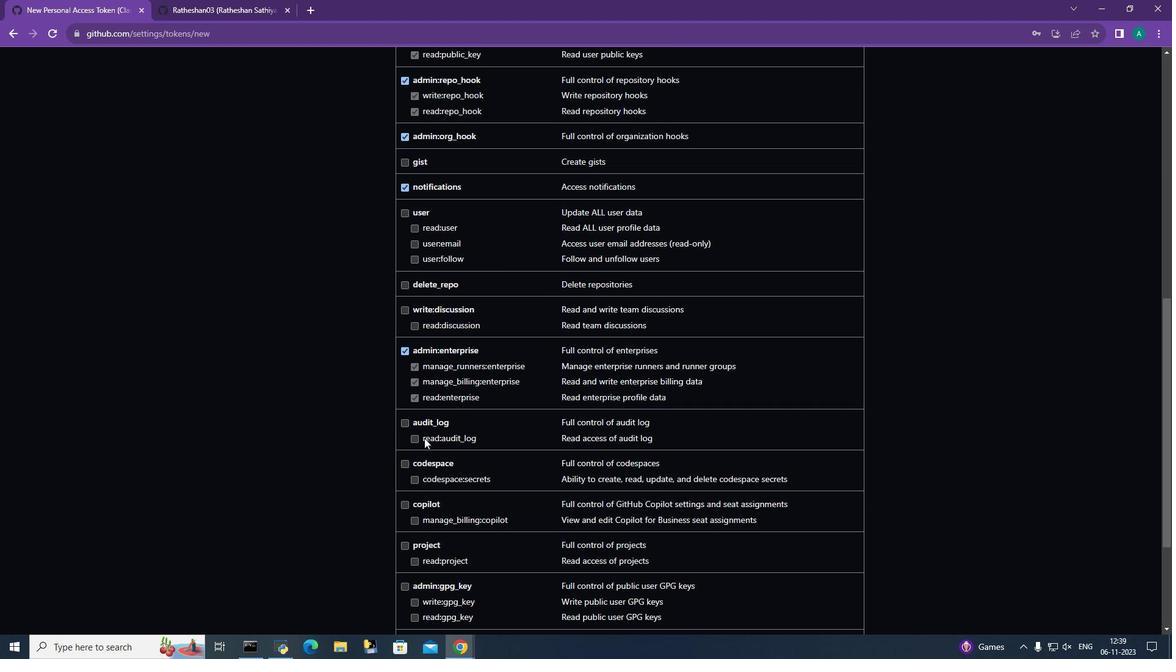 
Action: Mouse scrolled (430, 430) with delta (0, 0)
Screenshot: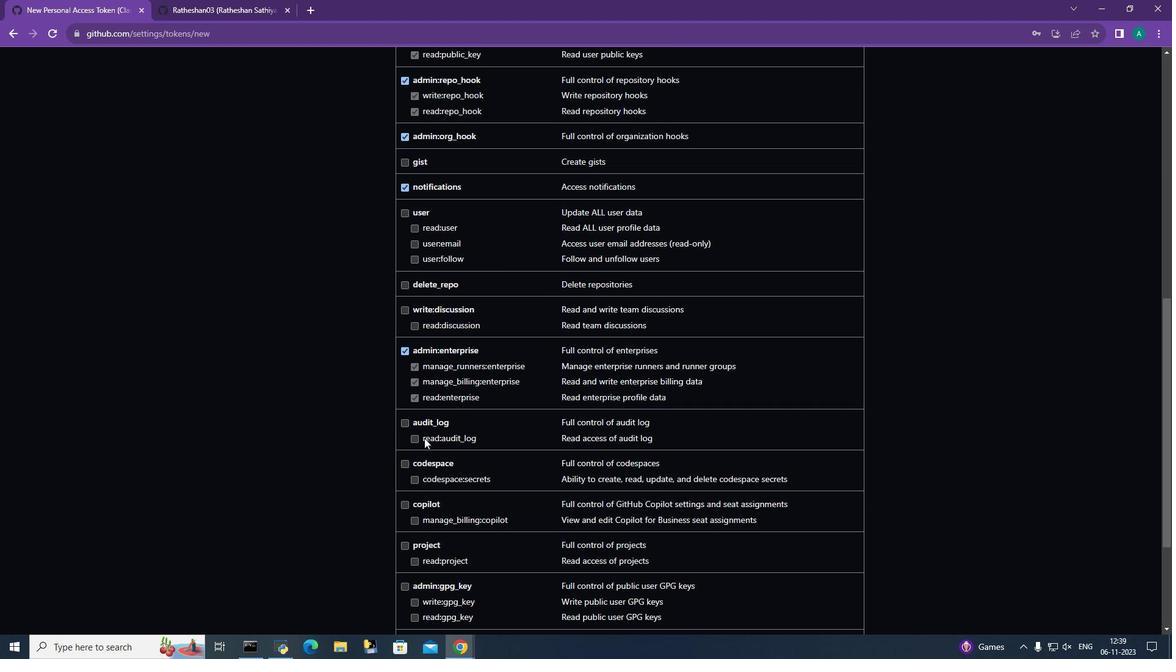 
Action: Mouse moved to (431, 437)
Screenshot: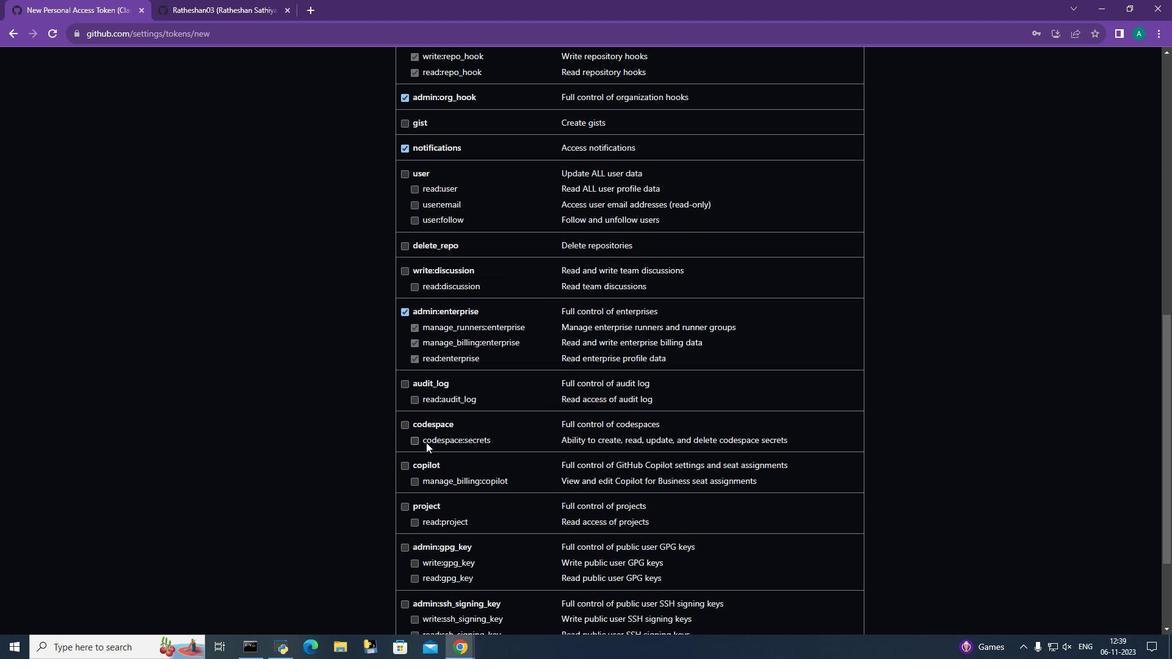 
Action: Mouse scrolled (431, 436) with delta (0, 0)
Screenshot: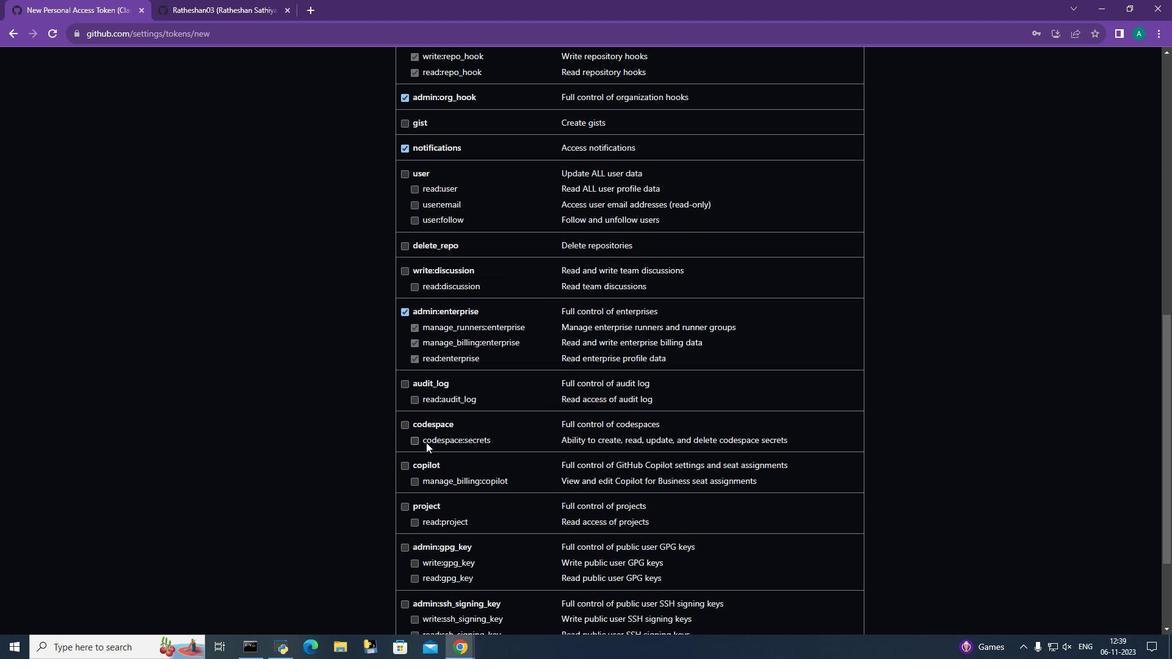 
Action: Mouse moved to (432, 443)
Screenshot: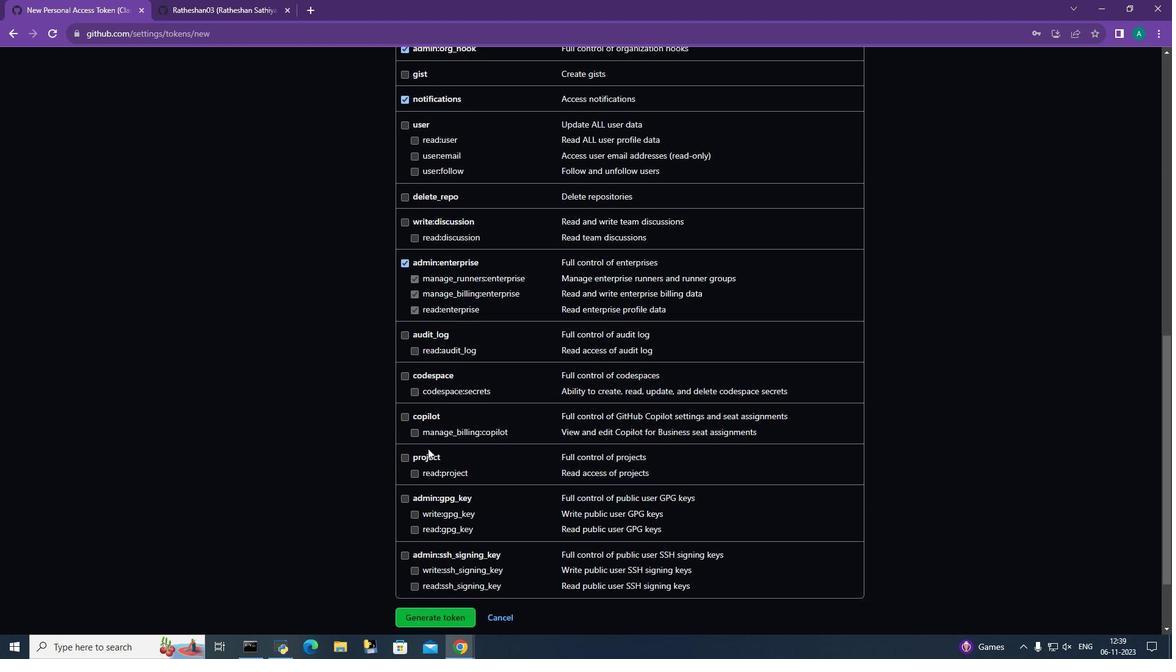 
Action: Mouse scrolled (432, 443) with delta (0, 0)
Screenshot: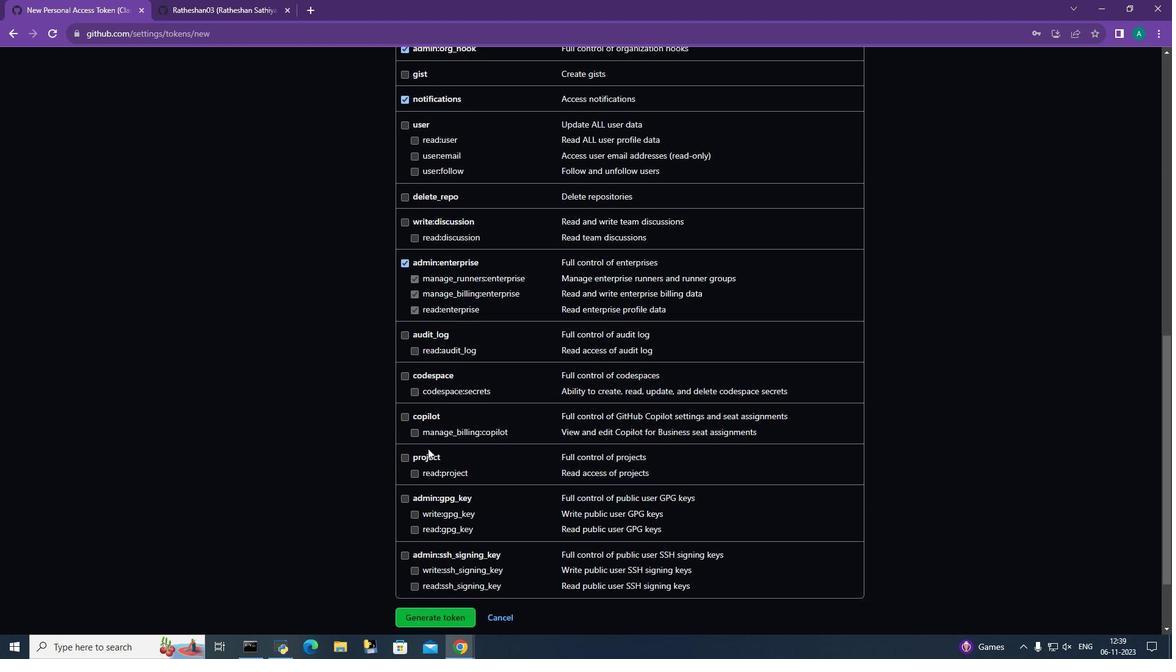 
Action: Mouse moved to (434, 449)
Screenshot: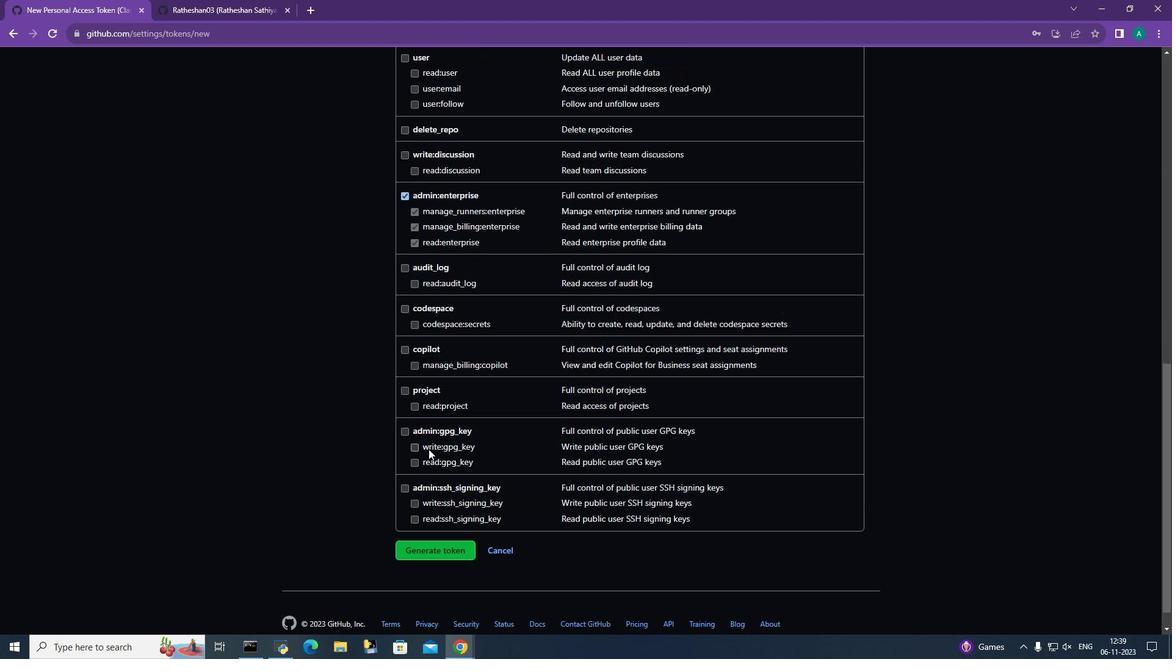 
Action: Mouse scrolled (434, 448) with delta (0, 0)
Screenshot: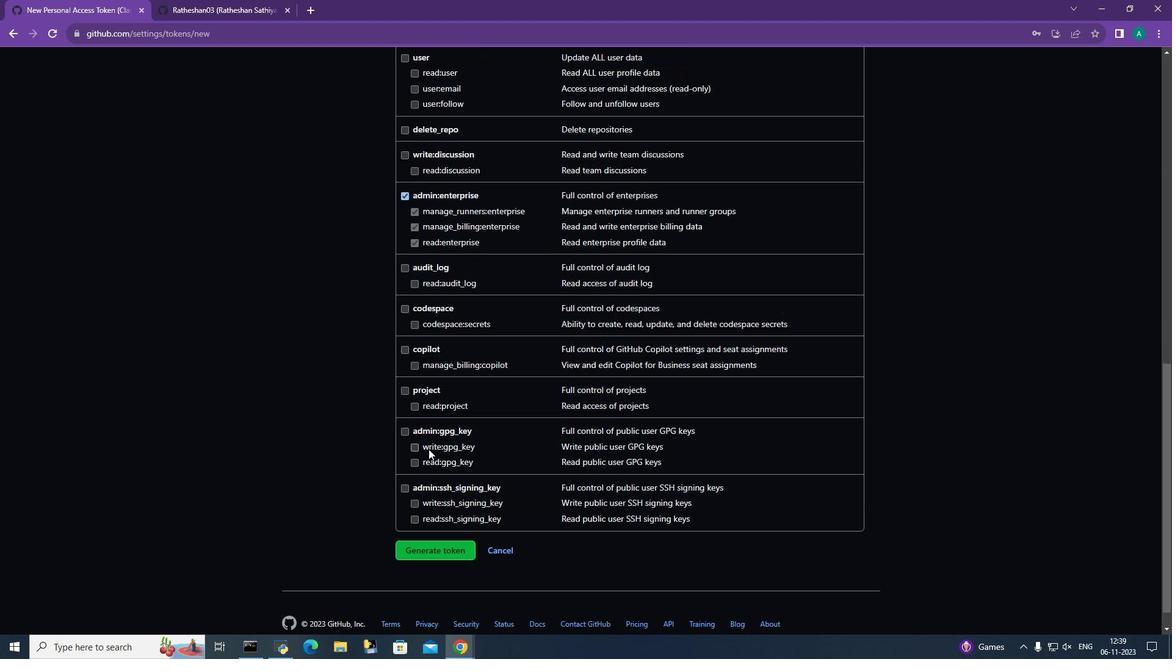 
Action: Mouse moved to (437, 457)
Screenshot: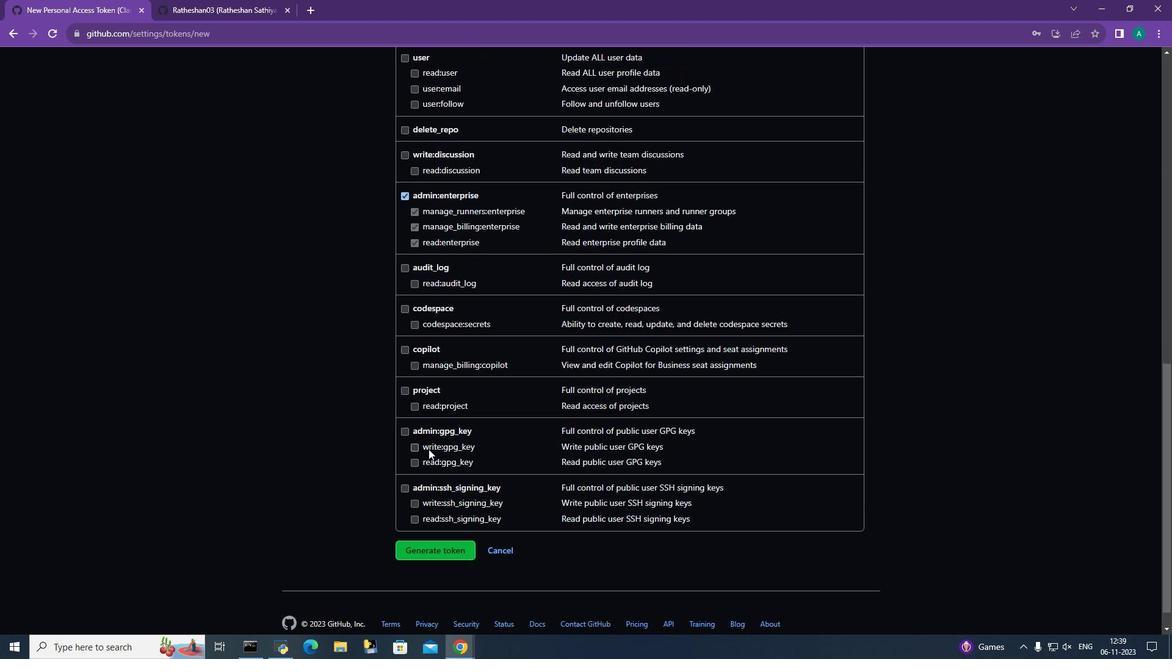 
Action: Mouse scrolled (437, 457) with delta (0, 0)
Screenshot: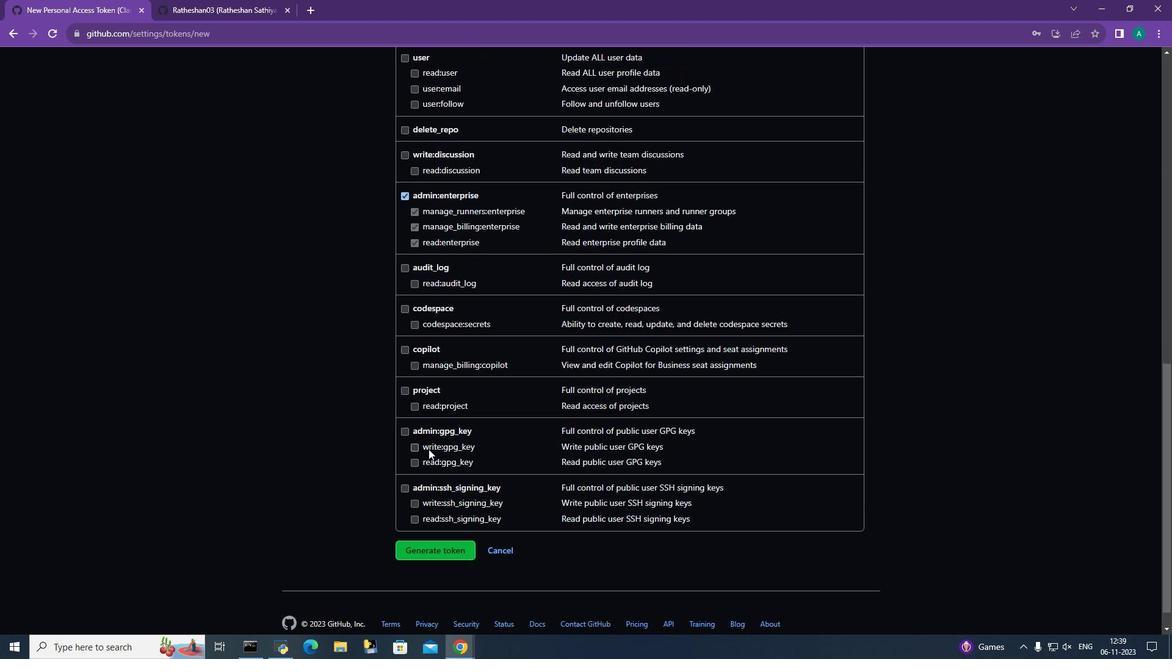 
Action: Mouse moved to (426, 533)
Screenshot: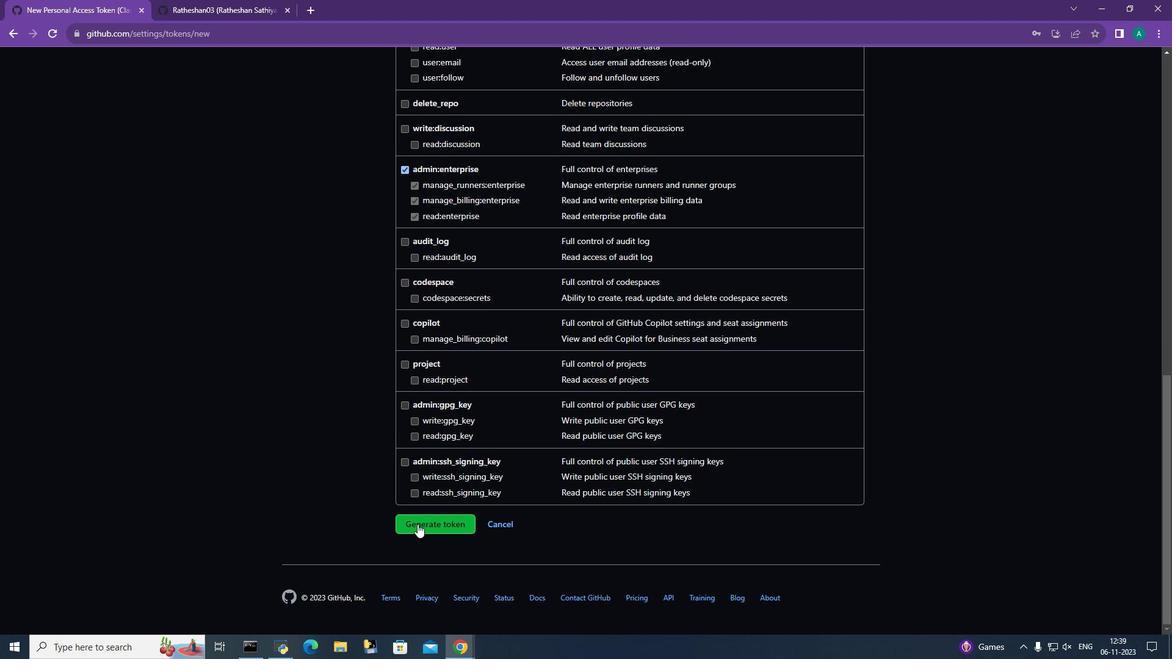 
Action: Mouse pressed left at (426, 533)
Screenshot: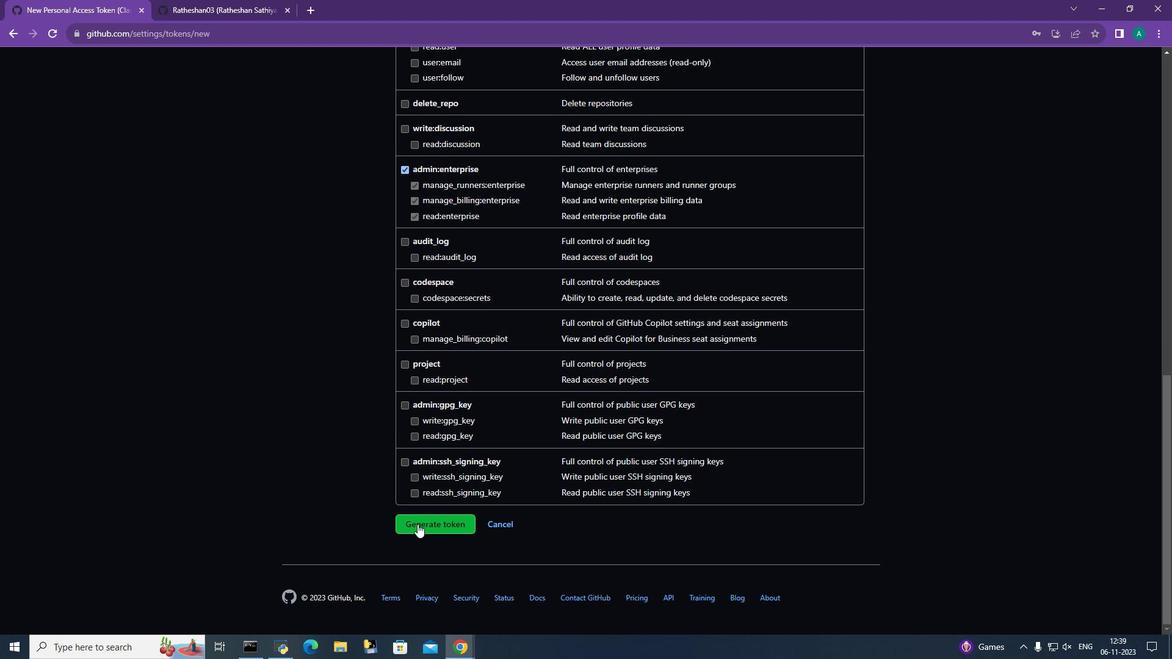 
Action: Mouse moved to (621, 269)
Screenshot: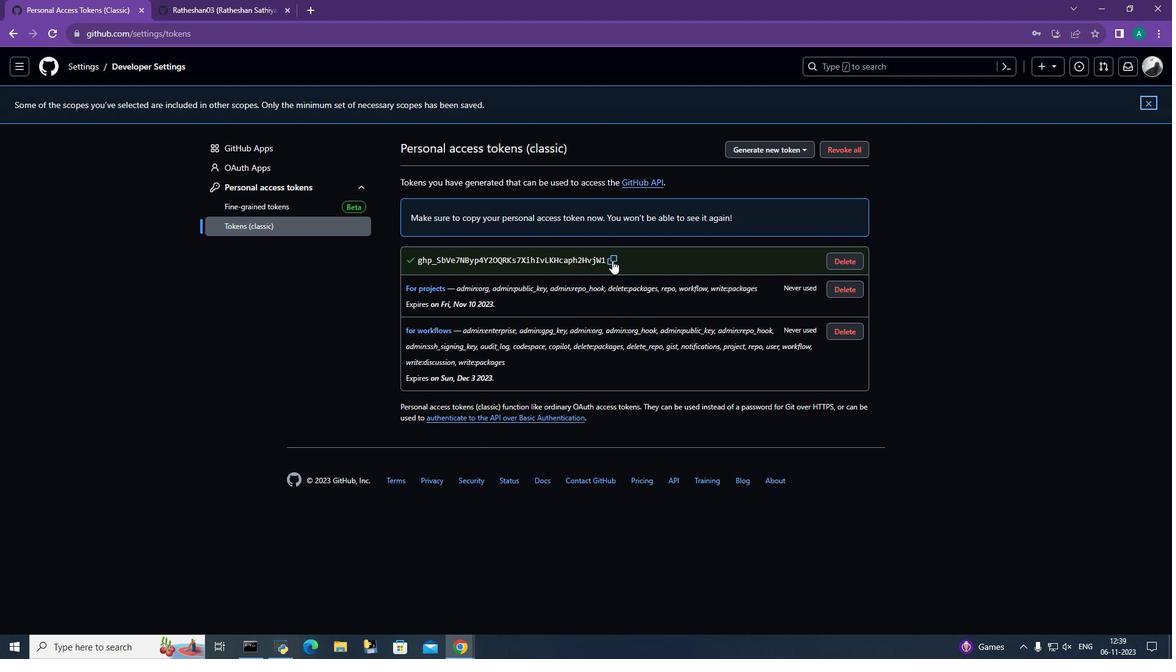 
Action: Mouse pressed left at (621, 269)
Screenshot: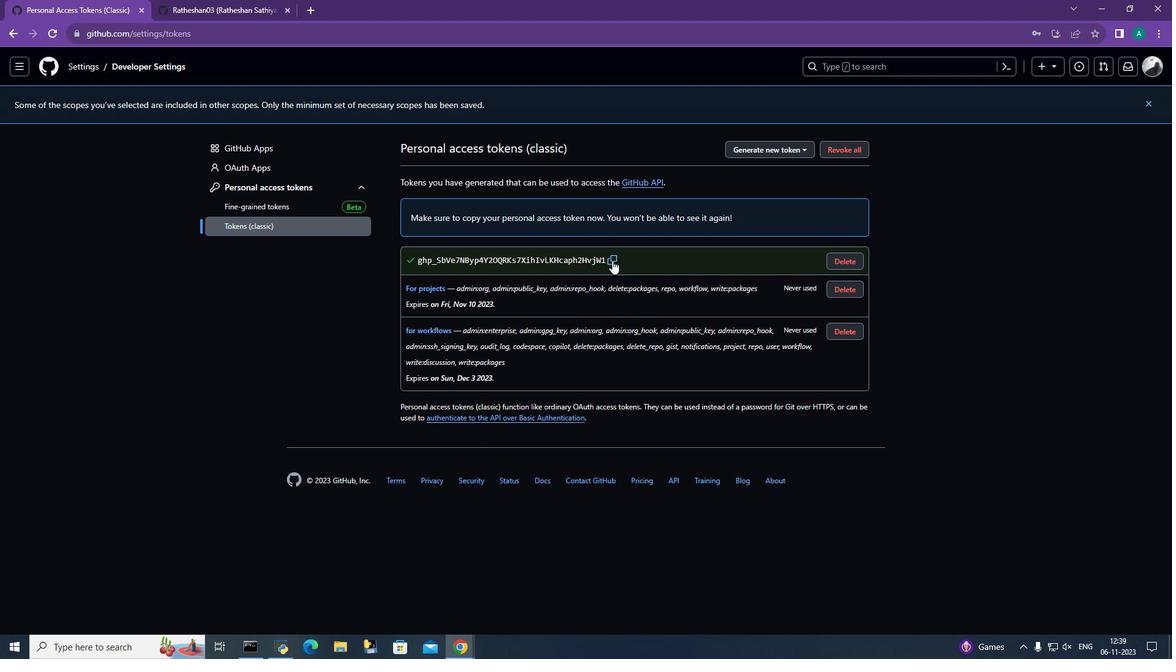 
Action: Mouse moved to (905, 294)
Screenshot: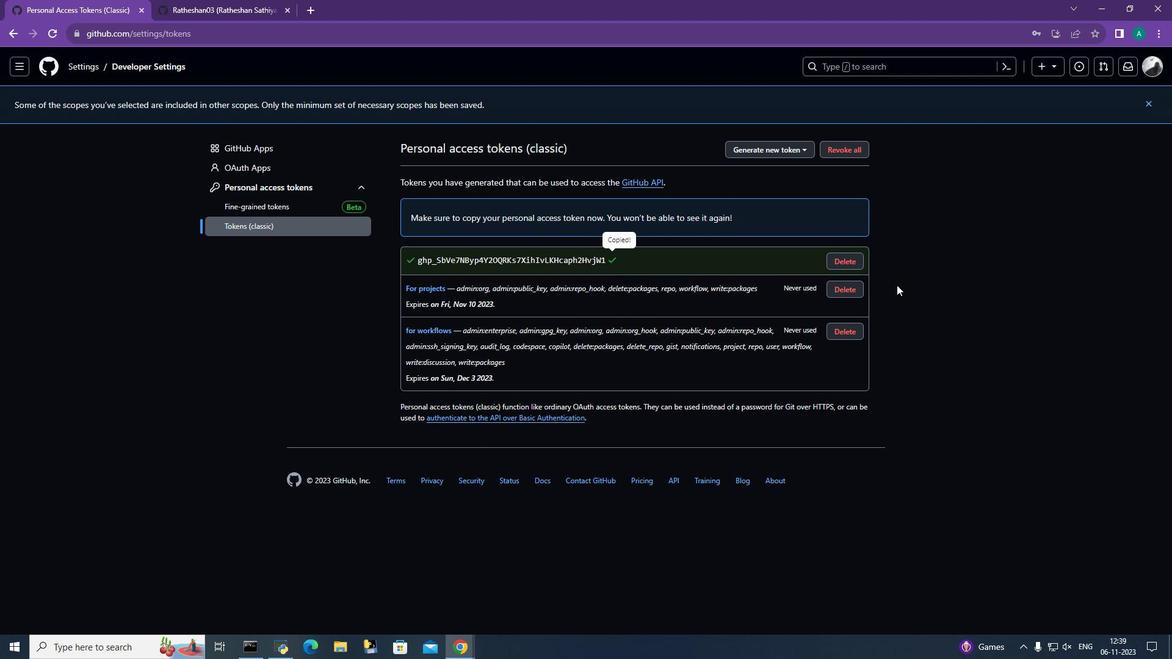 
Action: Mouse pressed left at (905, 294)
Screenshot: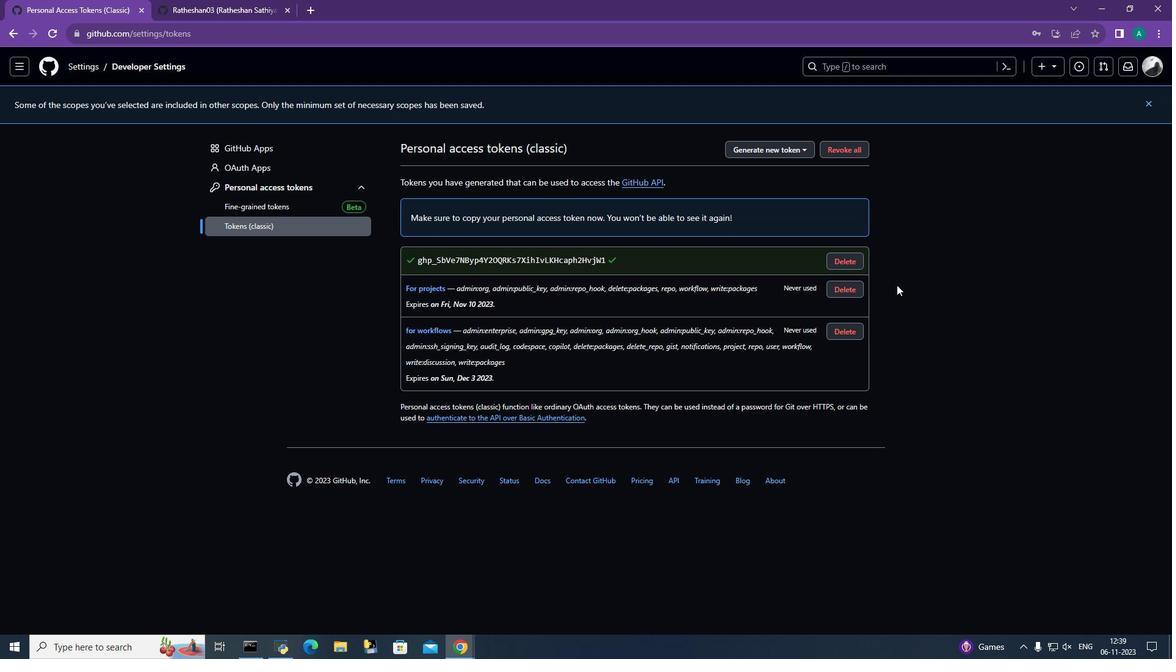 
Action: Mouse moved to (887, 297)
Screenshot: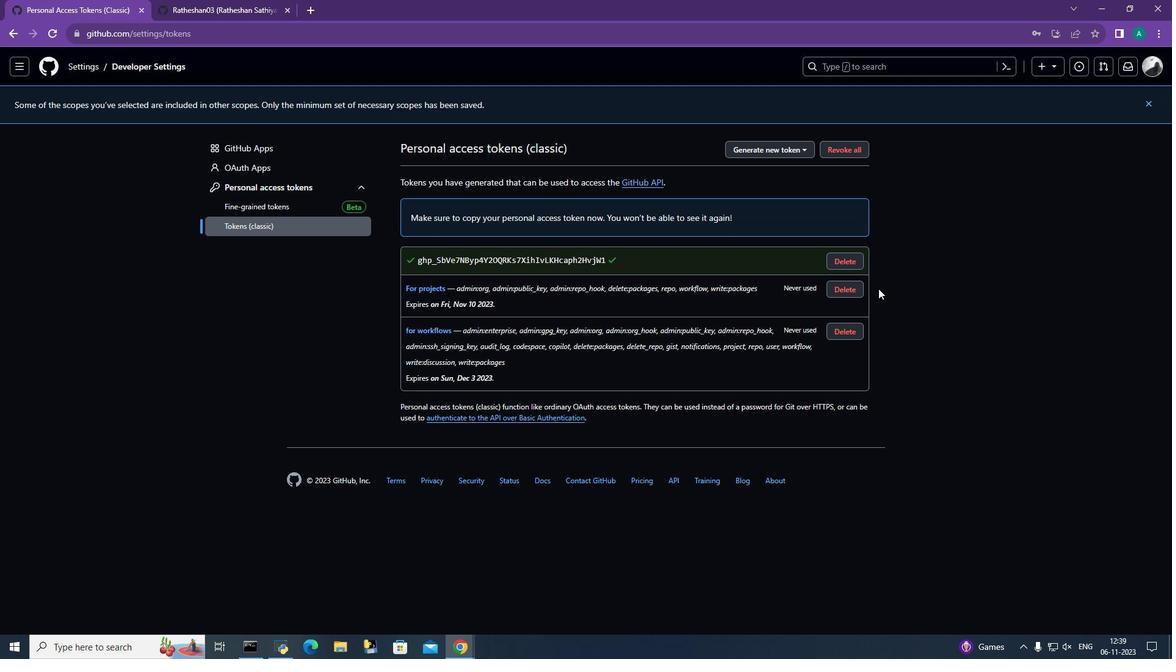 
Action: Key pressed ctrl+R
Screenshot: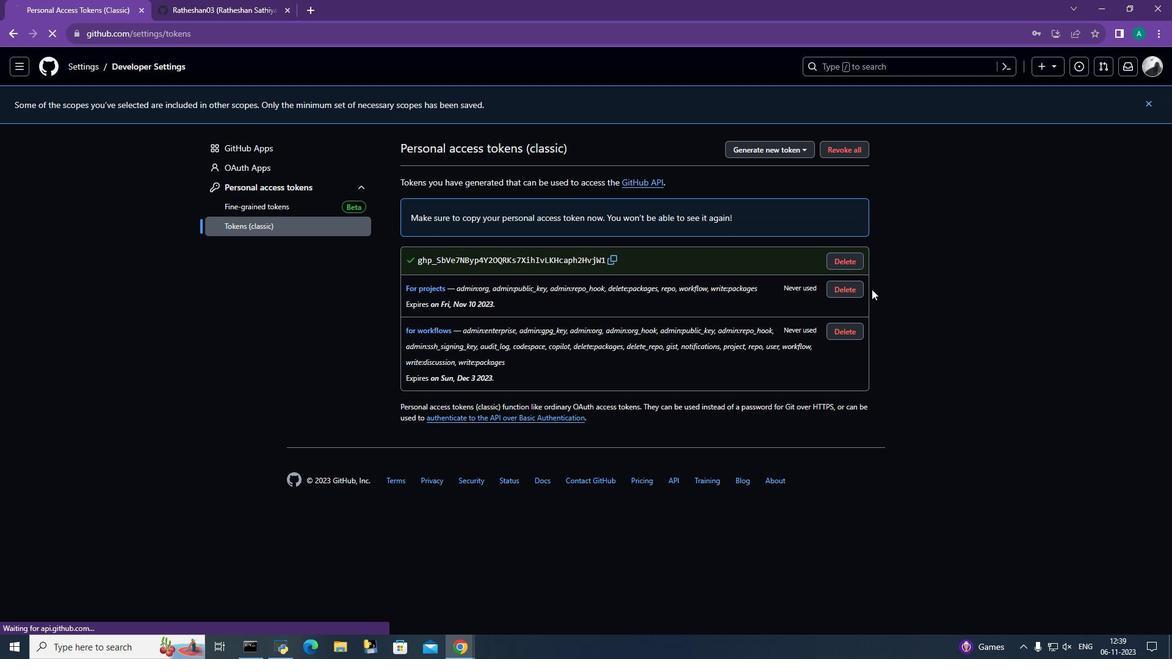 
Action: Mouse moved to (849, 189)
Screenshot: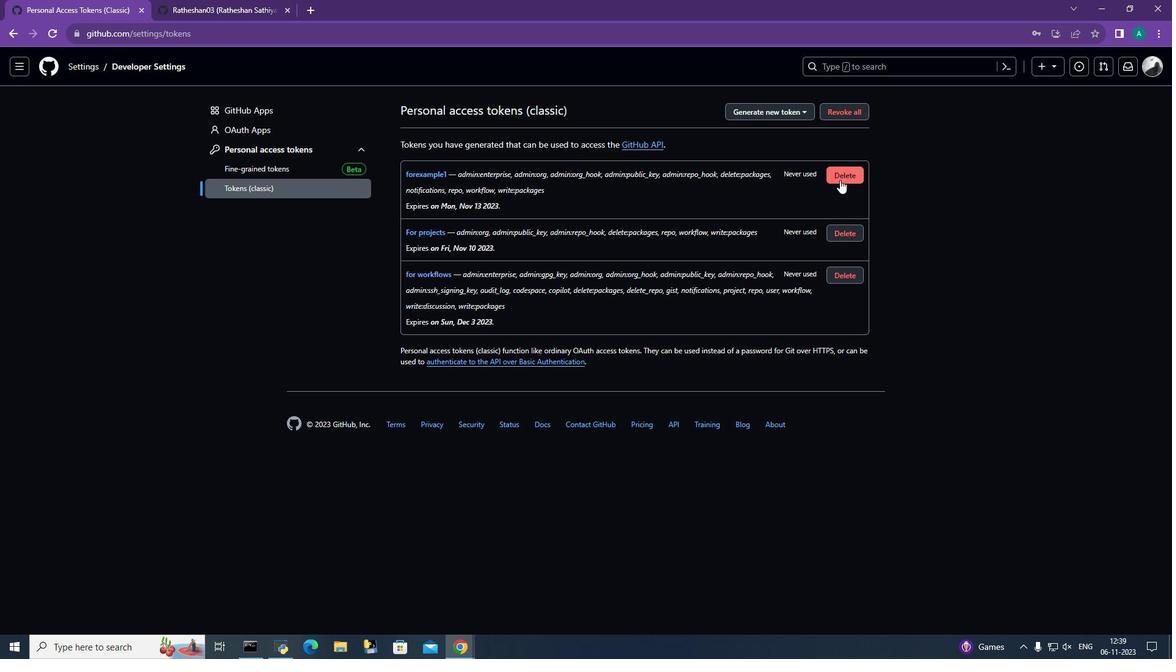 
Action: Mouse pressed left at (849, 189)
Screenshot: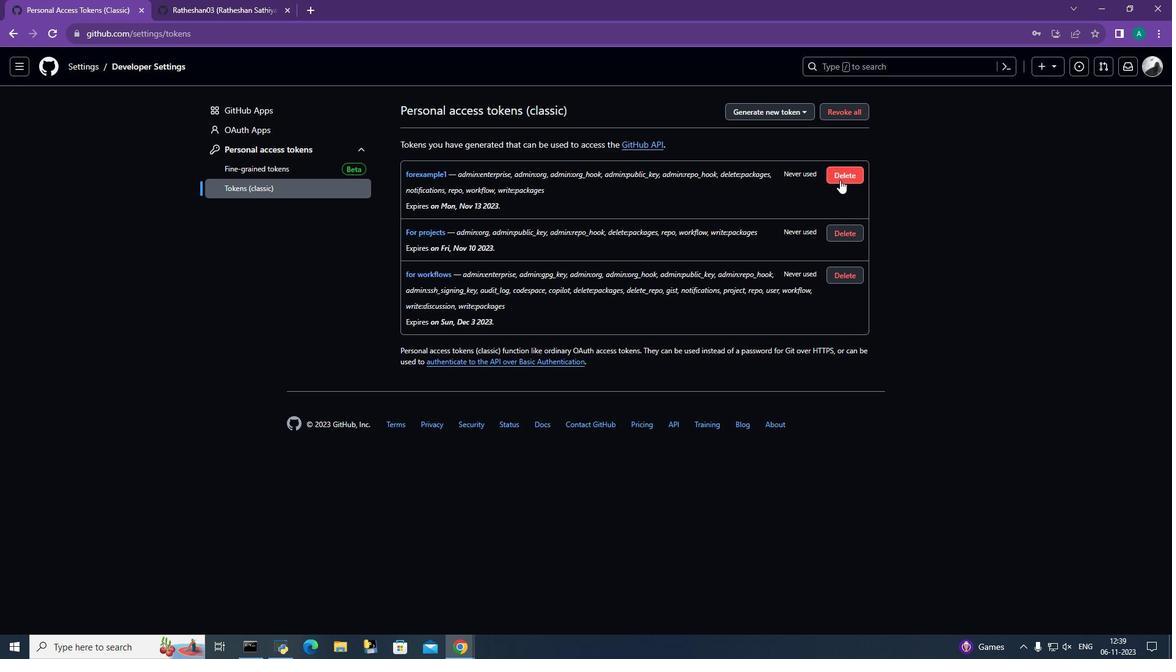 
Action: Mouse moved to (648, 249)
Screenshot: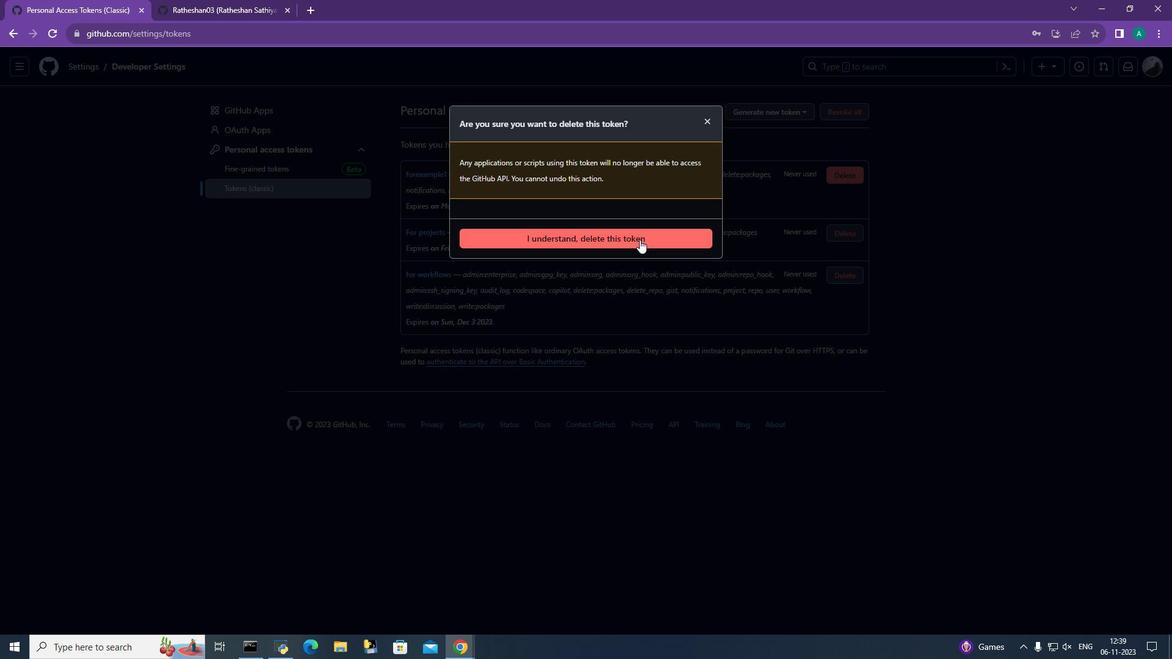 
Action: Mouse pressed left at (648, 249)
Screenshot: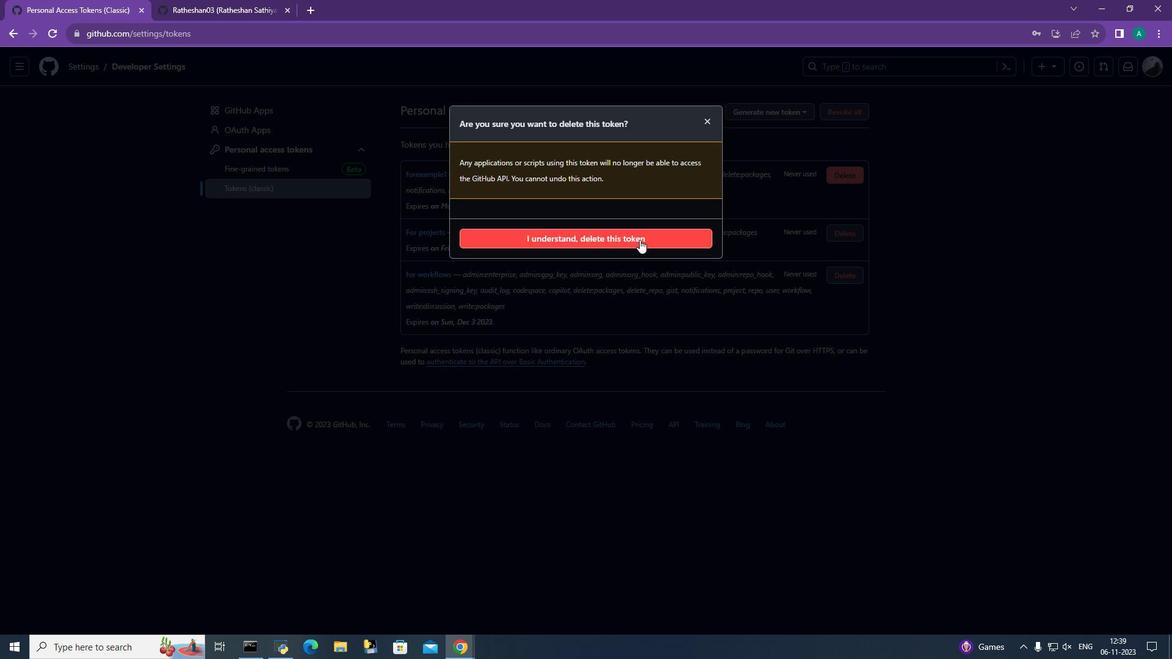 
Action: Mouse moved to (857, 232)
Screenshot: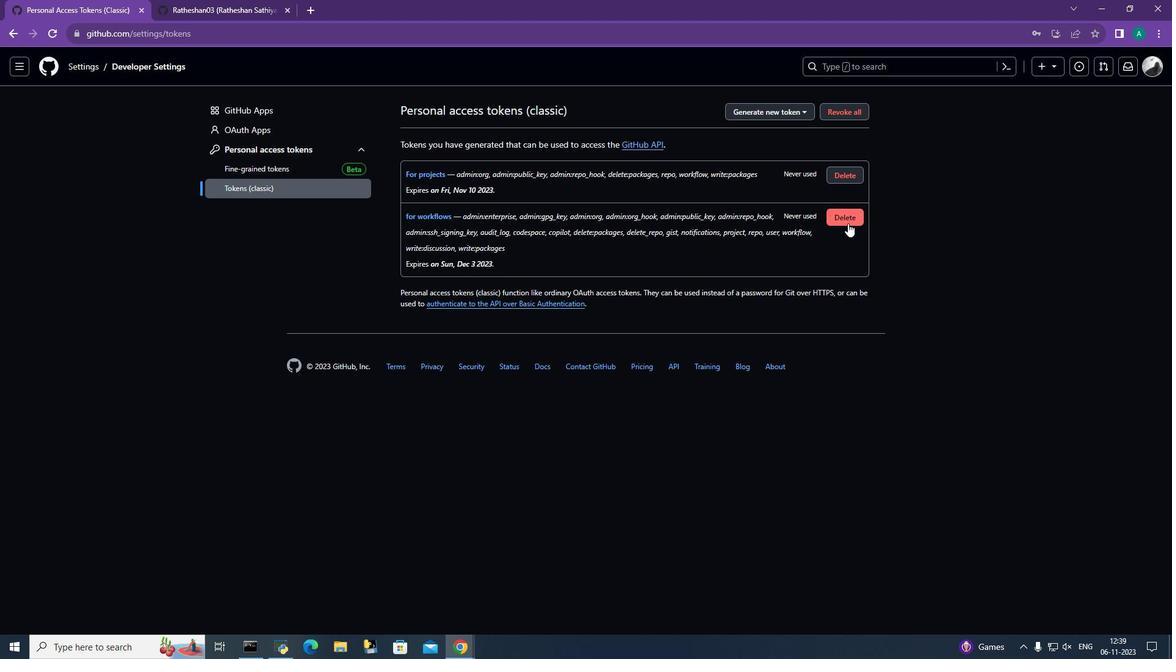 
Action: Mouse pressed left at (857, 232)
Screenshot: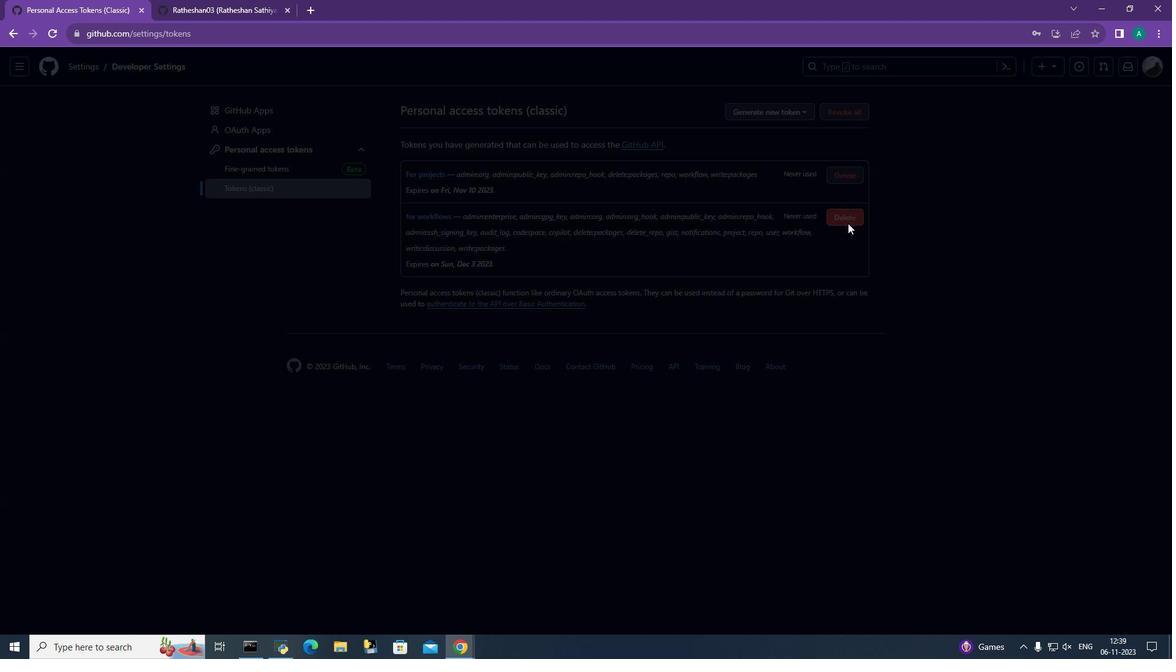 
Action: Mouse moved to (666, 254)
Screenshot: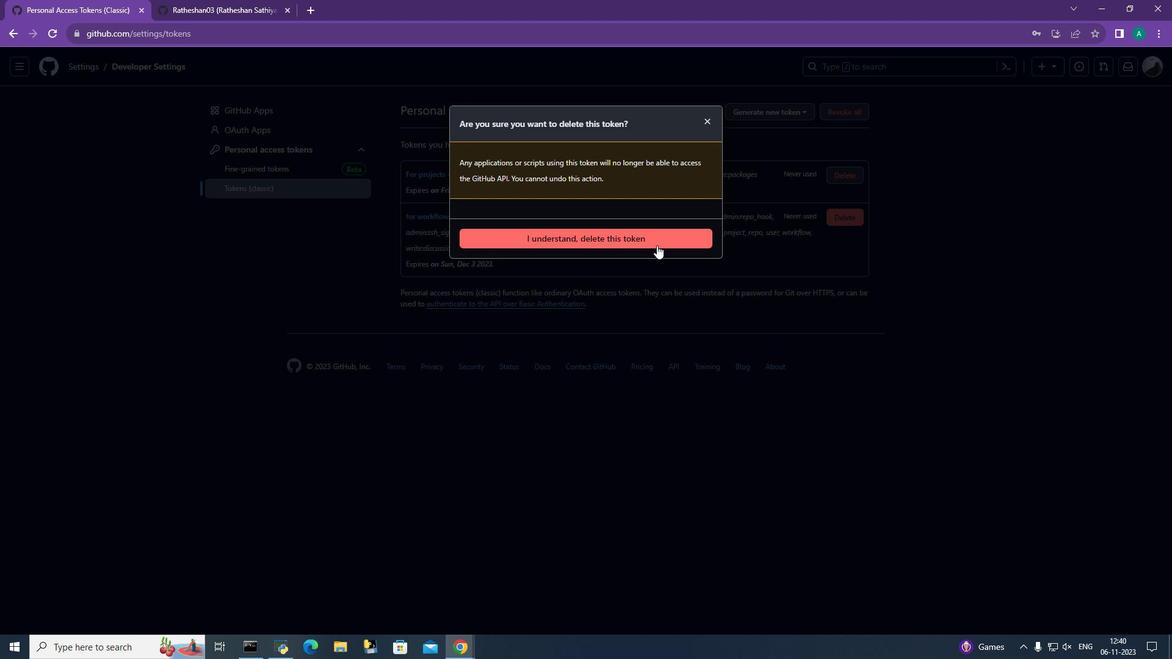
Action: Mouse pressed left at (666, 254)
Screenshot: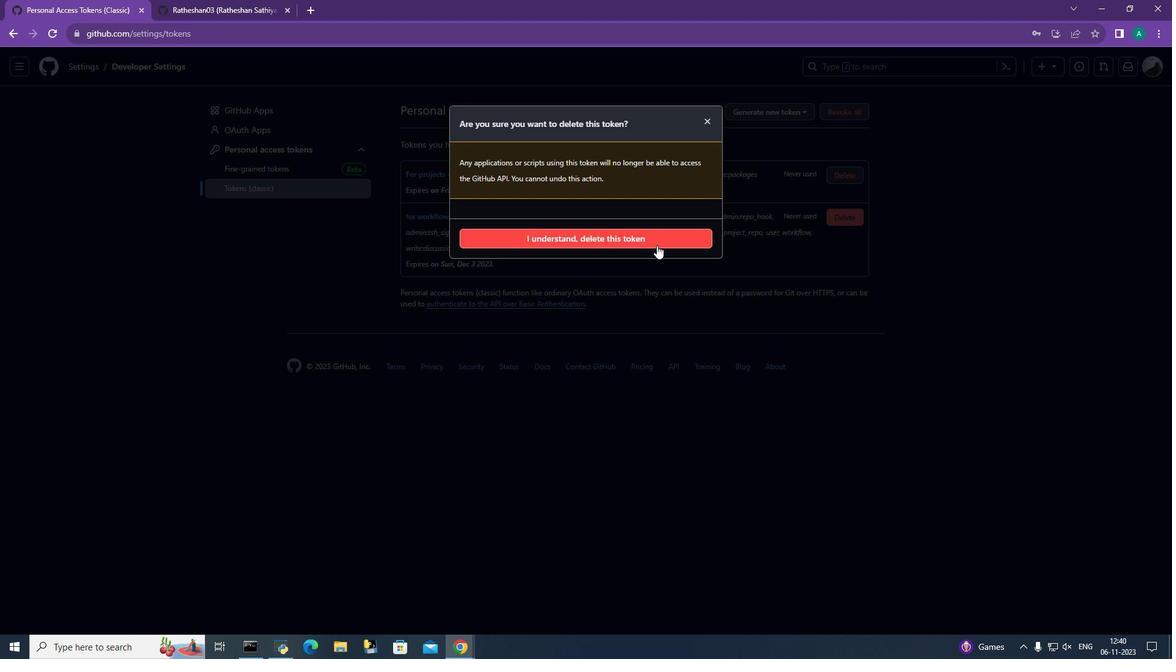 
Action: Mouse moved to (634, 346)
Screenshot: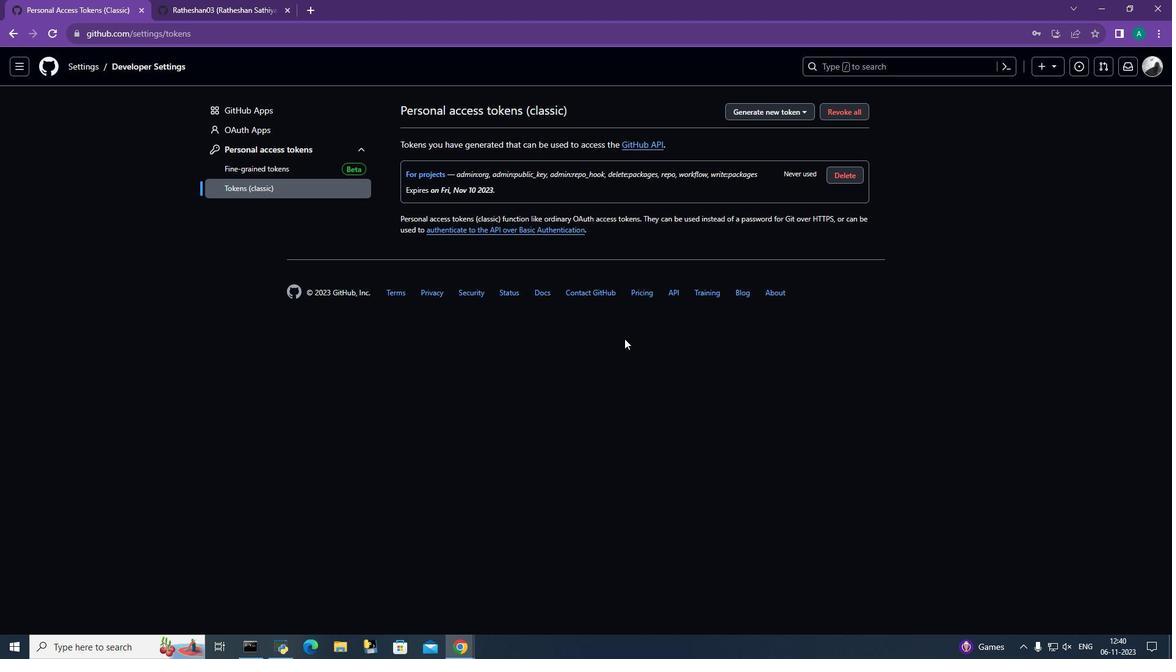 
Action: Mouse pressed left at (634, 346)
Screenshot: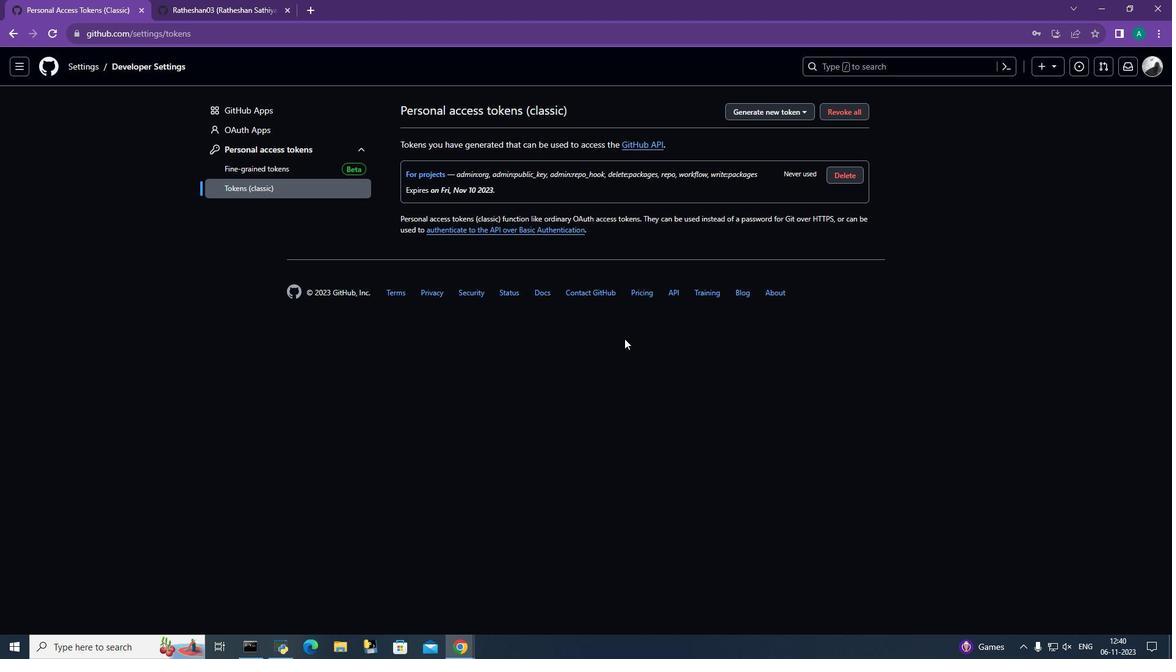 
Action: Mouse moved to (408, 350)
Screenshot: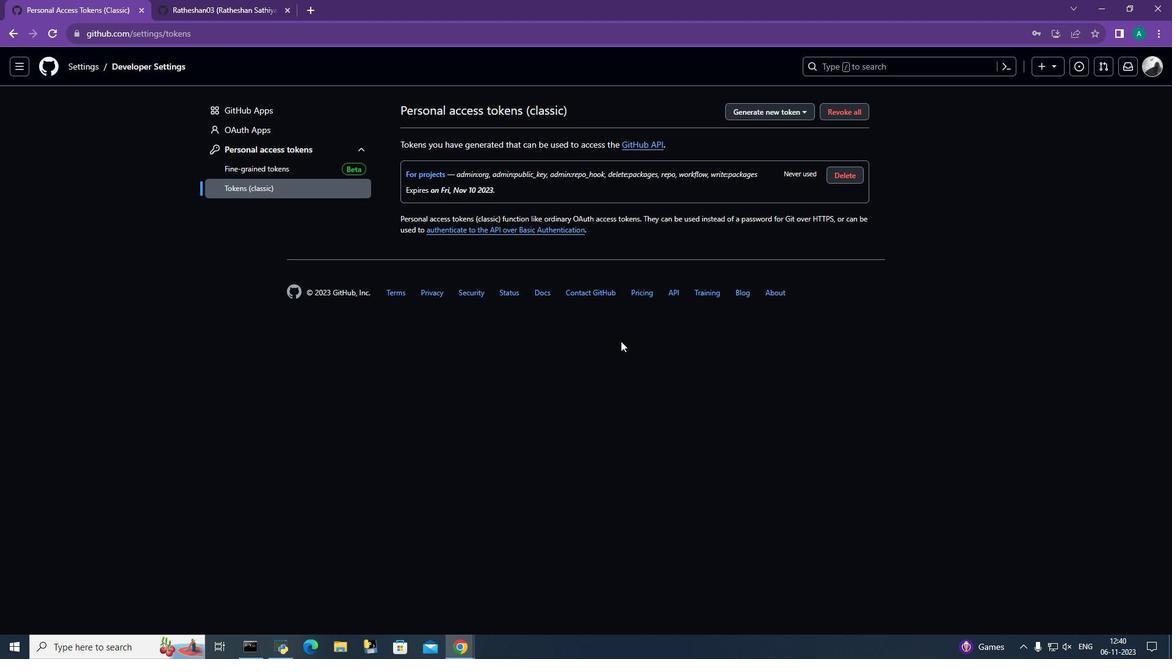 
